 Task: Look for Airbnb properties in Mahanje, Tanzania from 4th December, 2023 to 15th December, 2023 for 2 adults. Place can be entire room with 1  bedroom having 1 bed and 1 bathroom. Property type can be hotel.
Action: Mouse moved to (617, 128)
Screenshot: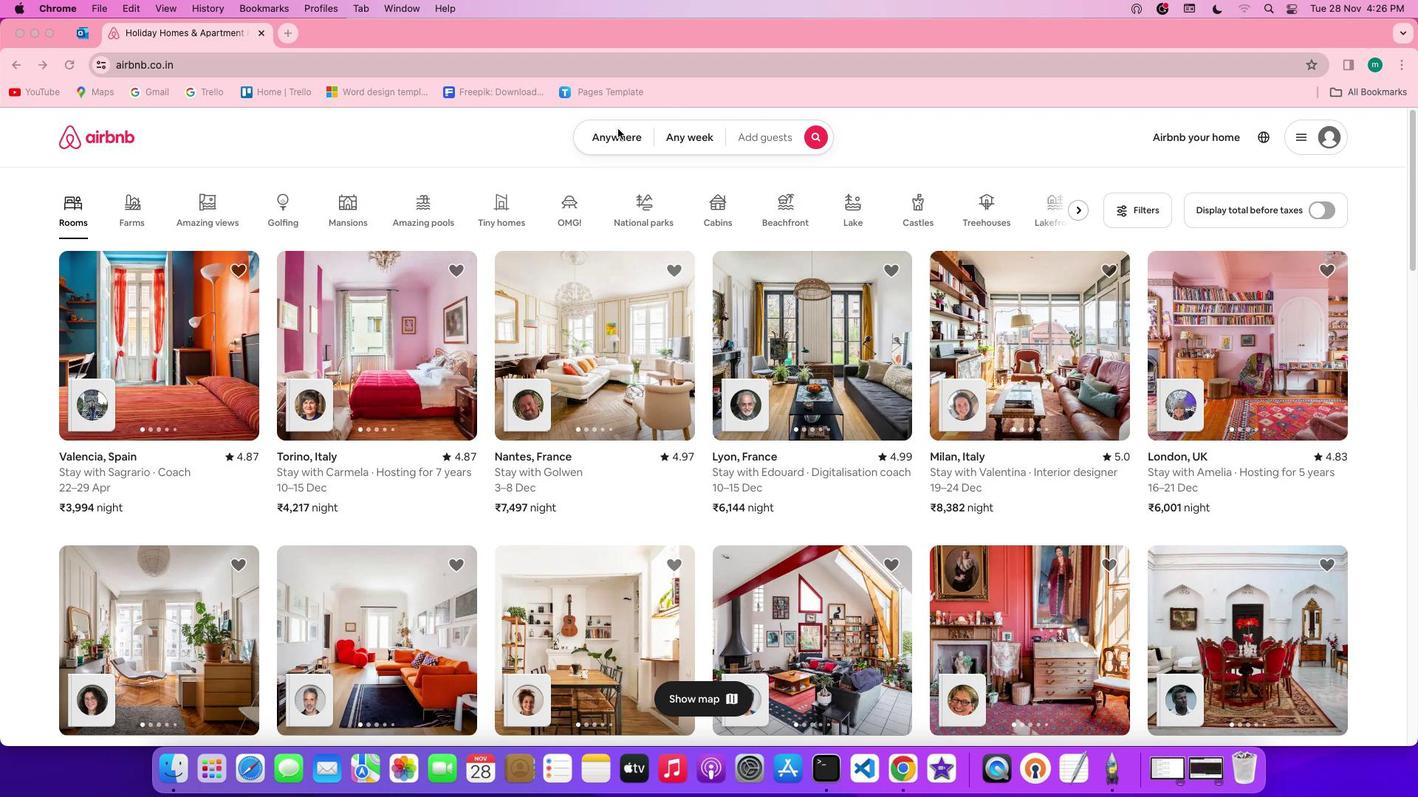 
Action: Mouse pressed left at (617, 128)
Screenshot: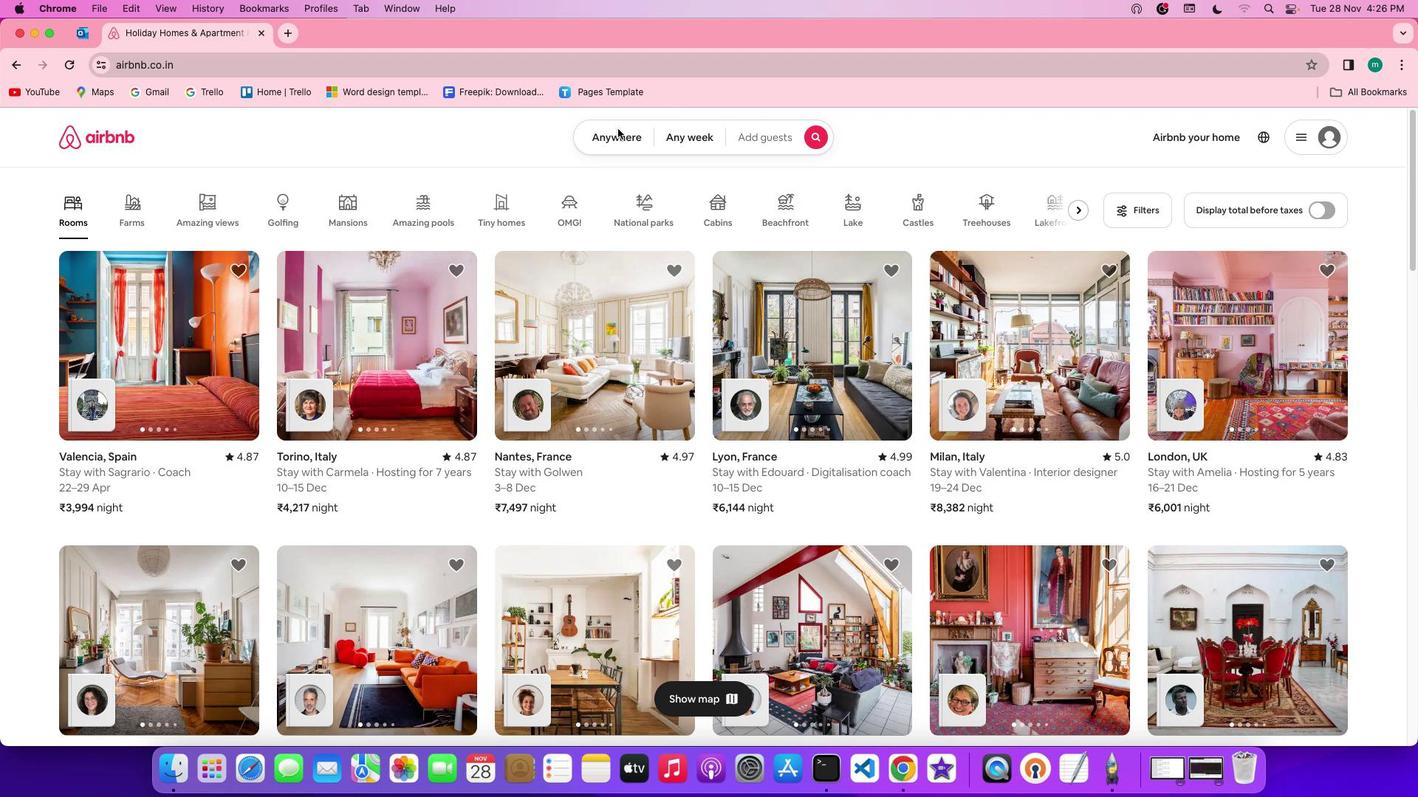 
Action: Mouse moved to (619, 130)
Screenshot: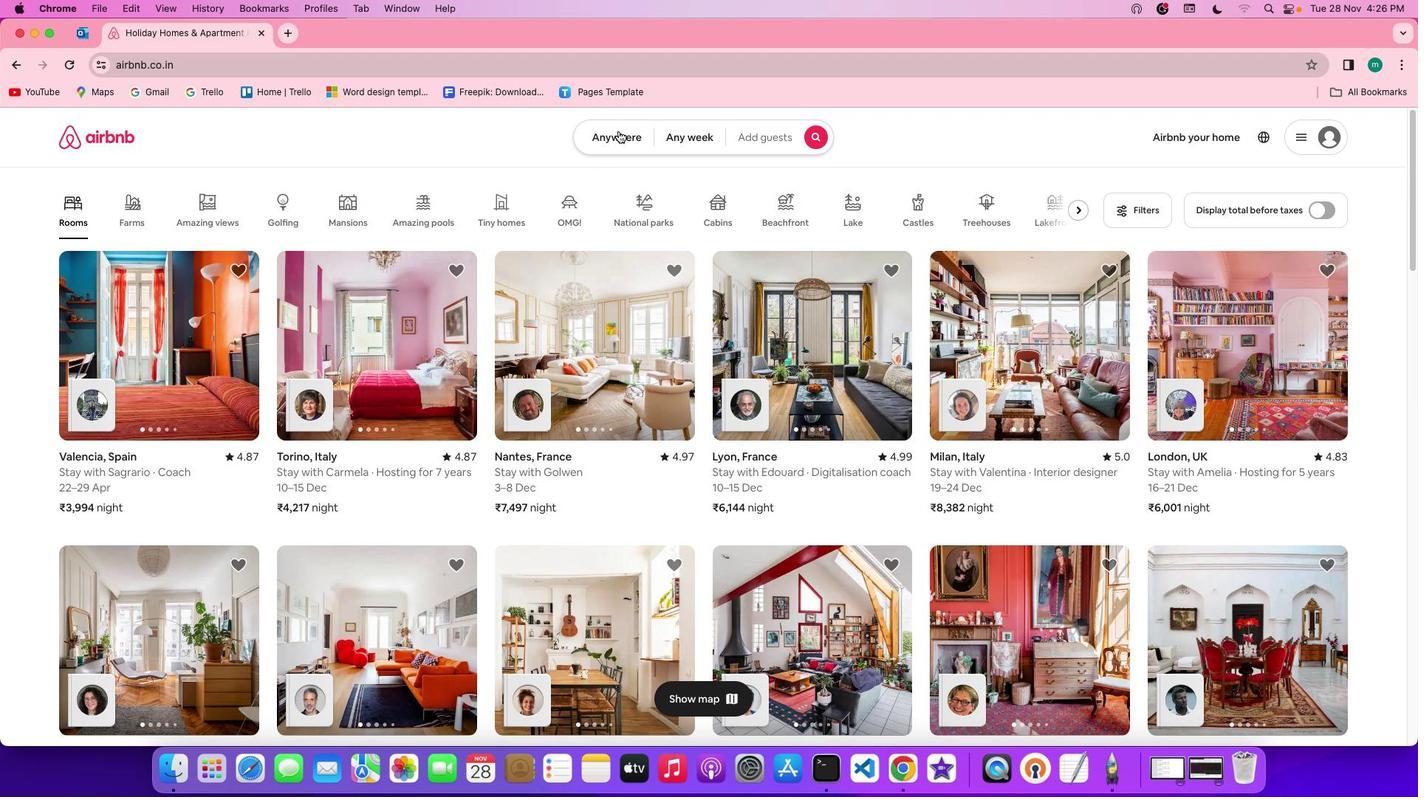 
Action: Mouse pressed left at (619, 130)
Screenshot: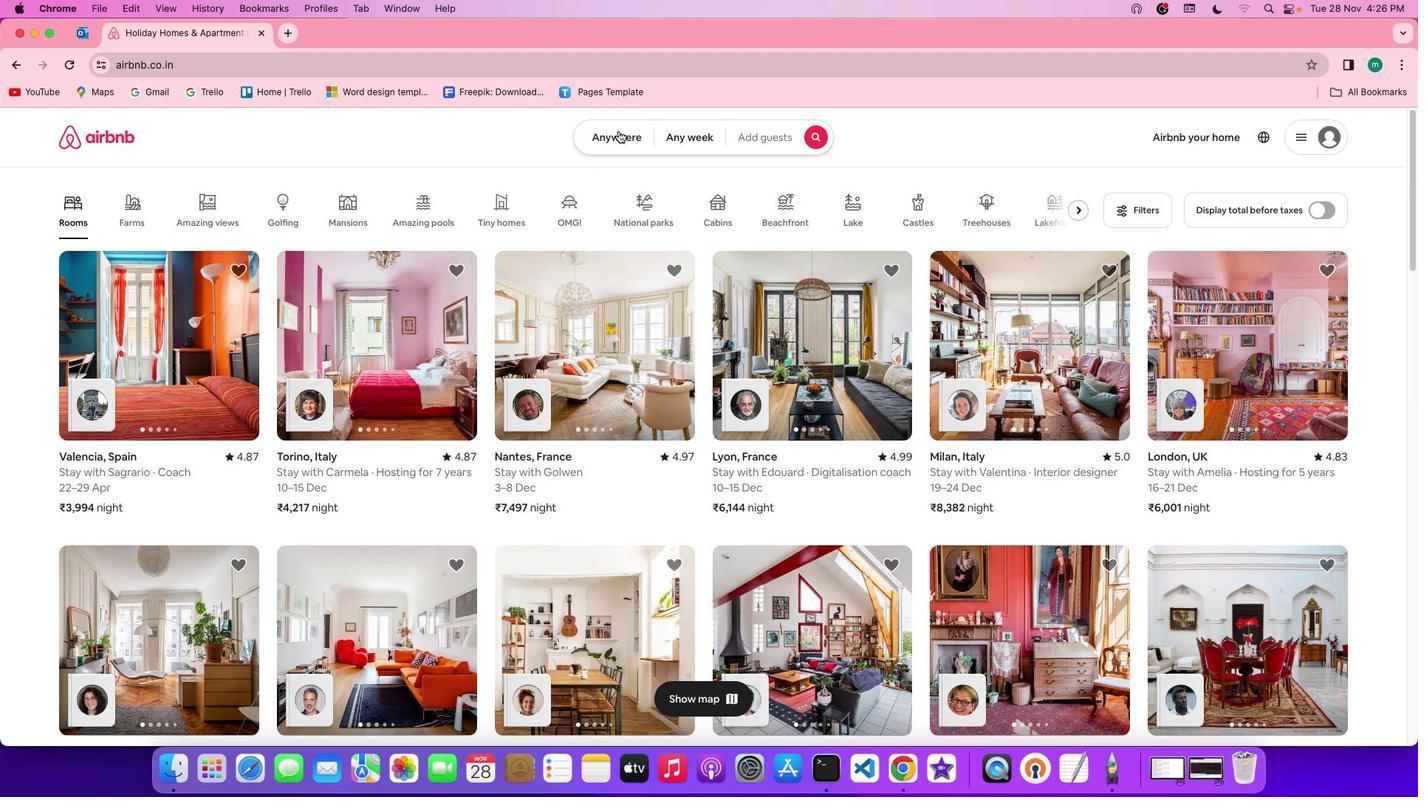
Action: Mouse moved to (540, 190)
Screenshot: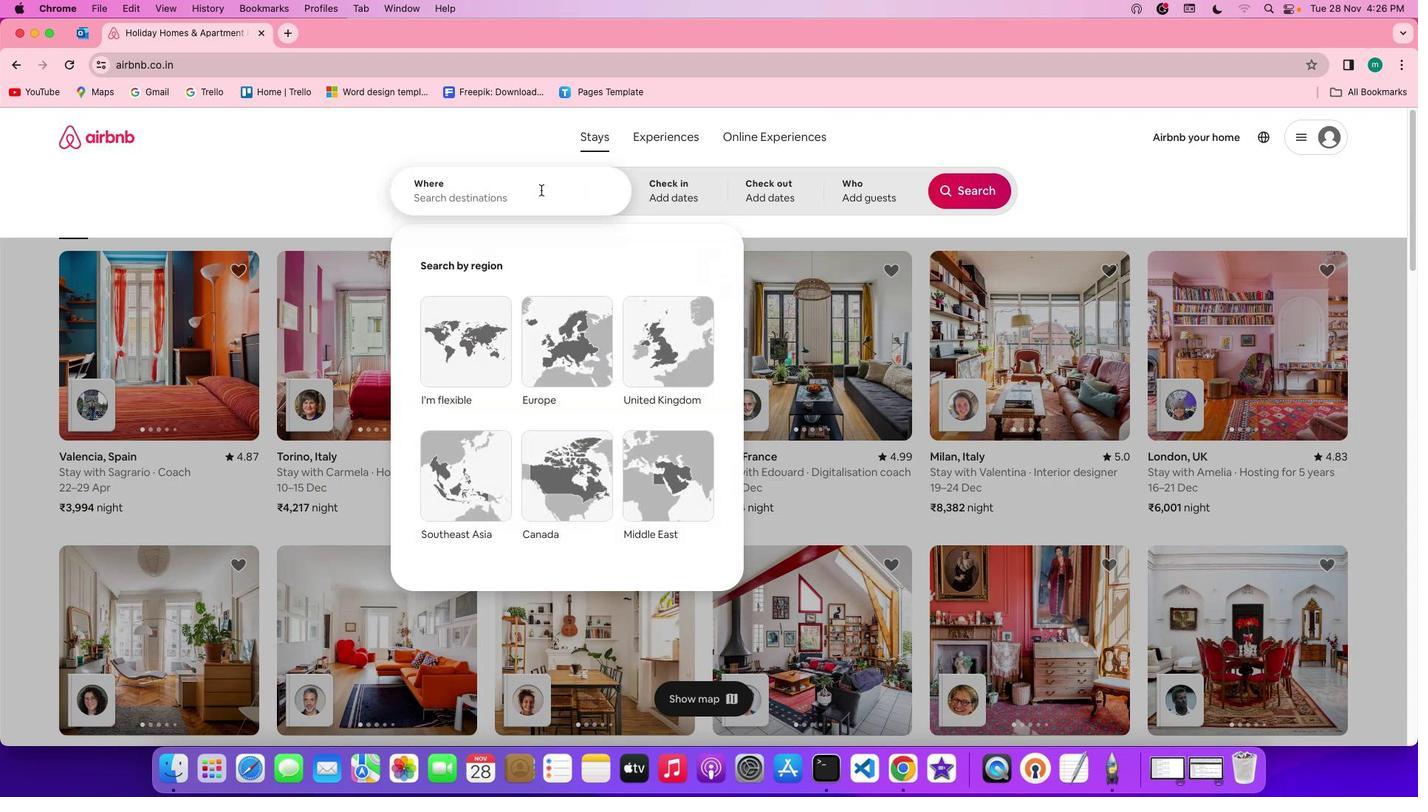 
Action: Mouse pressed left at (540, 190)
Screenshot: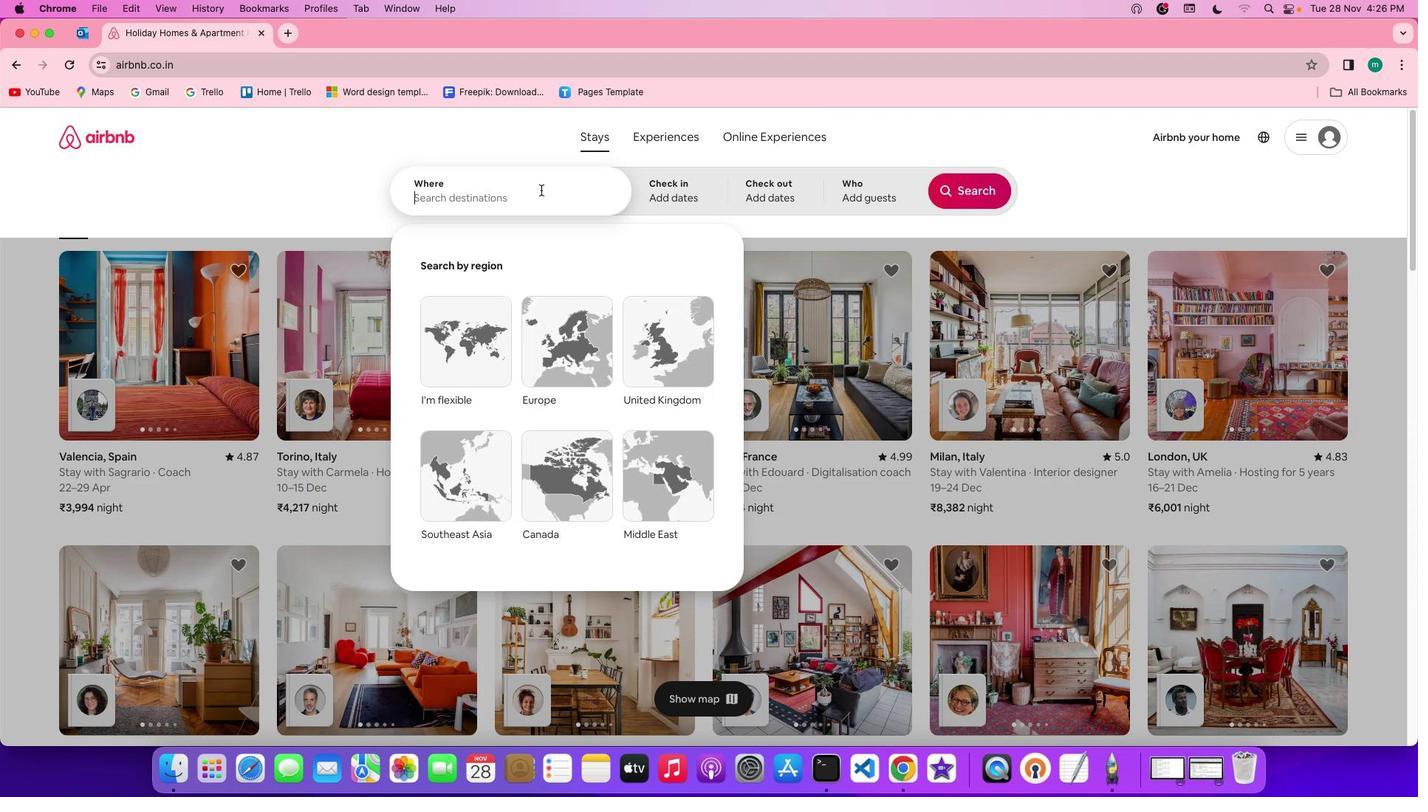 
Action: Key pressed Key.shift'M''a''h''a''n''j''e'','Key.spaceKey.shift't''a''n''z''a''n''i''a'
Screenshot: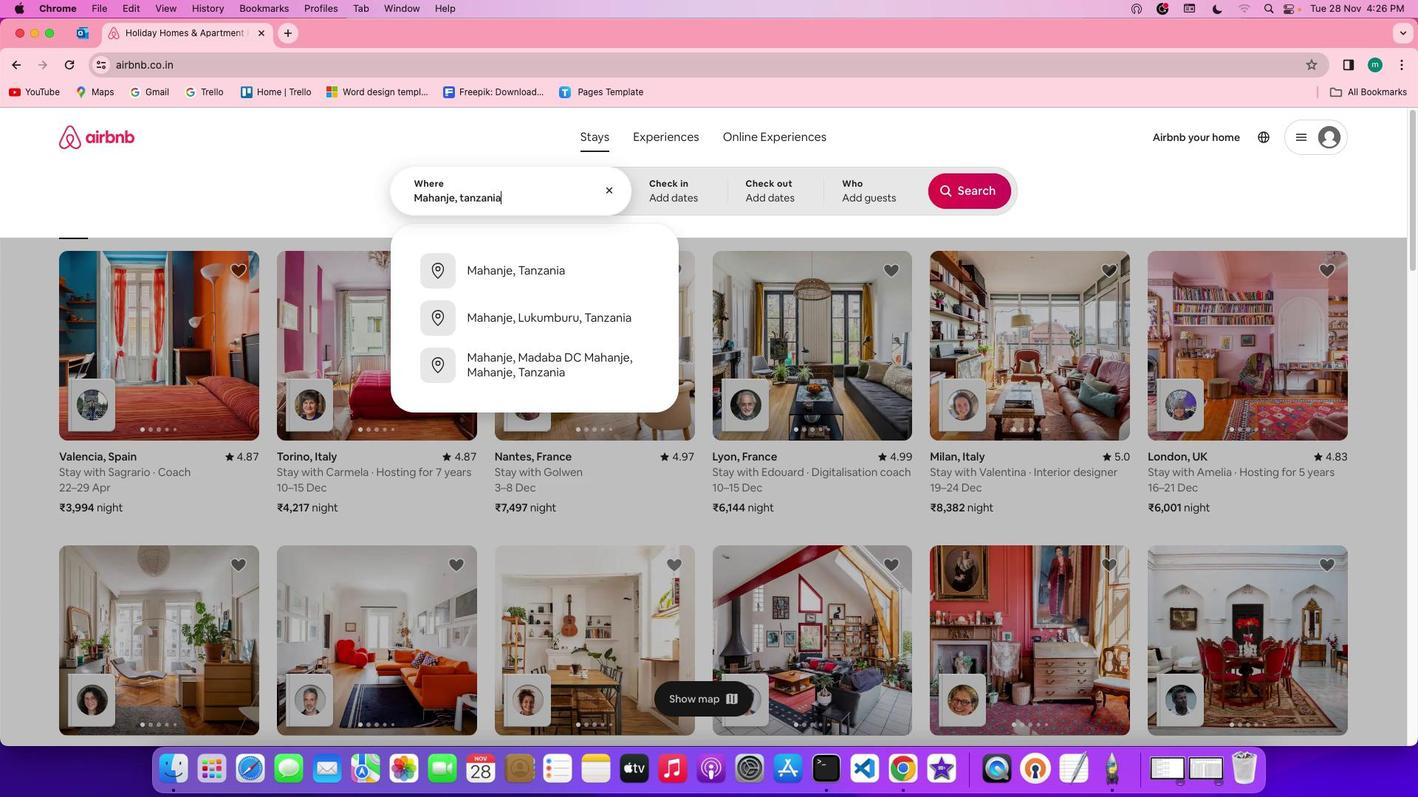 
Action: Mouse moved to (663, 186)
Screenshot: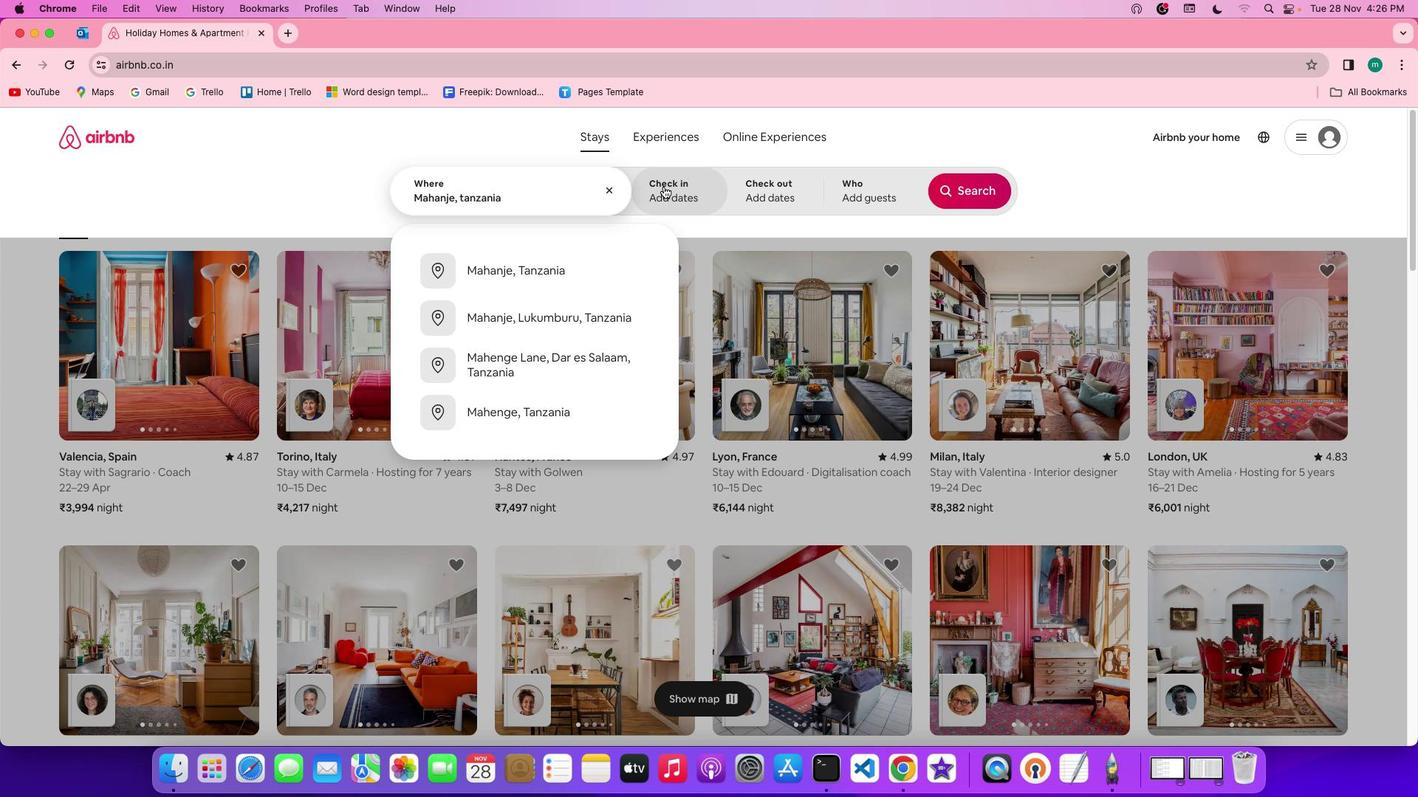 
Action: Mouse pressed left at (663, 186)
Screenshot: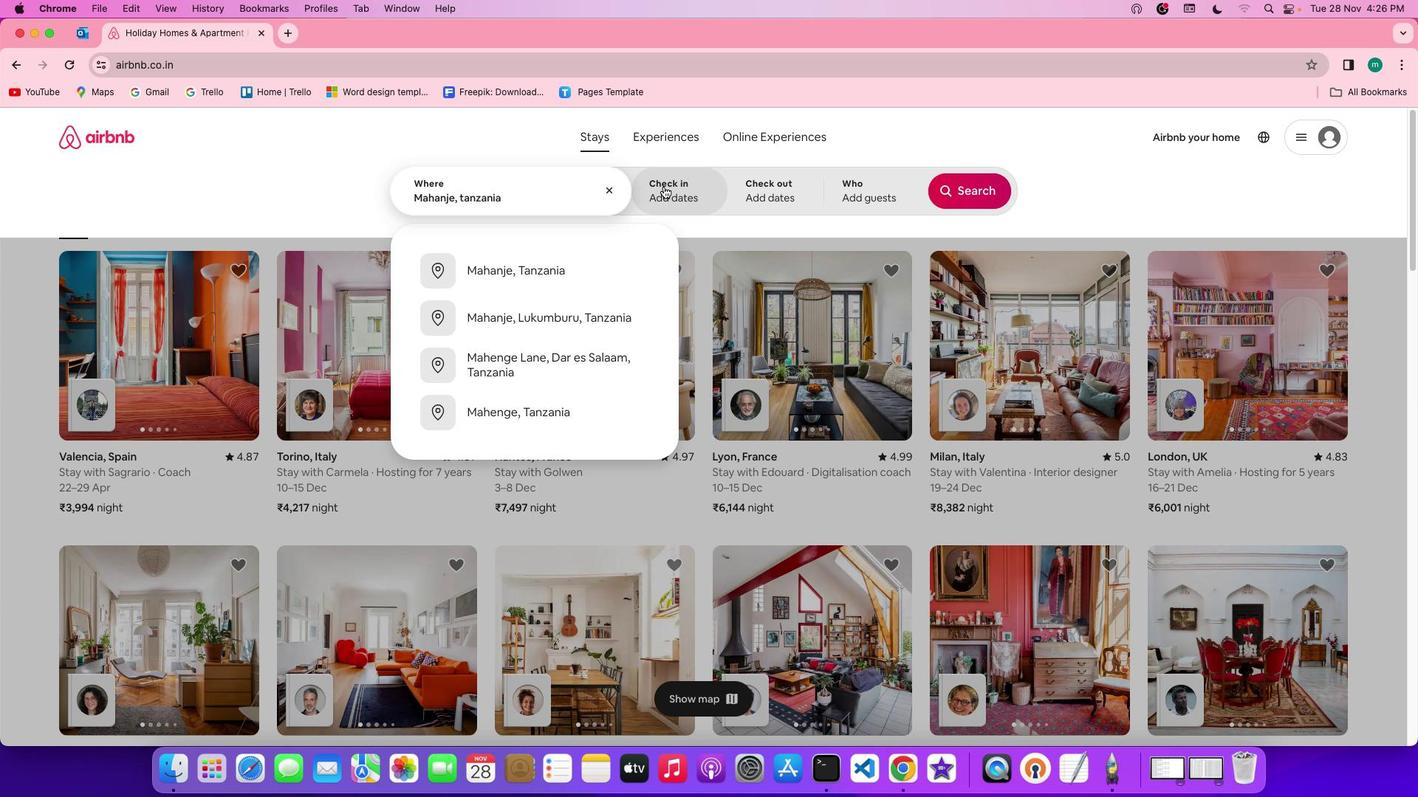 
Action: Mouse moved to (769, 404)
Screenshot: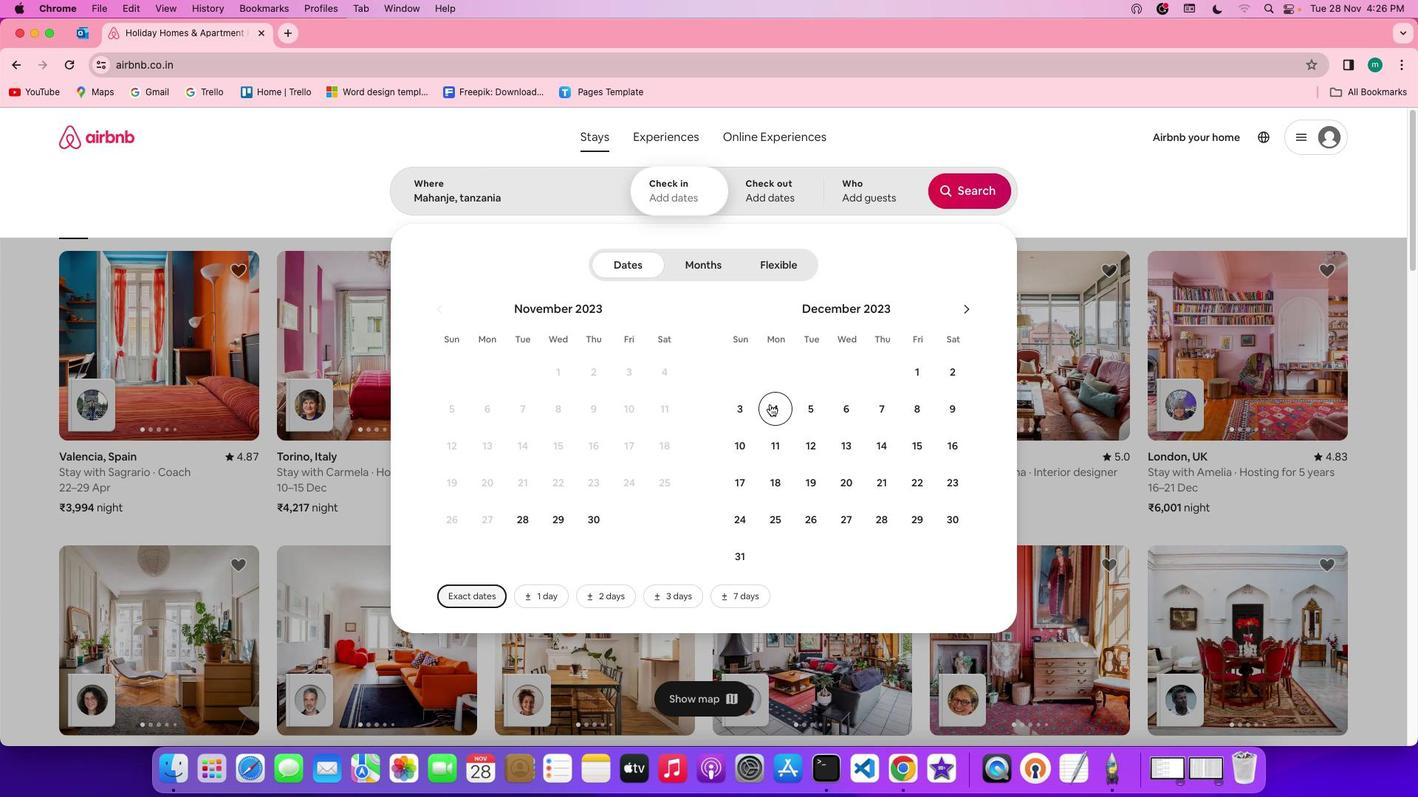 
Action: Mouse pressed left at (769, 404)
Screenshot: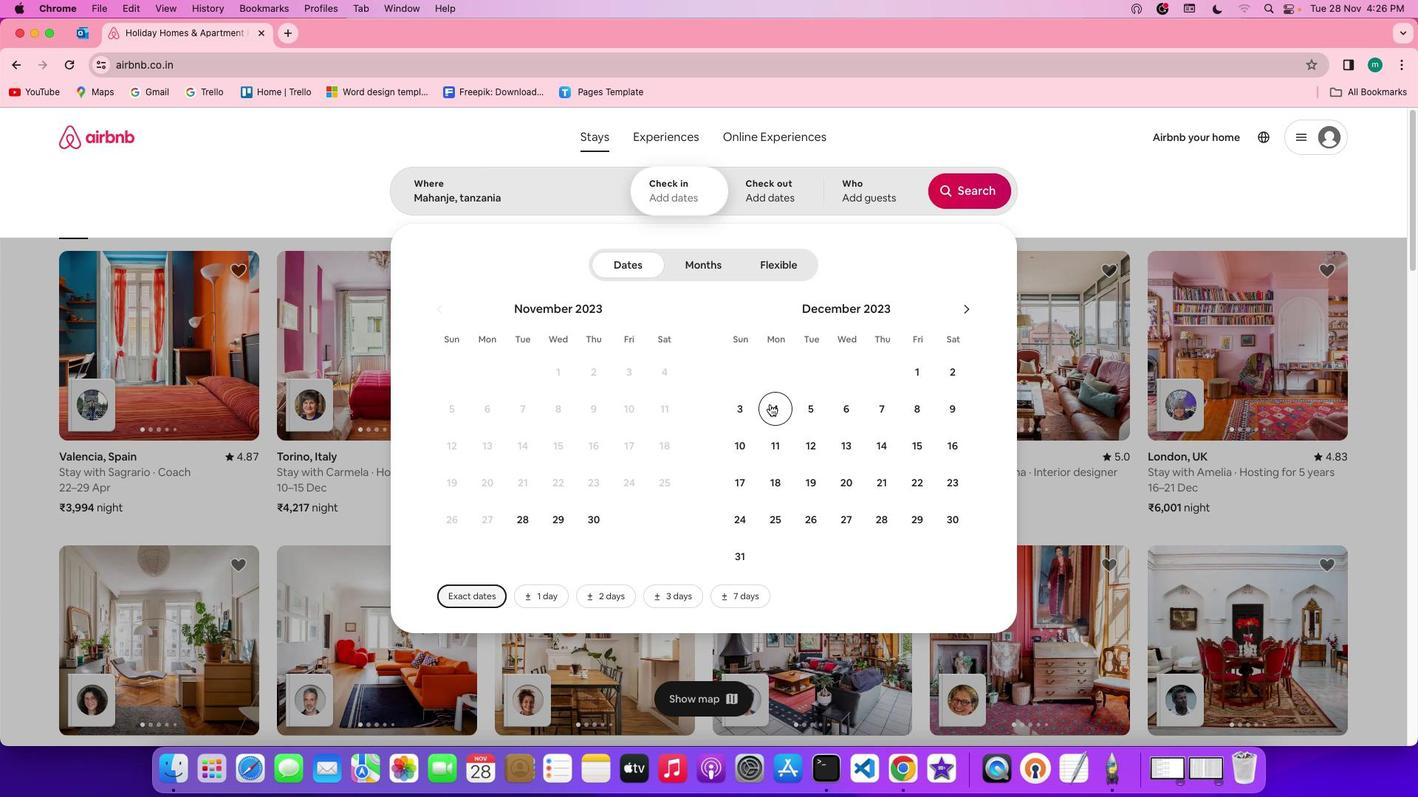 
Action: Mouse moved to (915, 453)
Screenshot: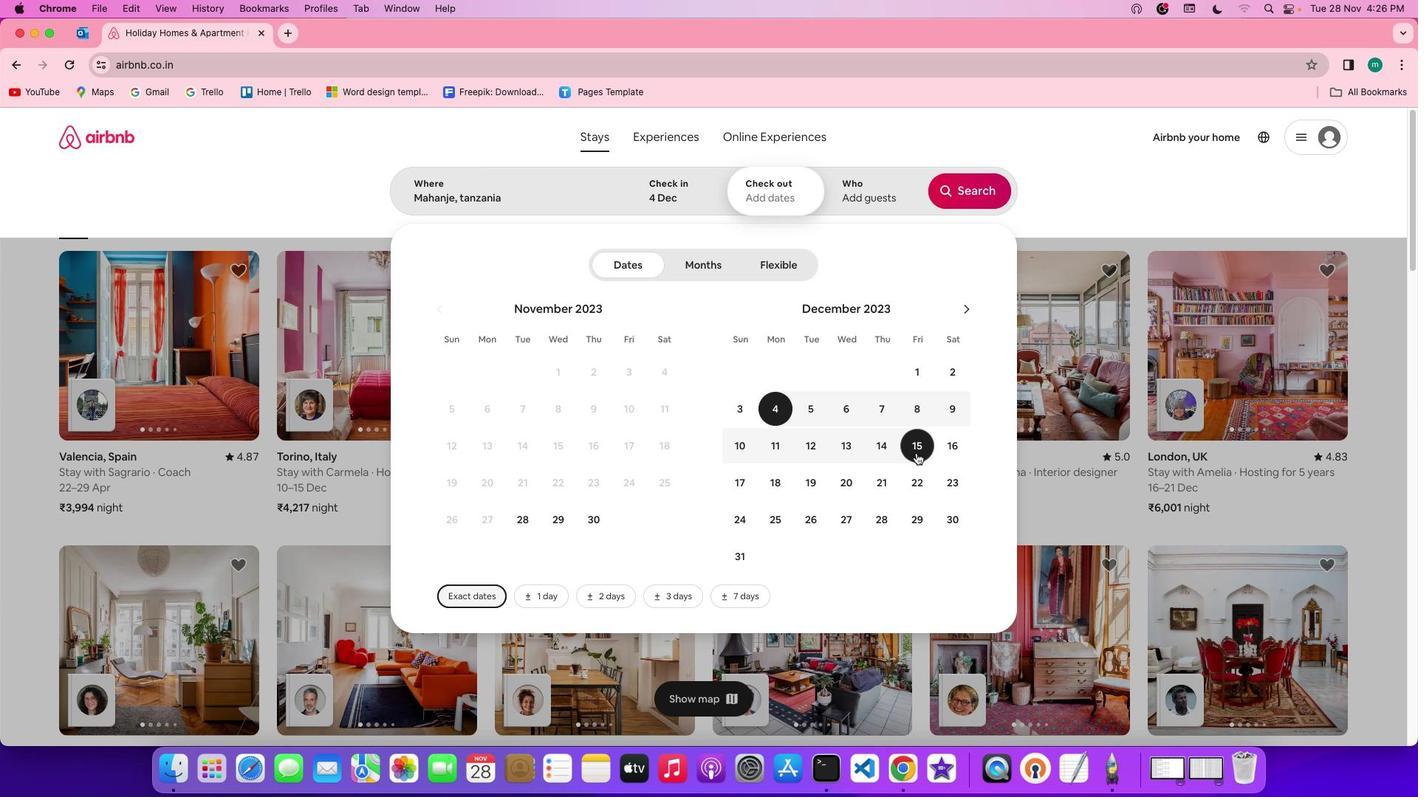 
Action: Mouse pressed left at (915, 453)
Screenshot: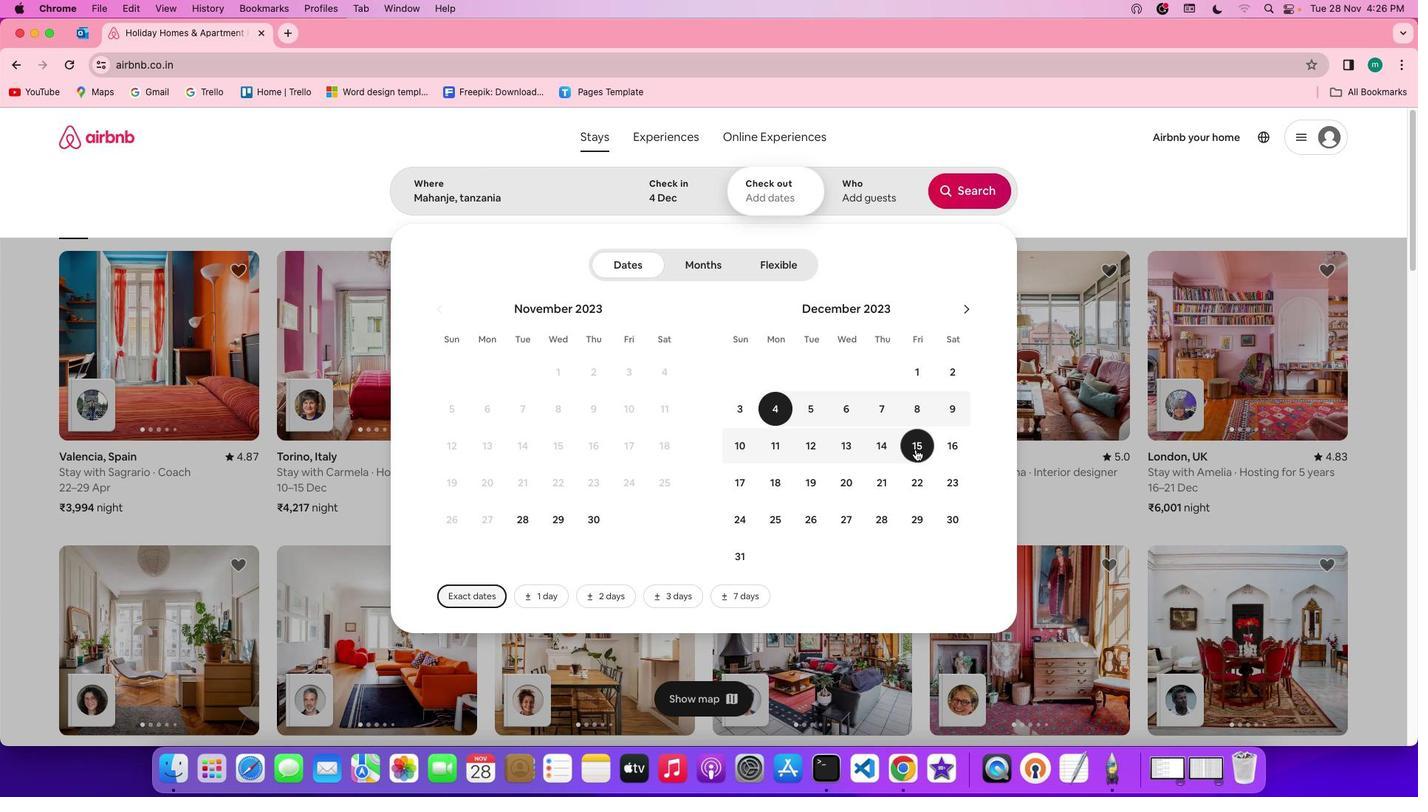 
Action: Mouse moved to (862, 189)
Screenshot: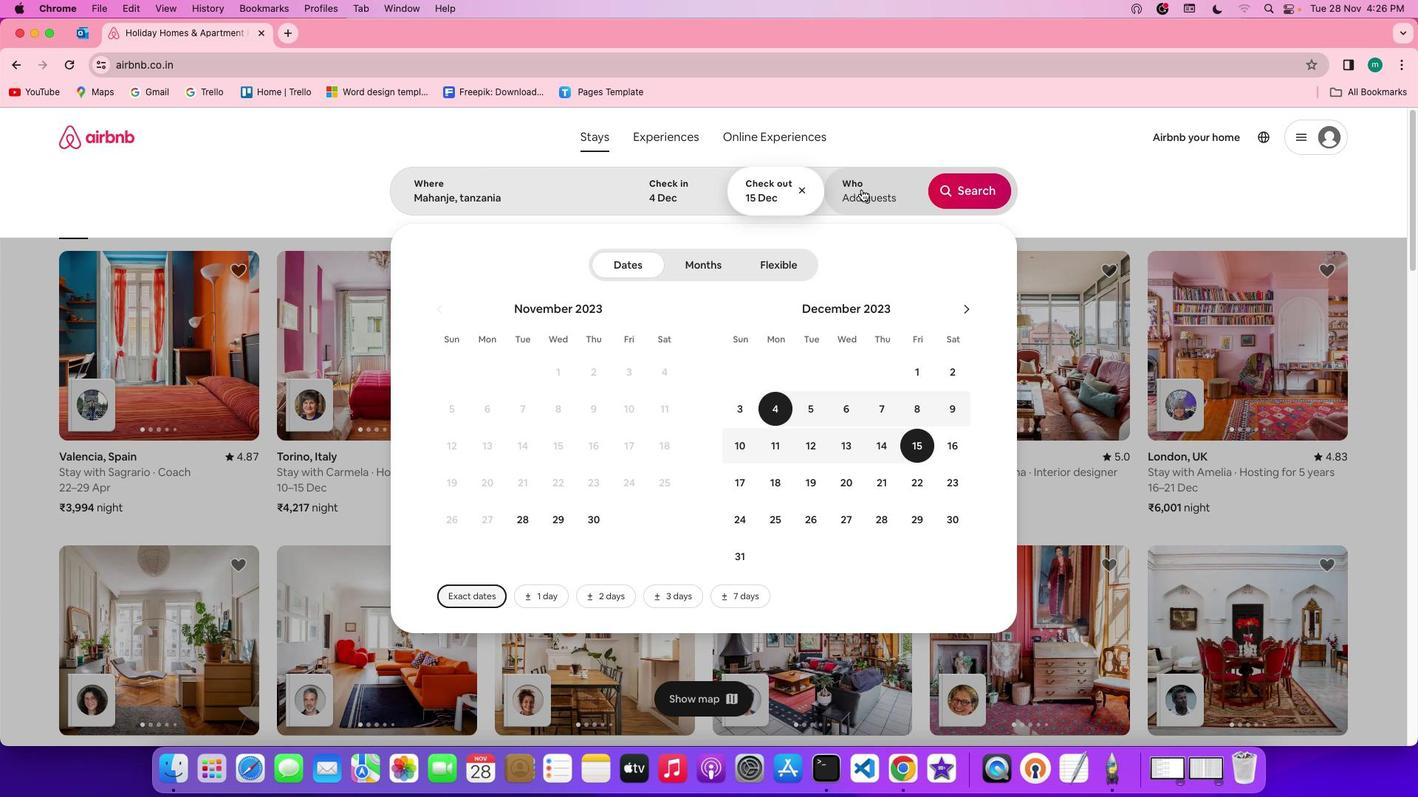 
Action: Mouse pressed left at (862, 189)
Screenshot: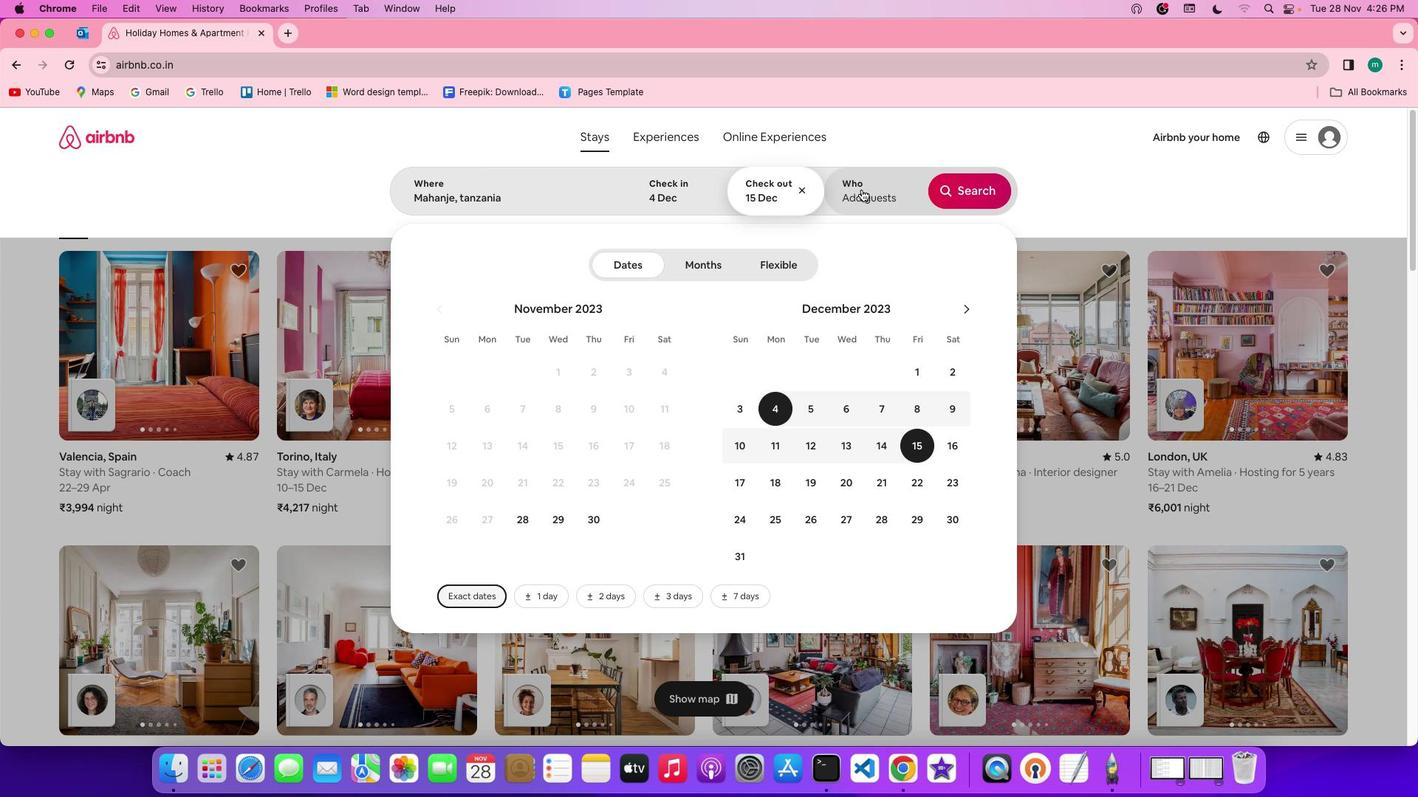
Action: Mouse moved to (972, 261)
Screenshot: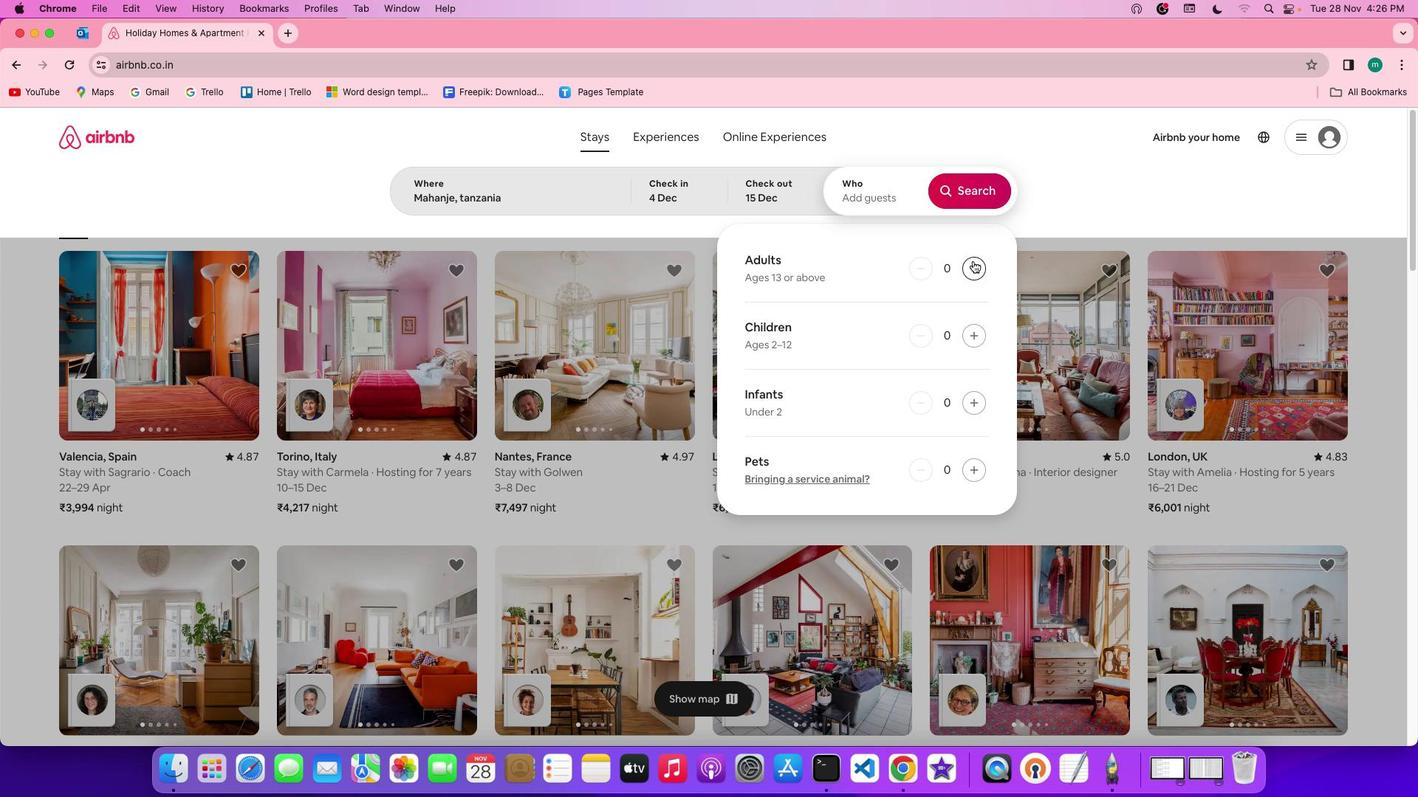 
Action: Mouse pressed left at (972, 261)
Screenshot: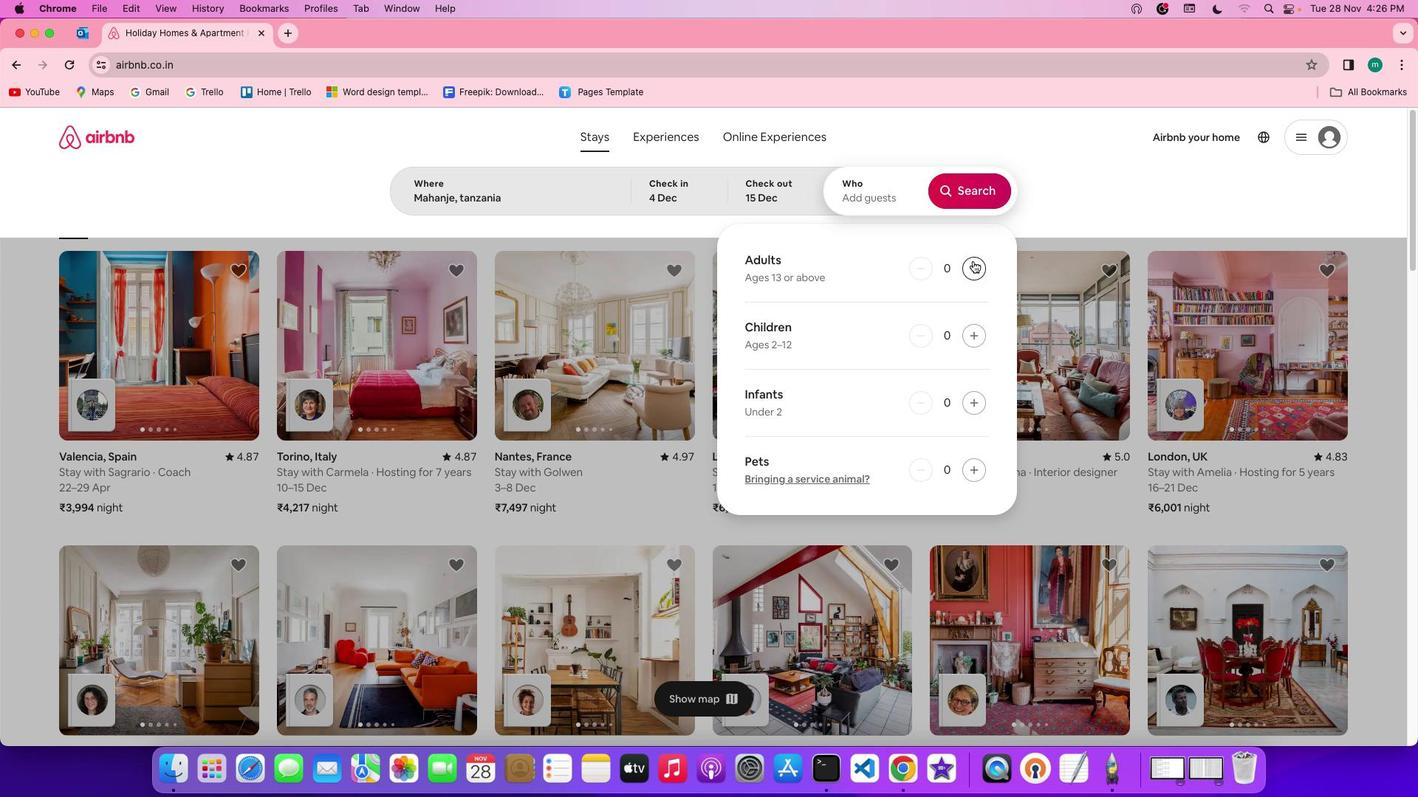 
Action: Mouse pressed left at (972, 261)
Screenshot: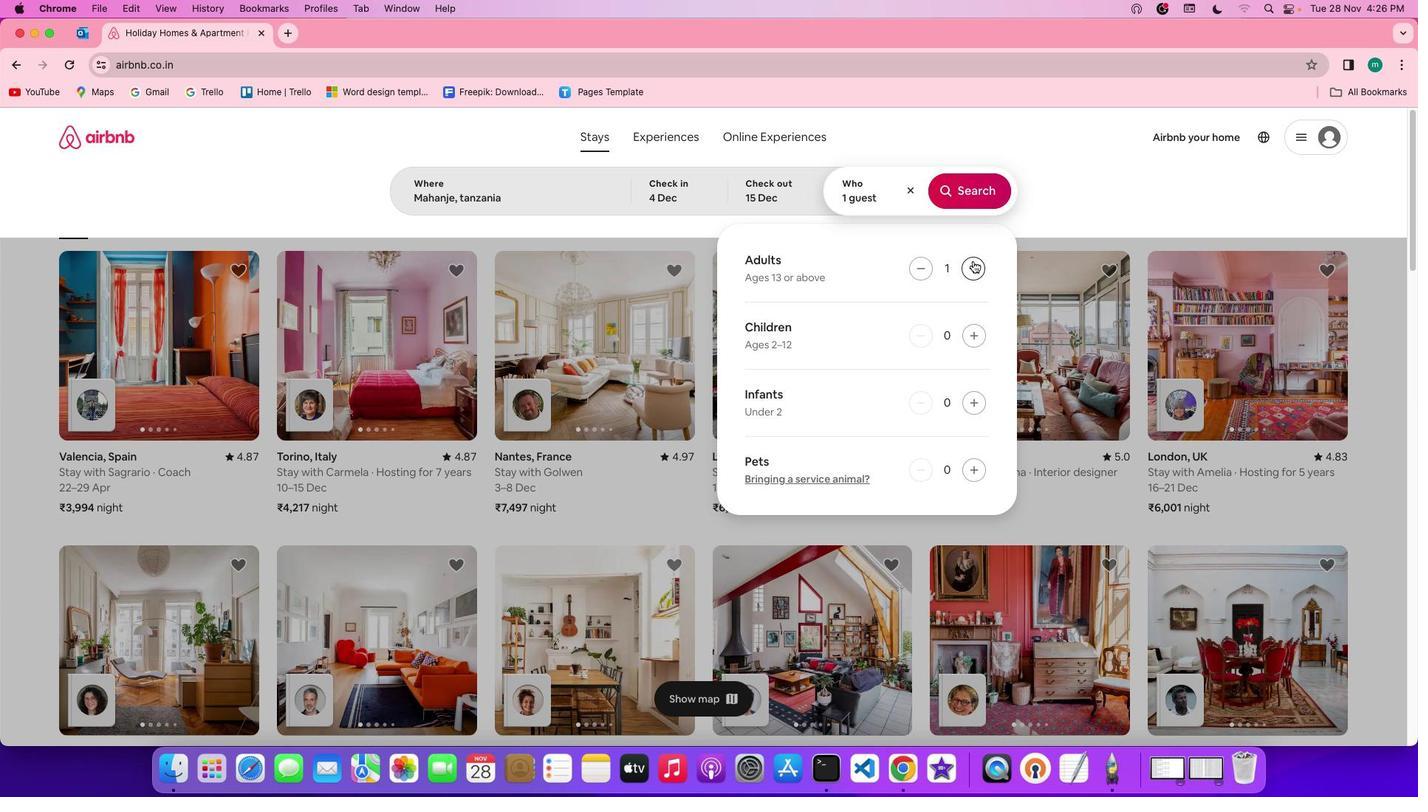 
Action: Mouse moved to (968, 191)
Screenshot: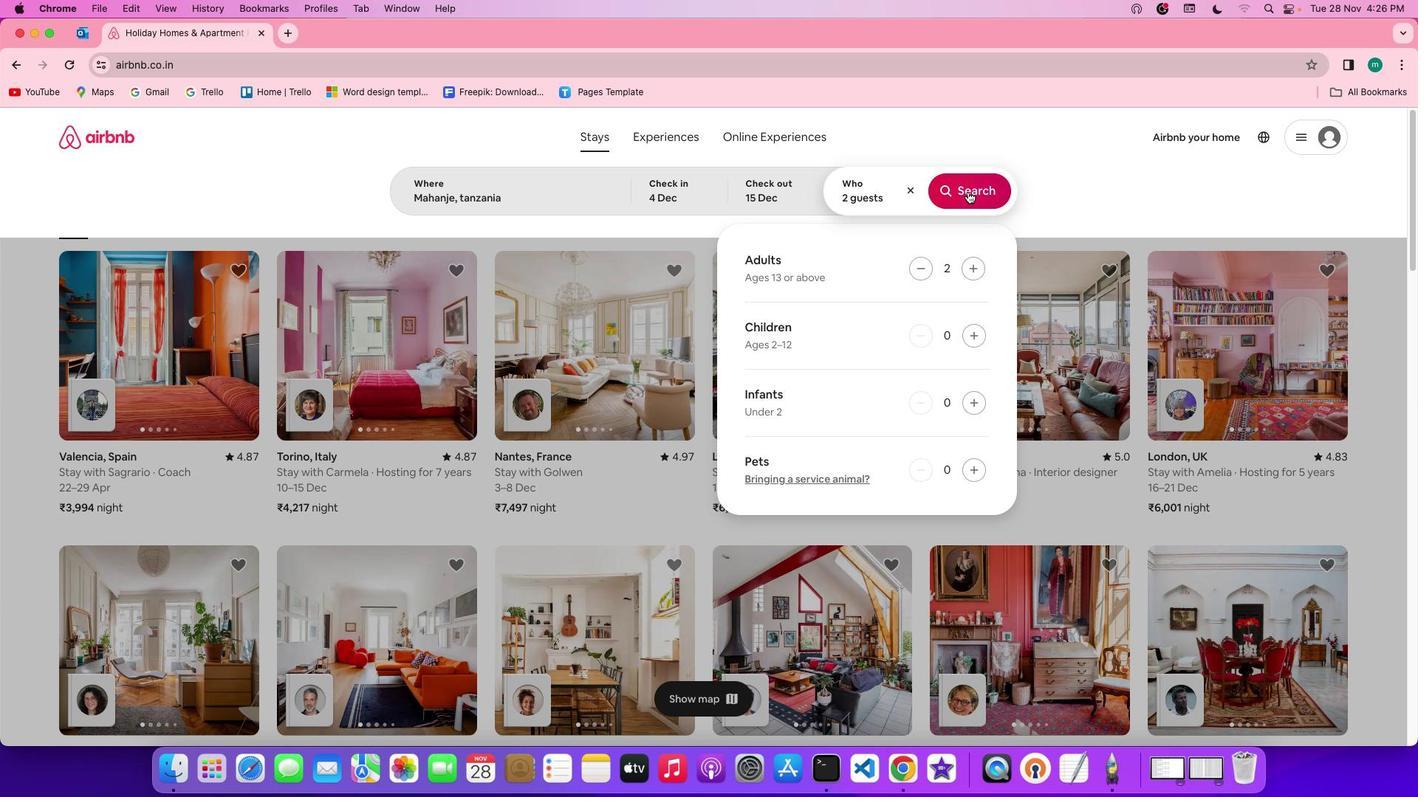 
Action: Mouse pressed left at (968, 191)
Screenshot: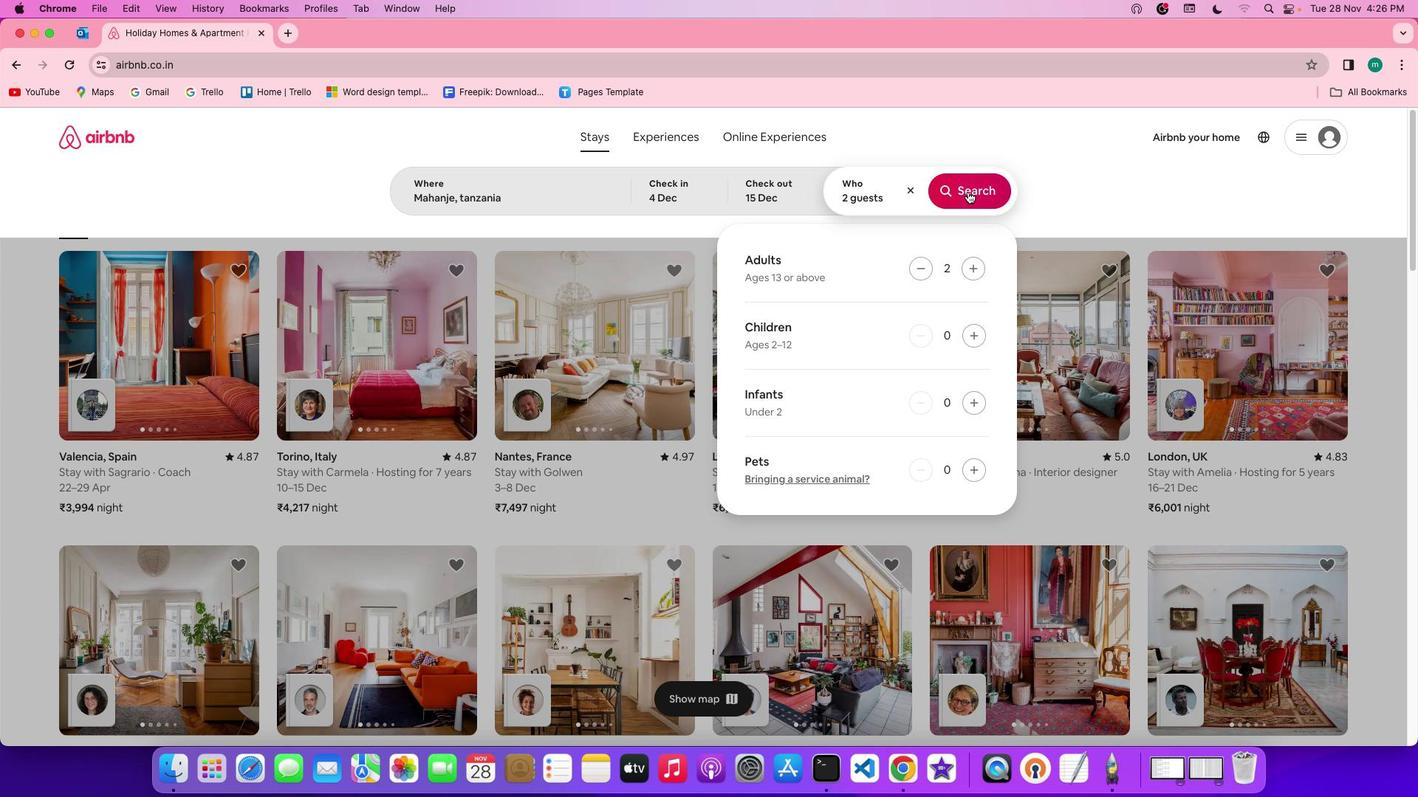 
Action: Mouse moved to (1188, 194)
Screenshot: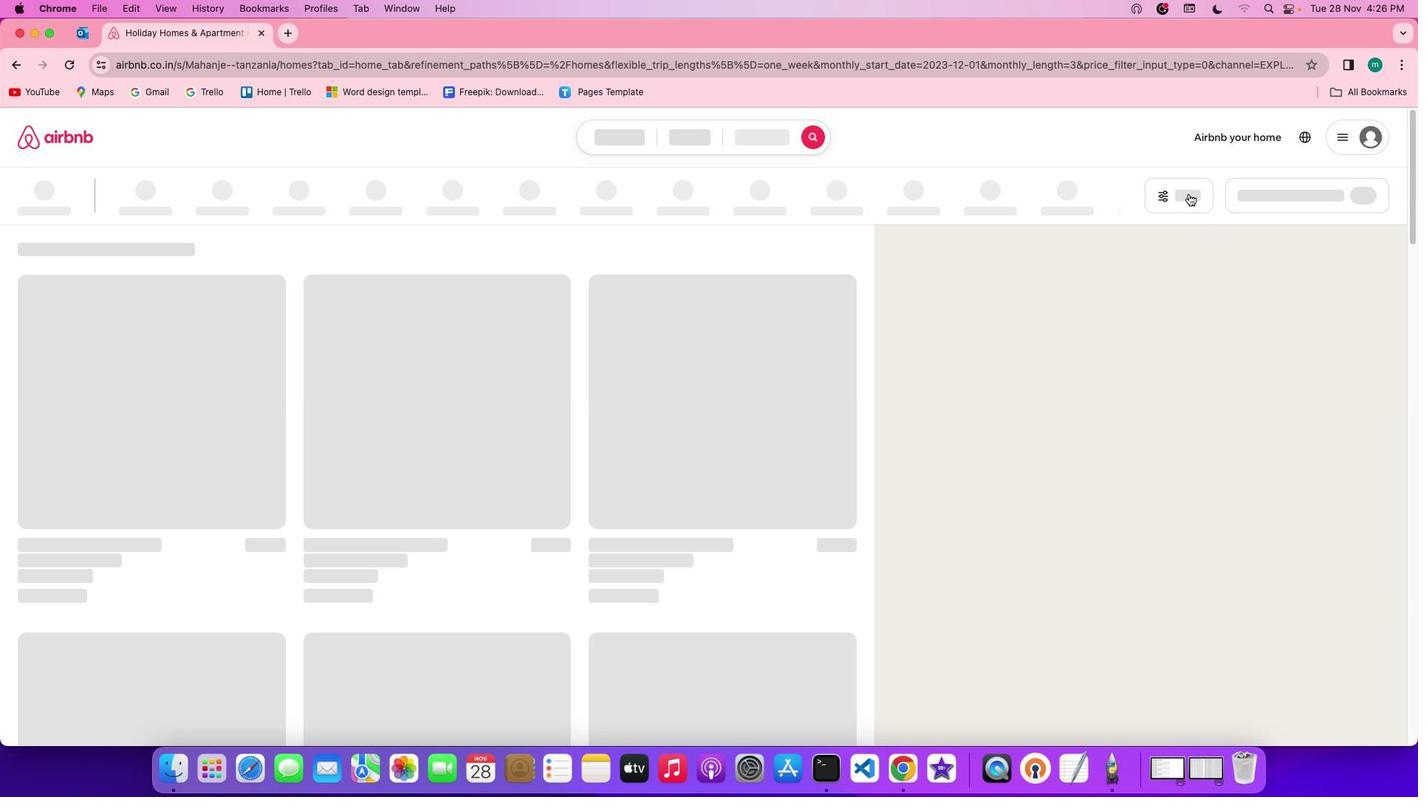 
Action: Mouse pressed left at (1188, 194)
Screenshot: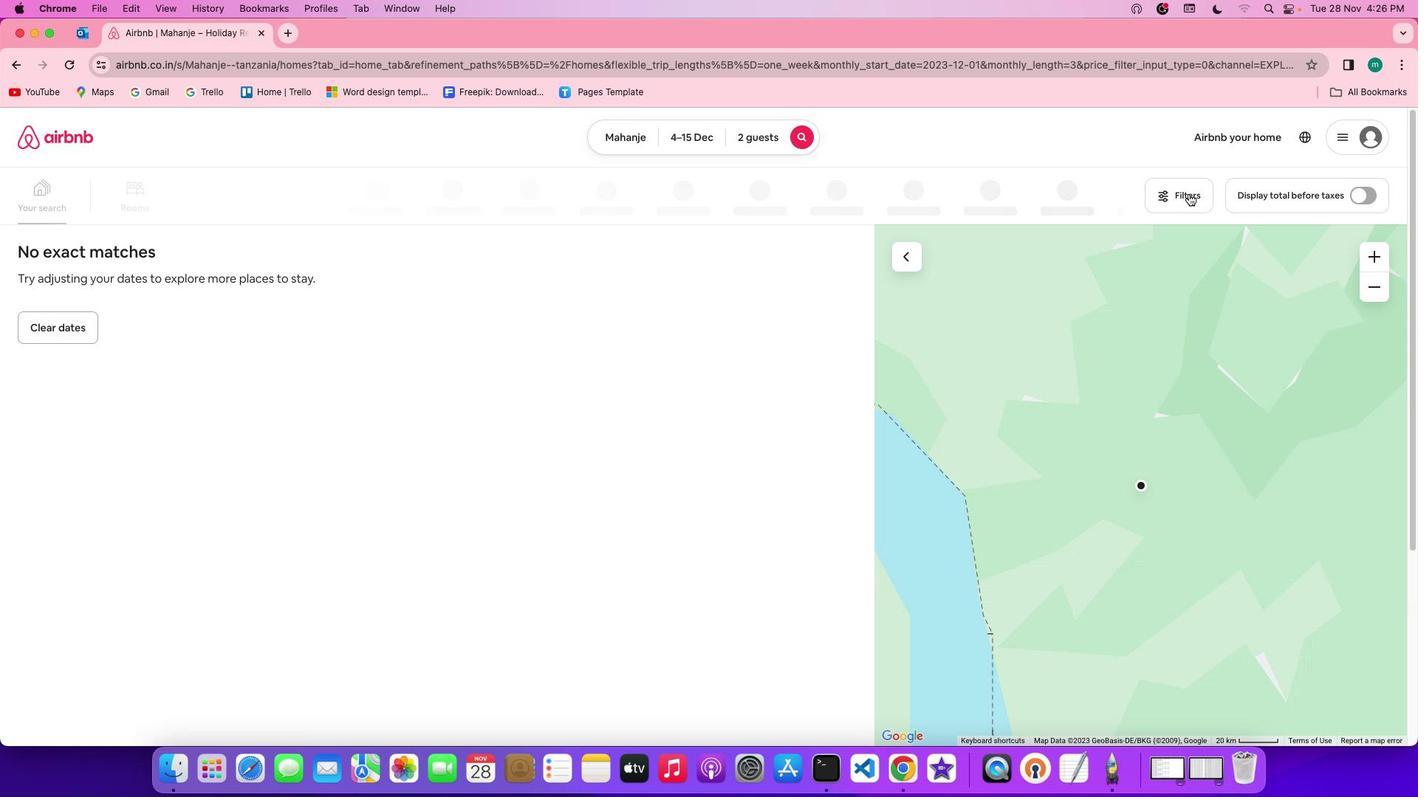 
Action: Mouse moved to (740, 485)
Screenshot: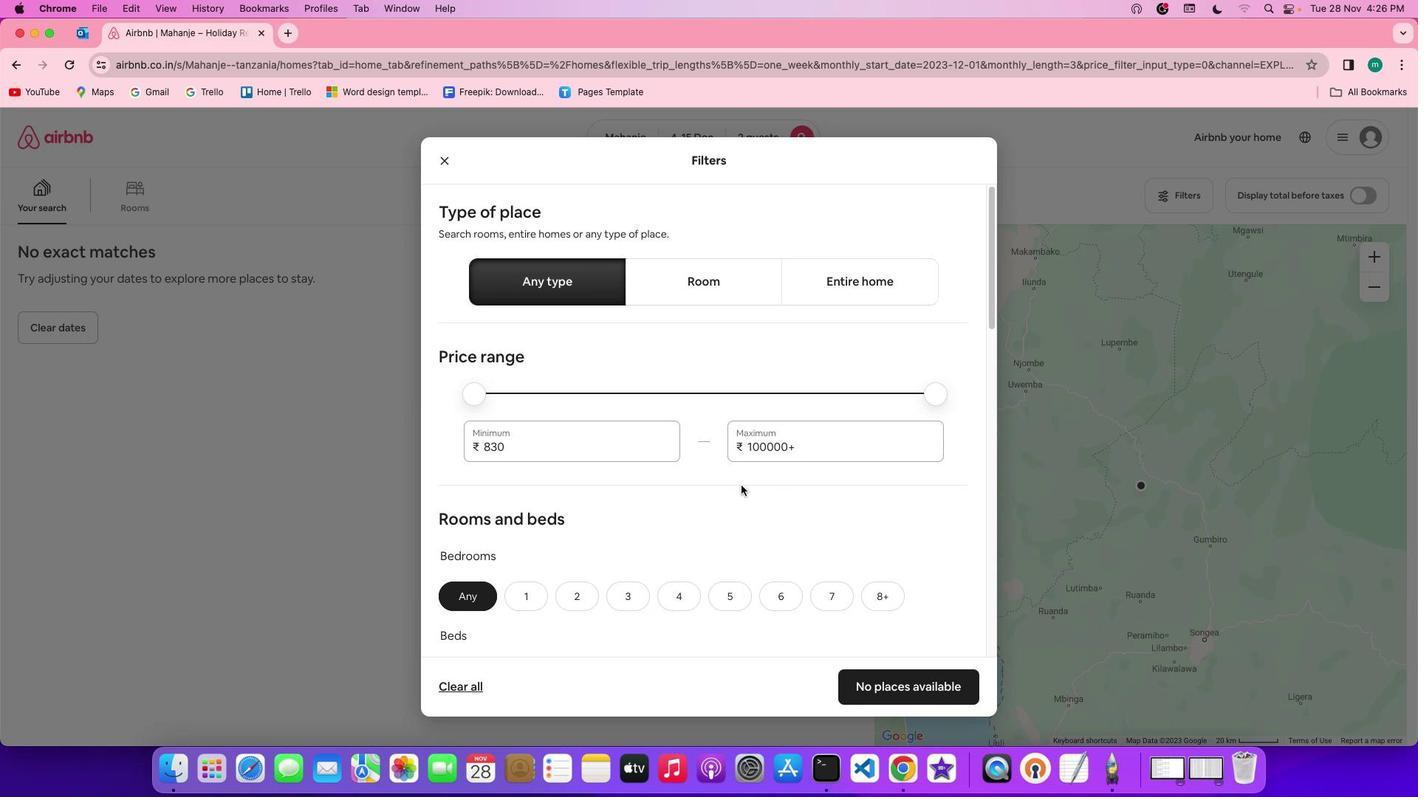 
Action: Mouse scrolled (740, 485) with delta (0, 0)
Screenshot: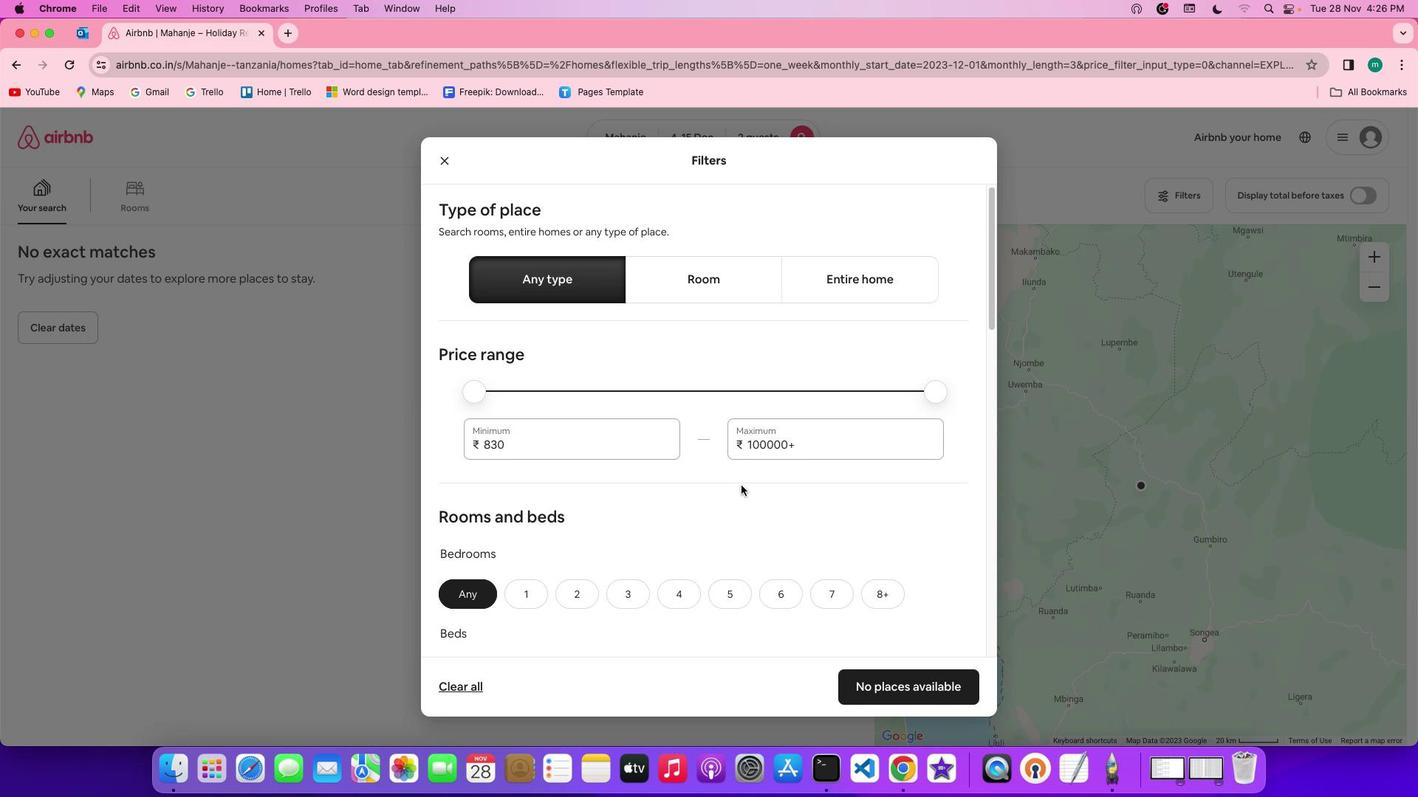 
Action: Mouse scrolled (740, 485) with delta (0, 0)
Screenshot: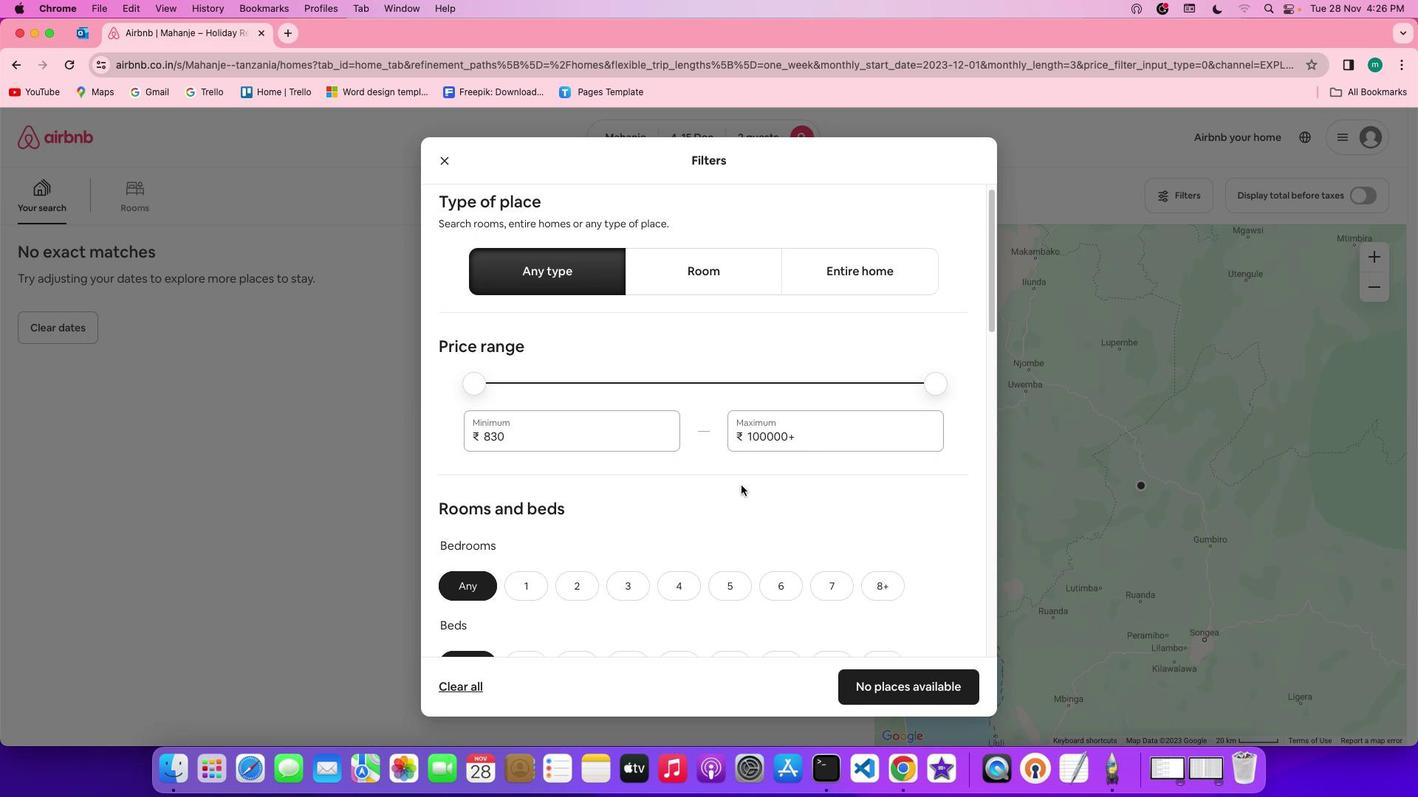 
Action: Mouse scrolled (740, 485) with delta (0, 0)
Screenshot: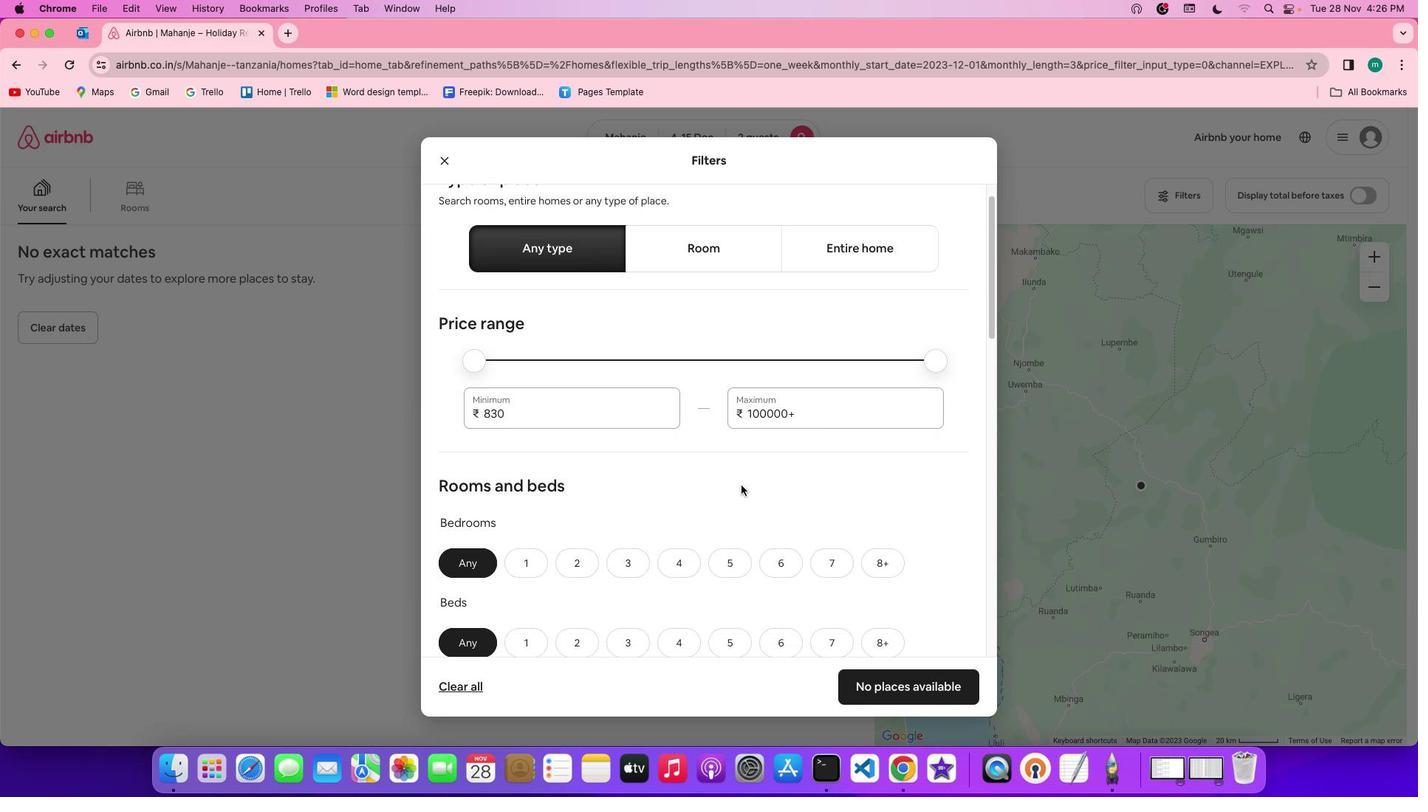 
Action: Mouse scrolled (740, 485) with delta (0, 0)
Screenshot: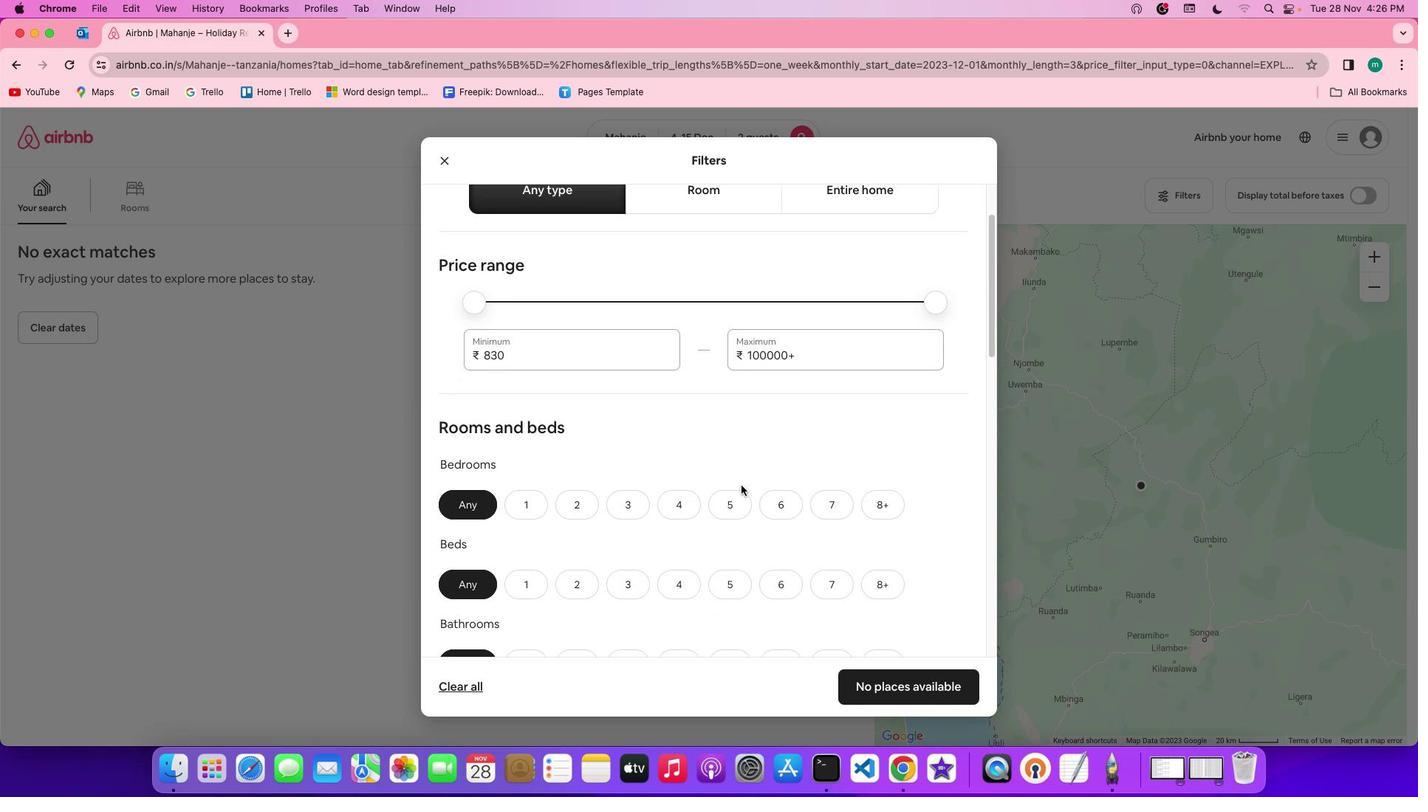 
Action: Mouse scrolled (740, 485) with delta (0, 0)
Screenshot: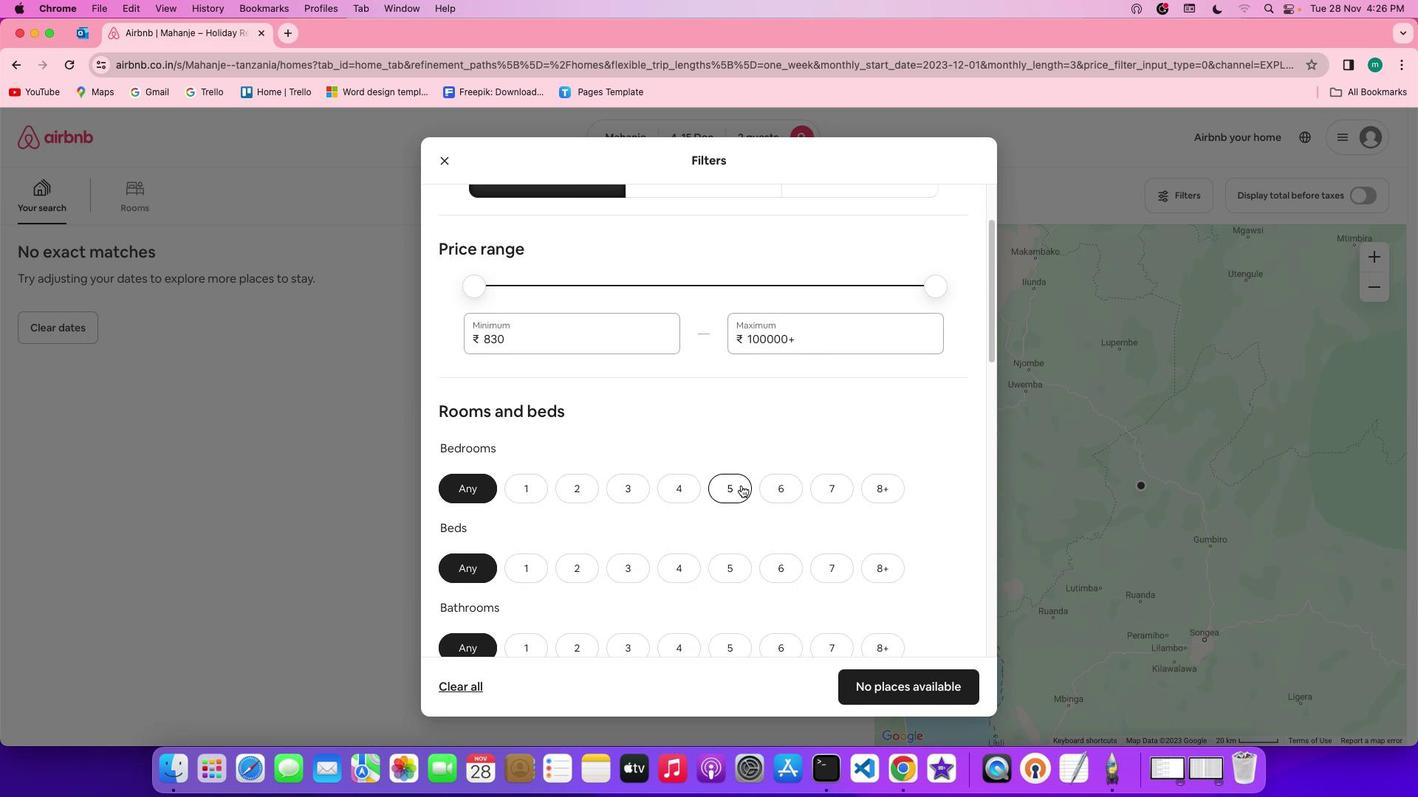 
Action: Mouse scrolled (740, 485) with delta (0, 0)
Screenshot: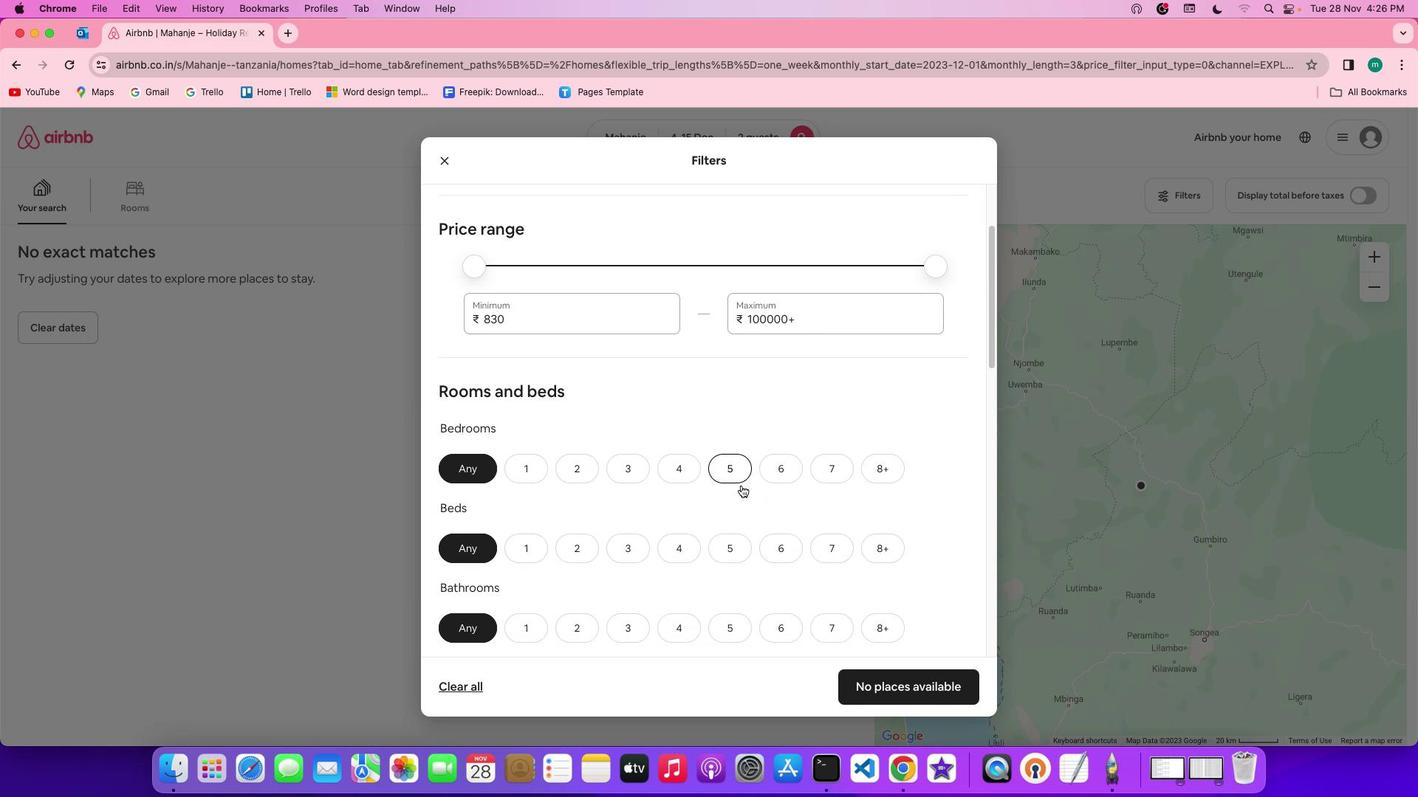 
Action: Mouse scrolled (740, 485) with delta (0, 0)
Screenshot: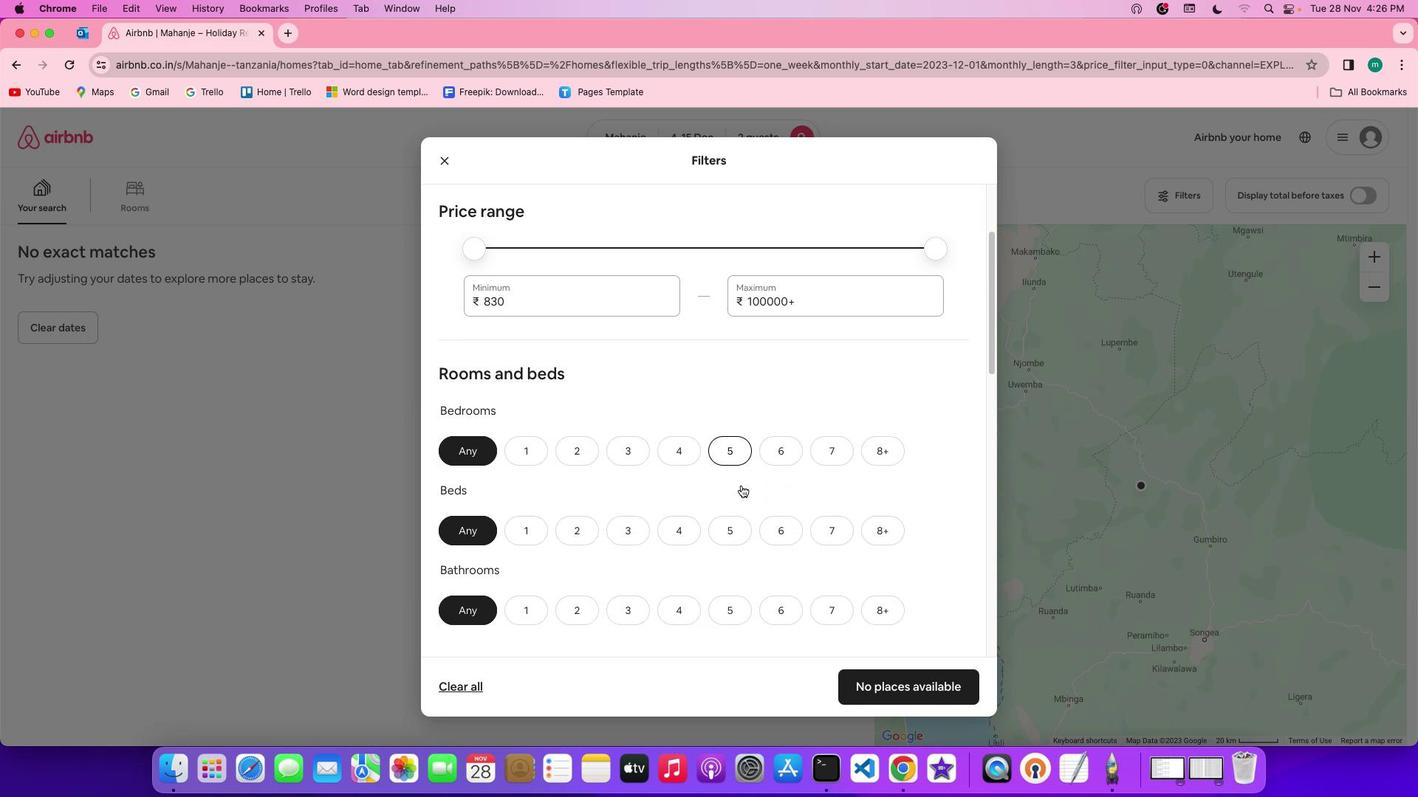 
Action: Mouse scrolled (740, 485) with delta (0, -1)
Screenshot: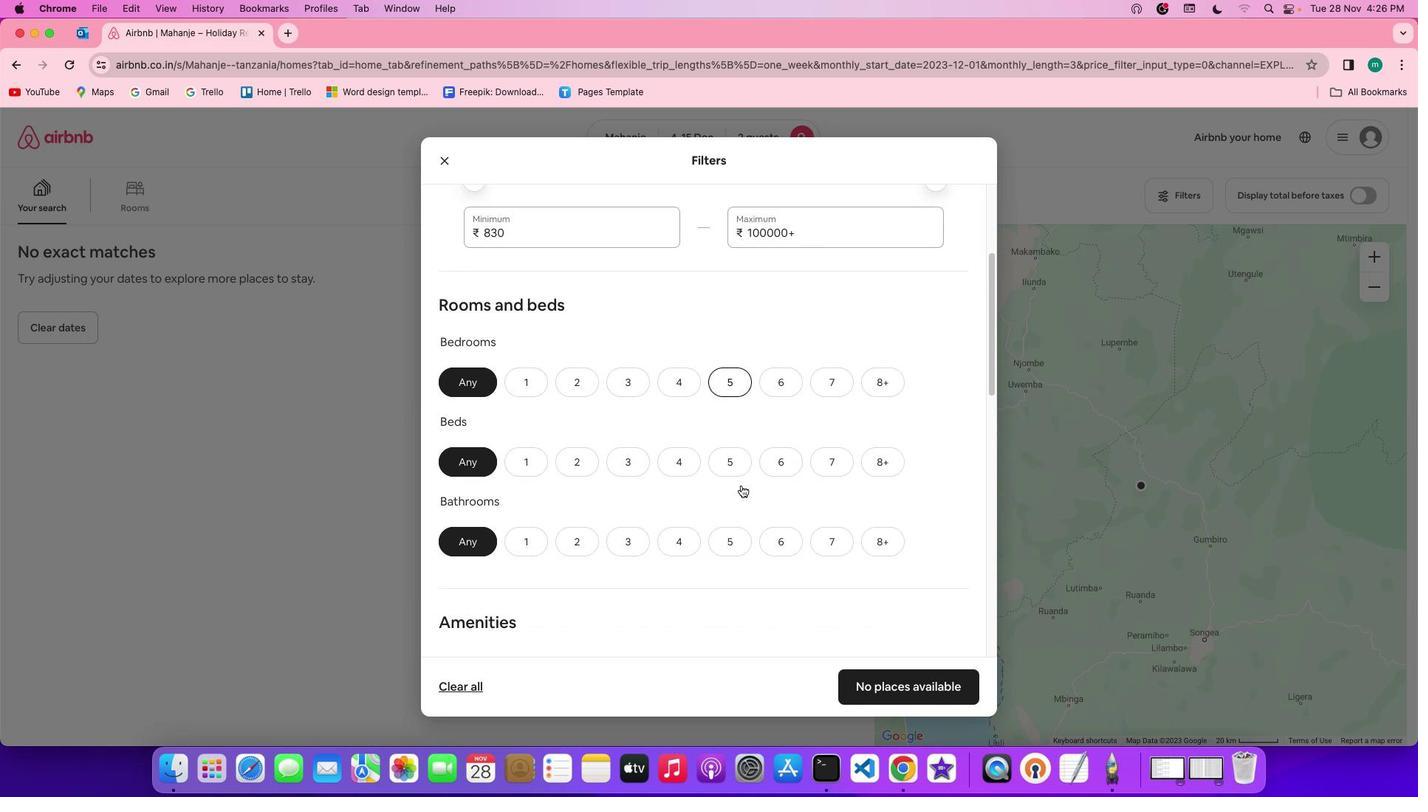 
Action: Mouse scrolled (740, 485) with delta (0, 0)
Screenshot: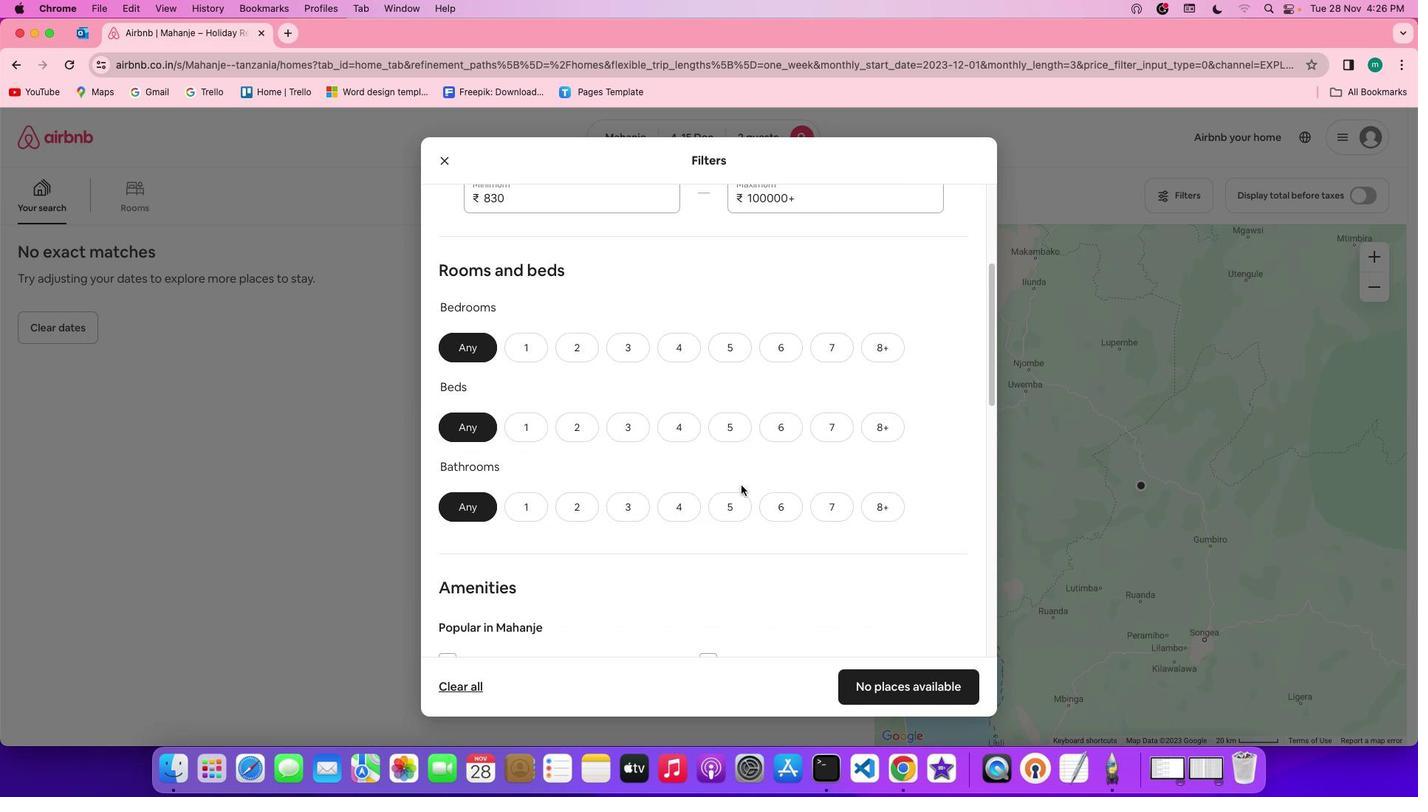 
Action: Mouse scrolled (740, 485) with delta (0, 0)
Screenshot: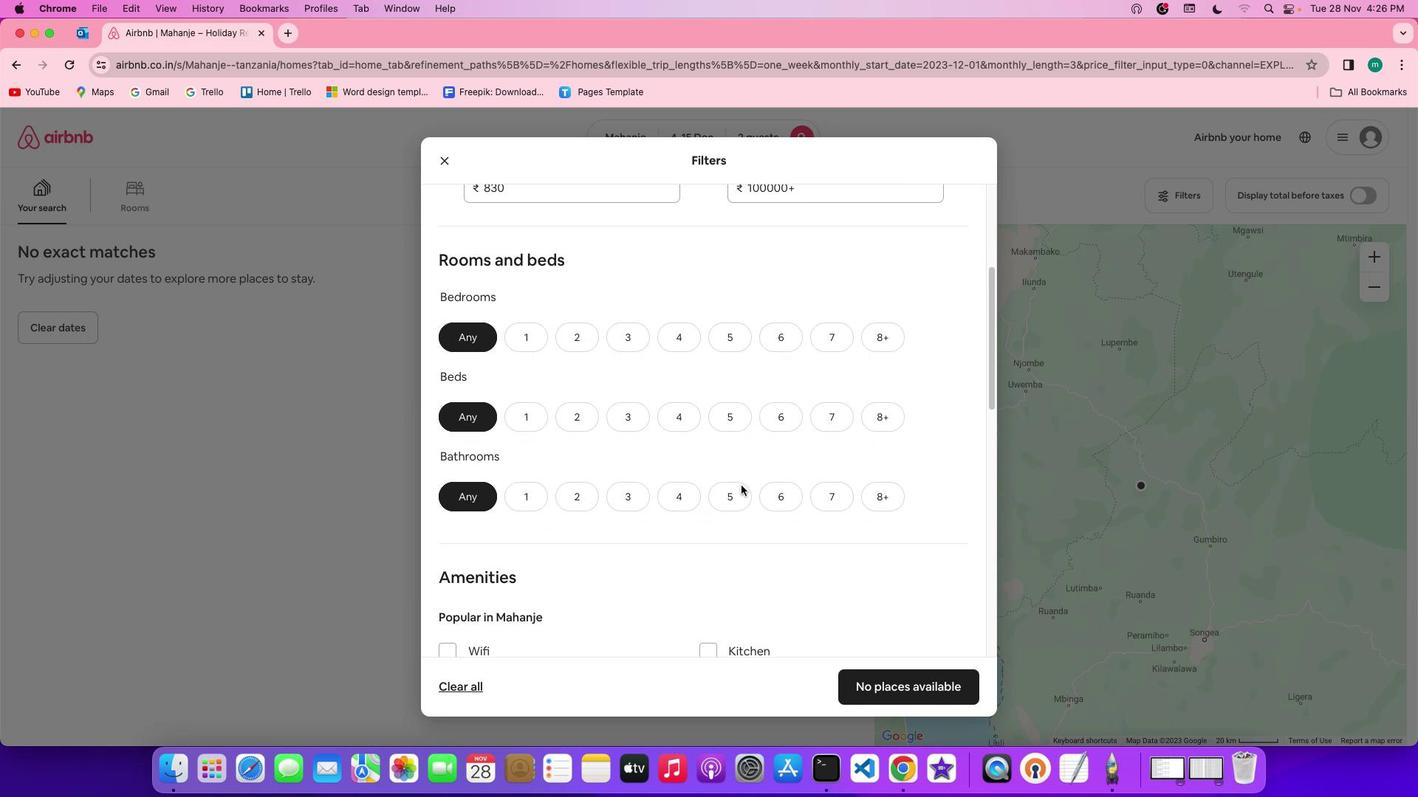 
Action: Mouse scrolled (740, 485) with delta (0, 0)
Screenshot: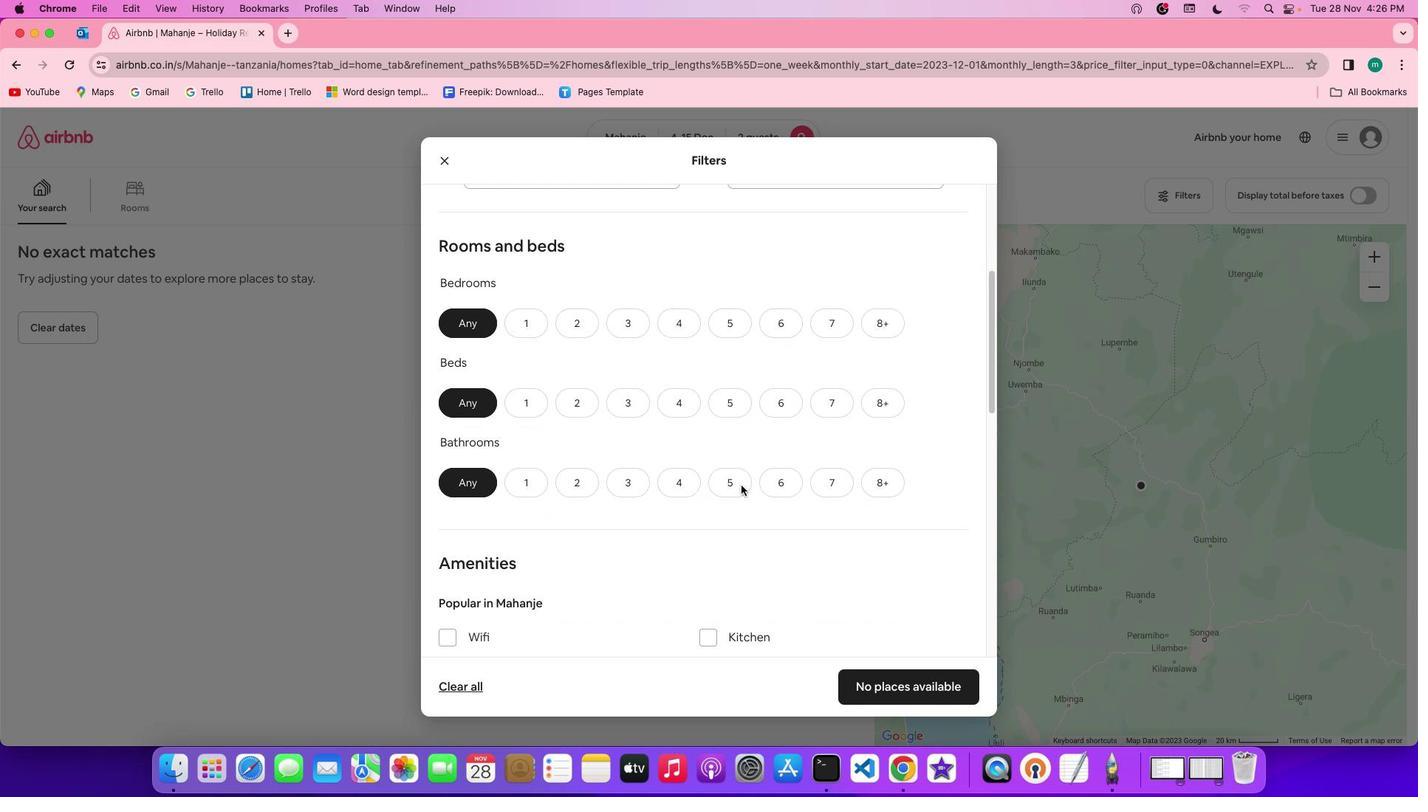 
Action: Mouse moved to (538, 291)
Screenshot: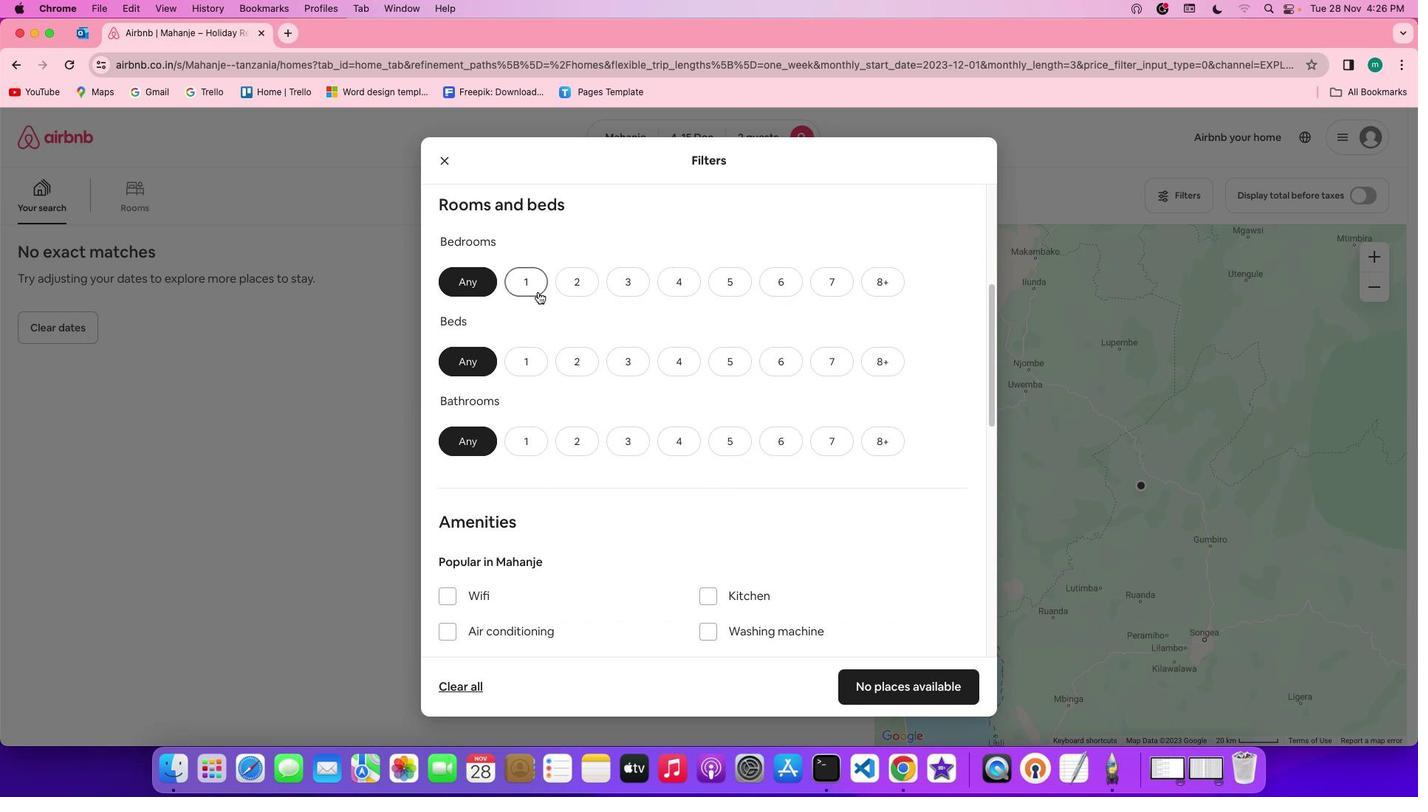 
Action: Mouse pressed left at (538, 291)
Screenshot: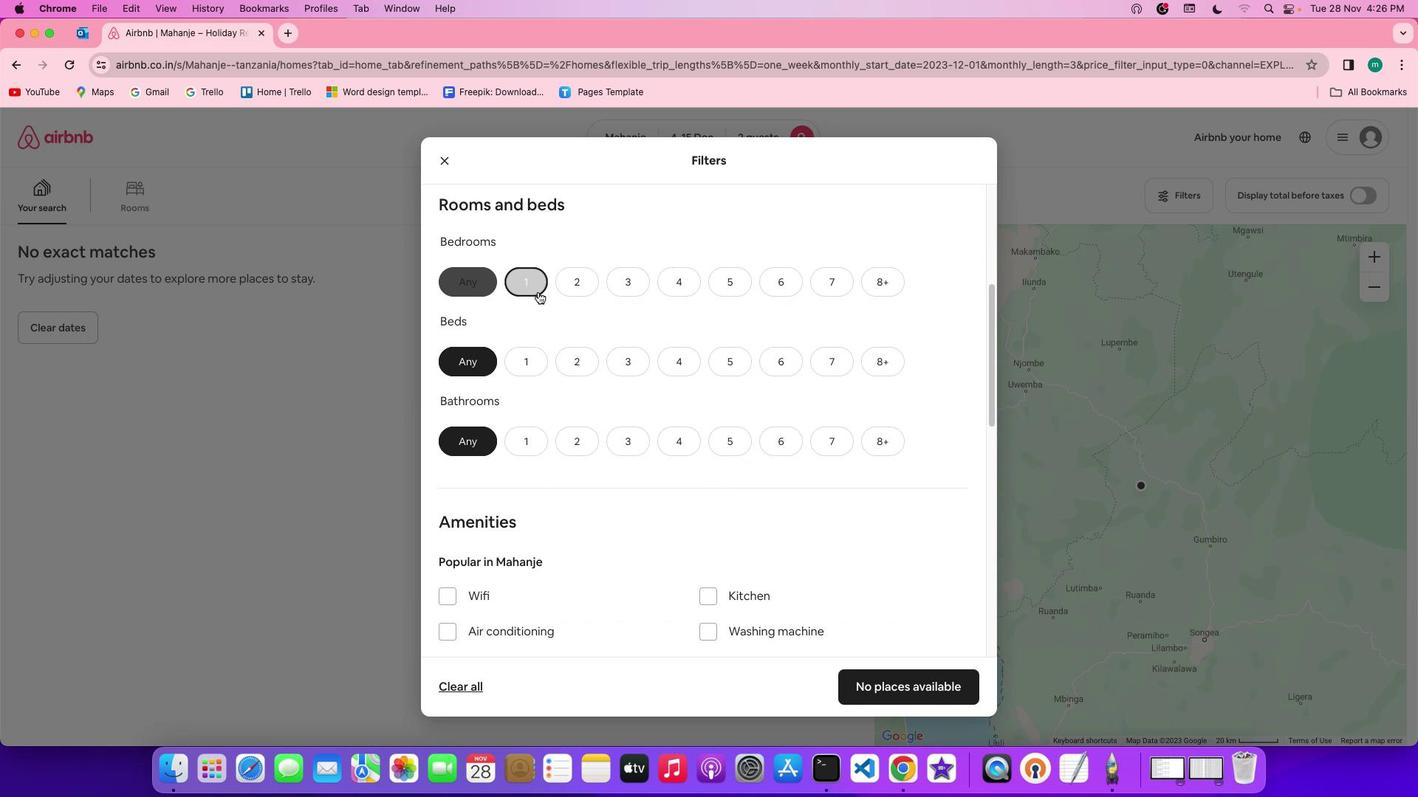 
Action: Mouse moved to (537, 355)
Screenshot: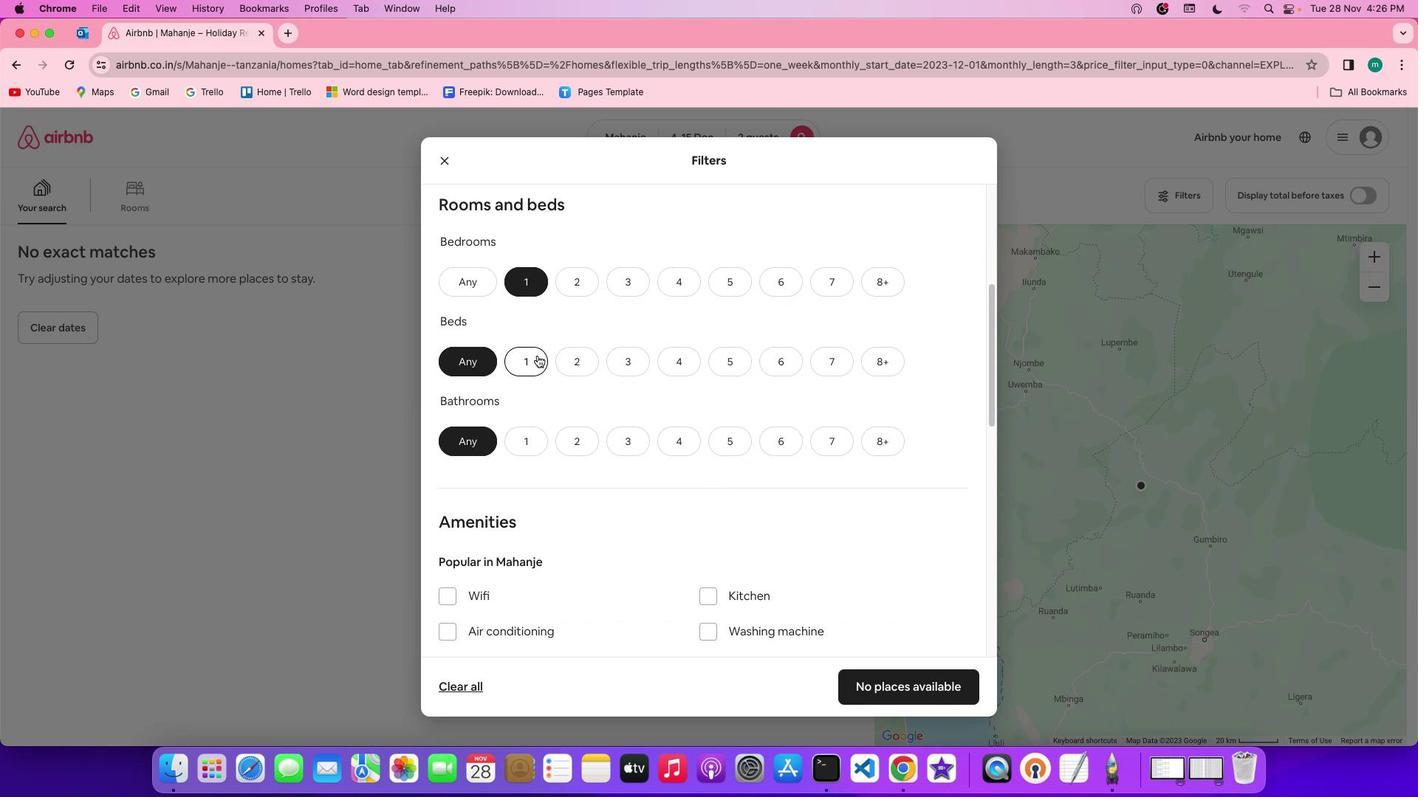 
Action: Mouse pressed left at (537, 355)
Screenshot: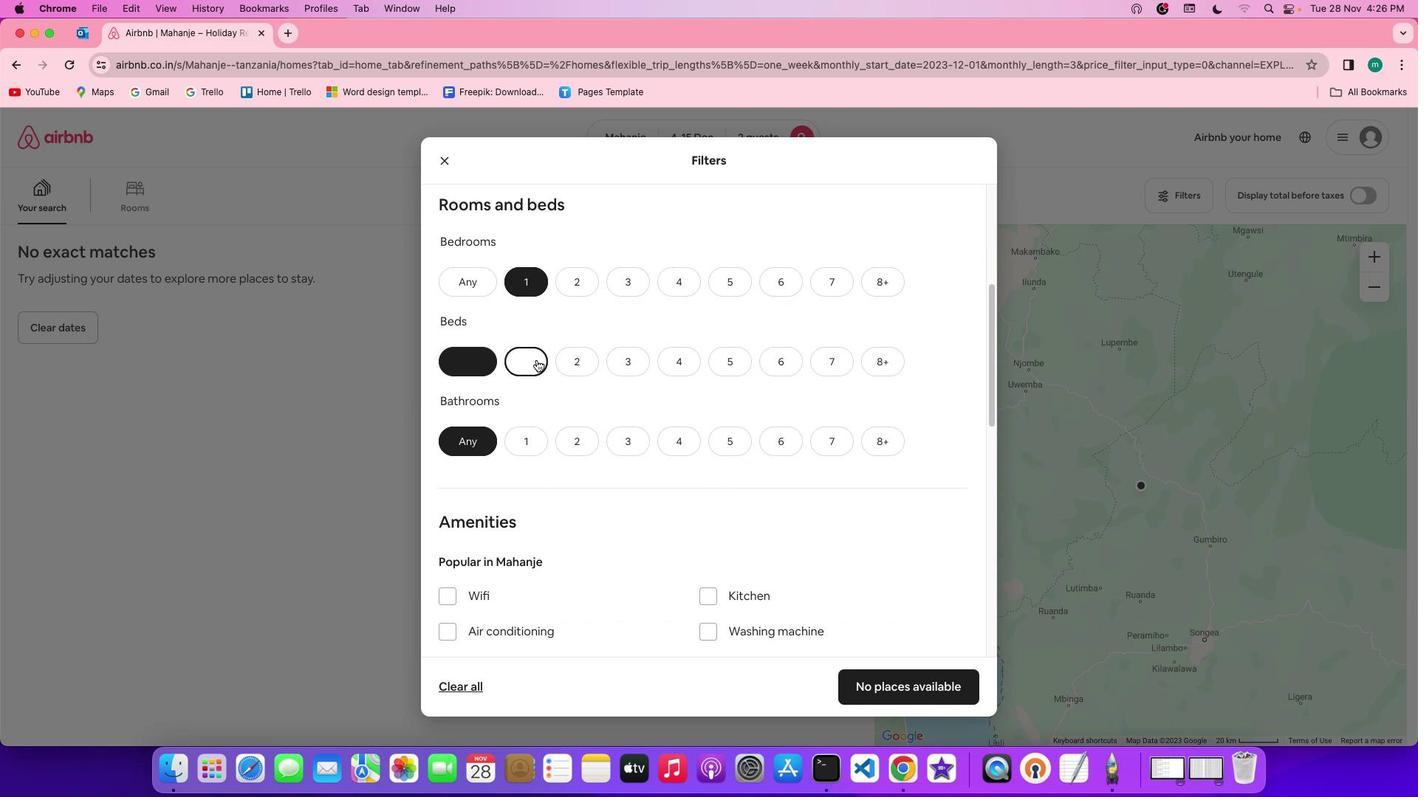 
Action: Mouse moved to (524, 441)
Screenshot: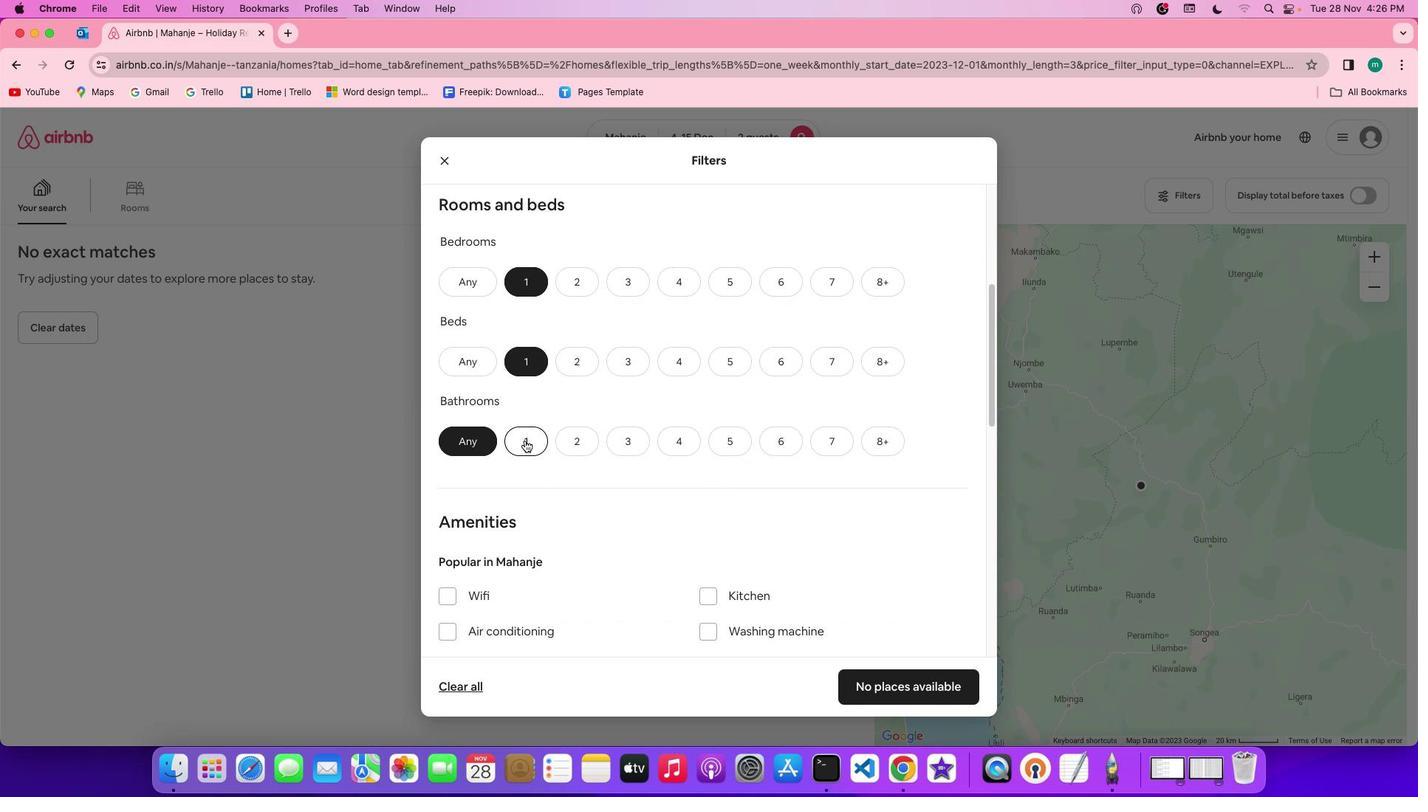 
Action: Mouse pressed left at (524, 441)
Screenshot: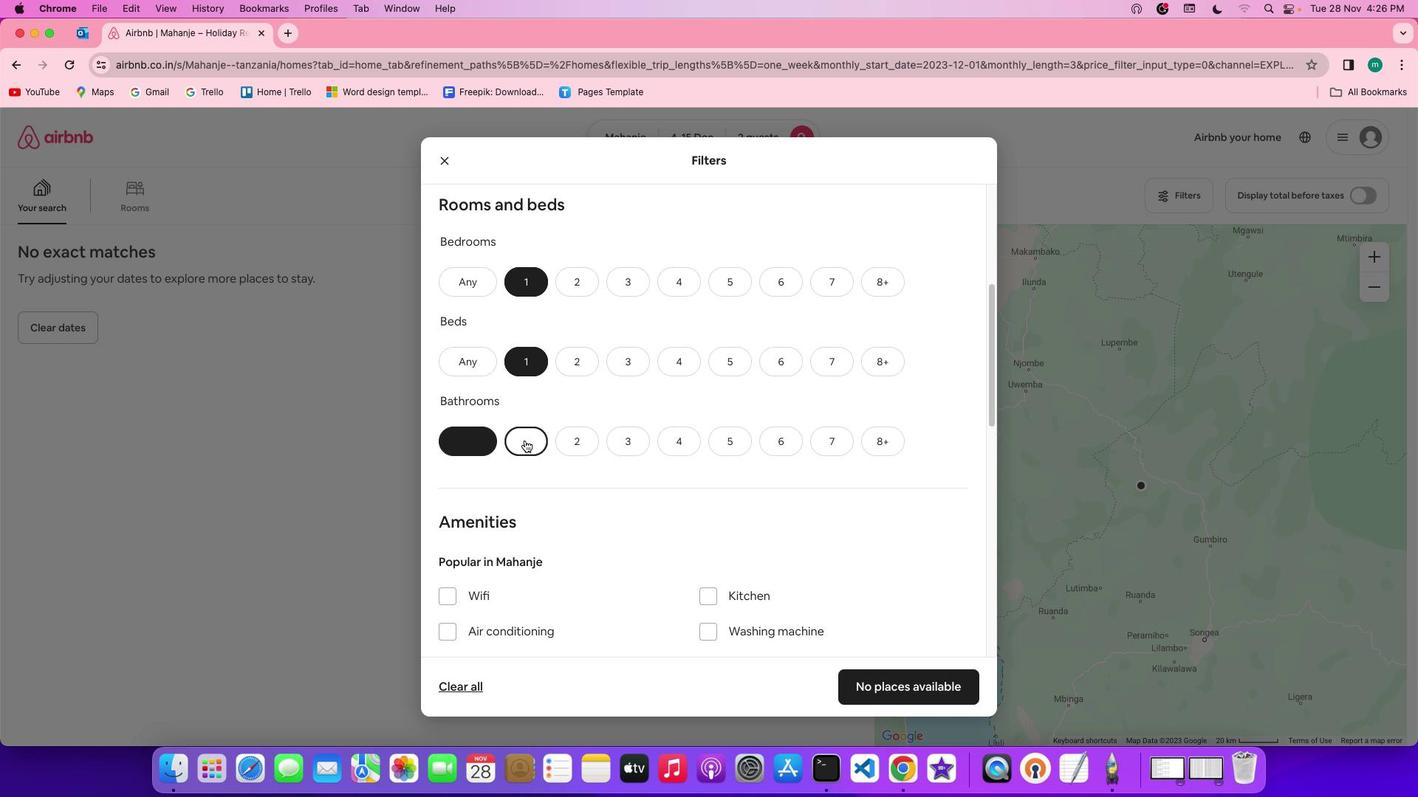 
Action: Mouse moved to (700, 450)
Screenshot: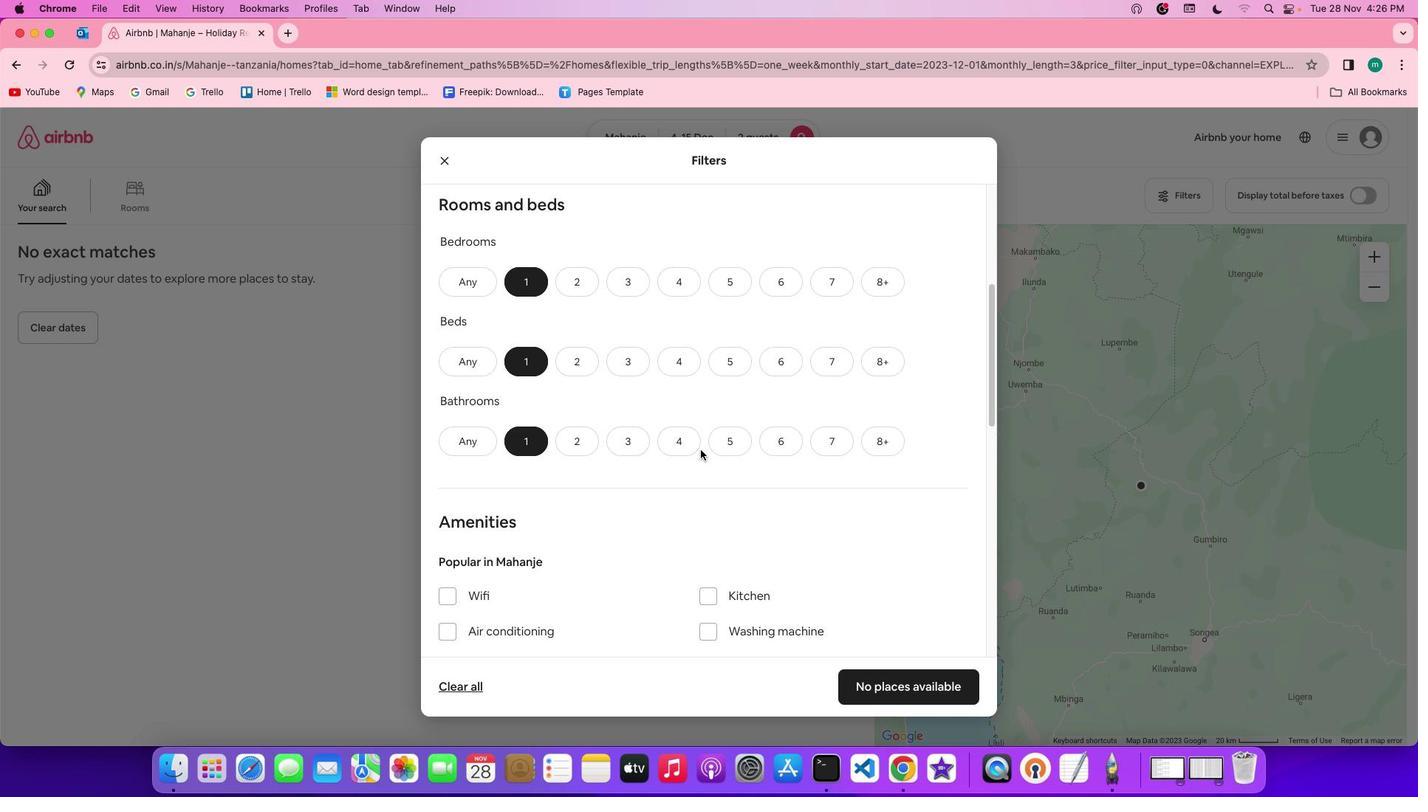 
Action: Mouse scrolled (700, 450) with delta (0, 0)
Screenshot: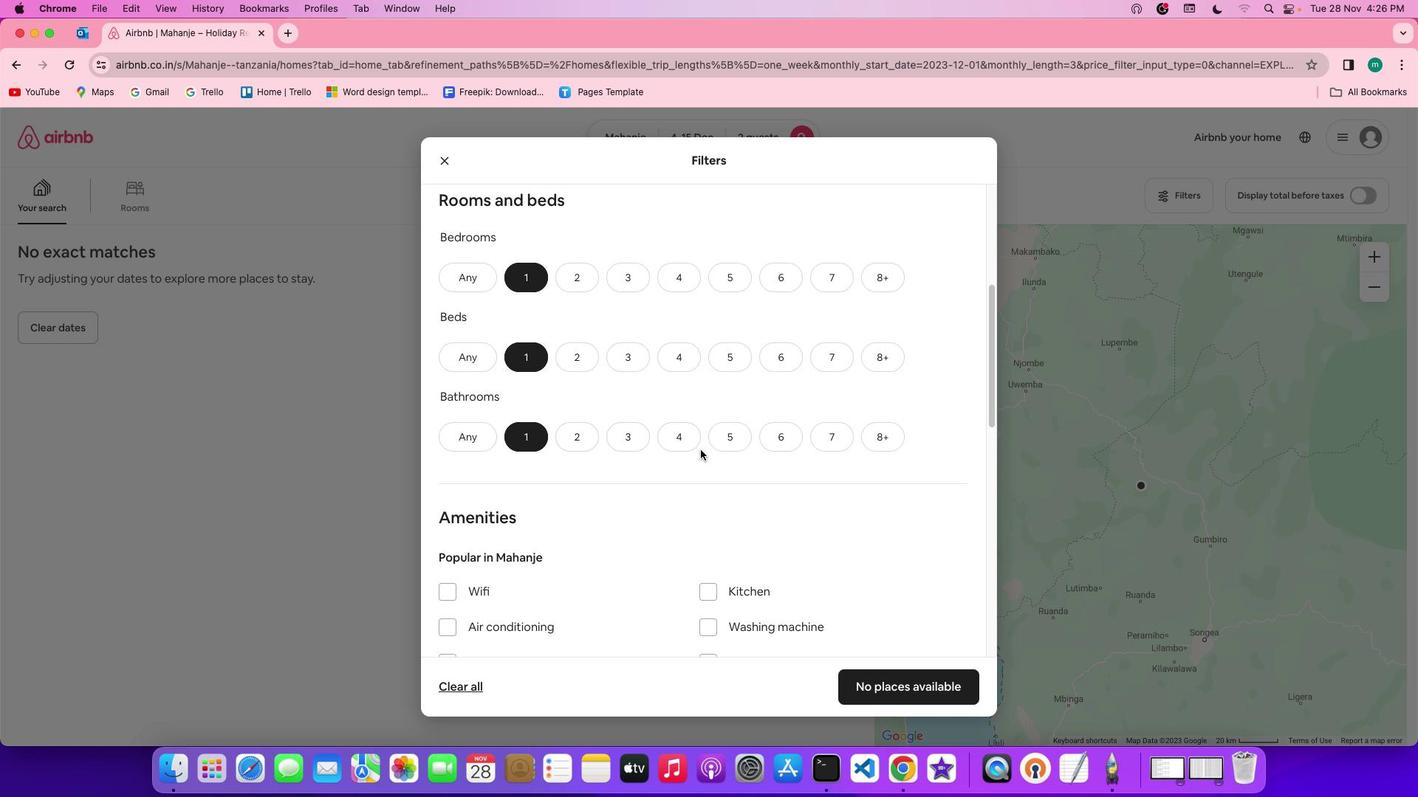 
Action: Mouse scrolled (700, 450) with delta (0, 0)
Screenshot: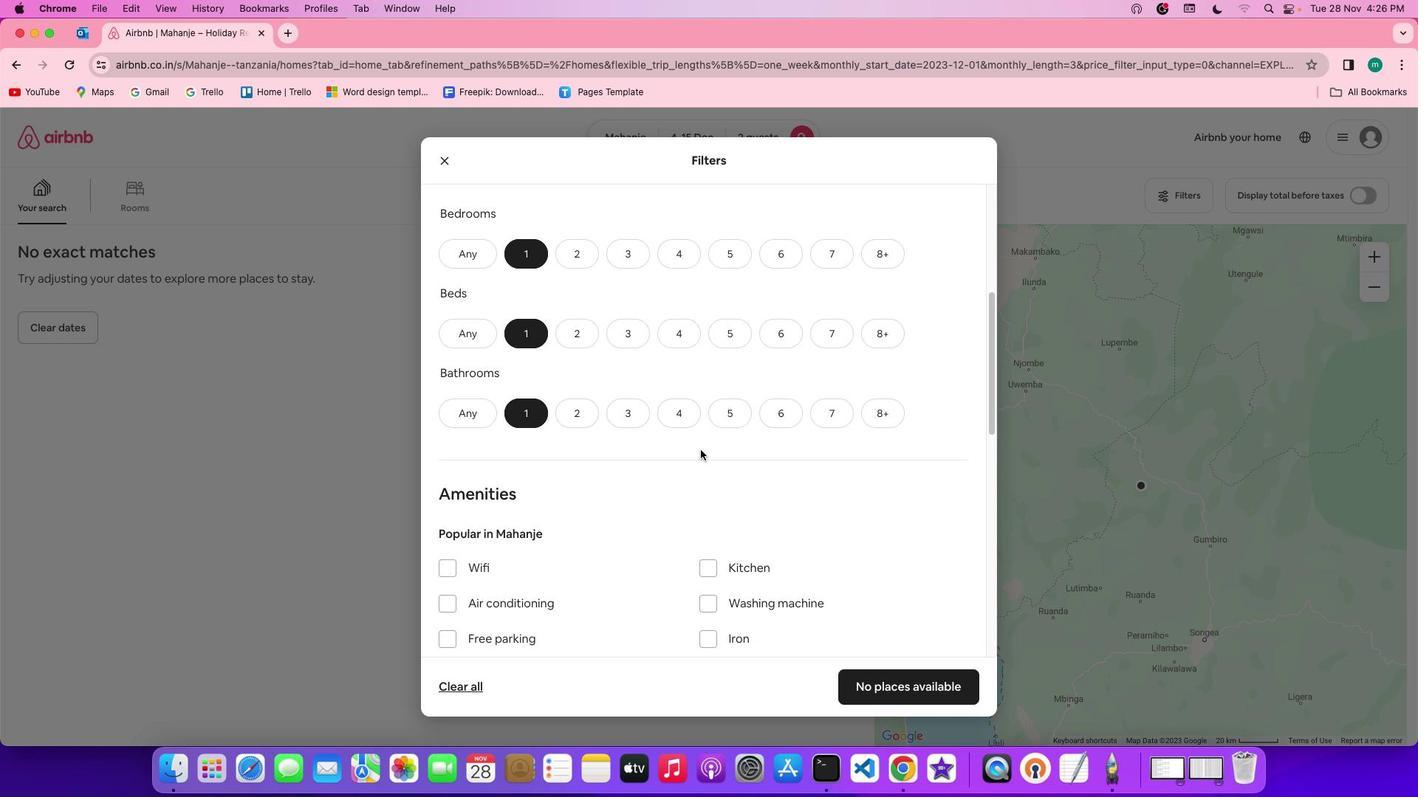 
Action: Mouse scrolled (700, 450) with delta (0, -1)
Screenshot: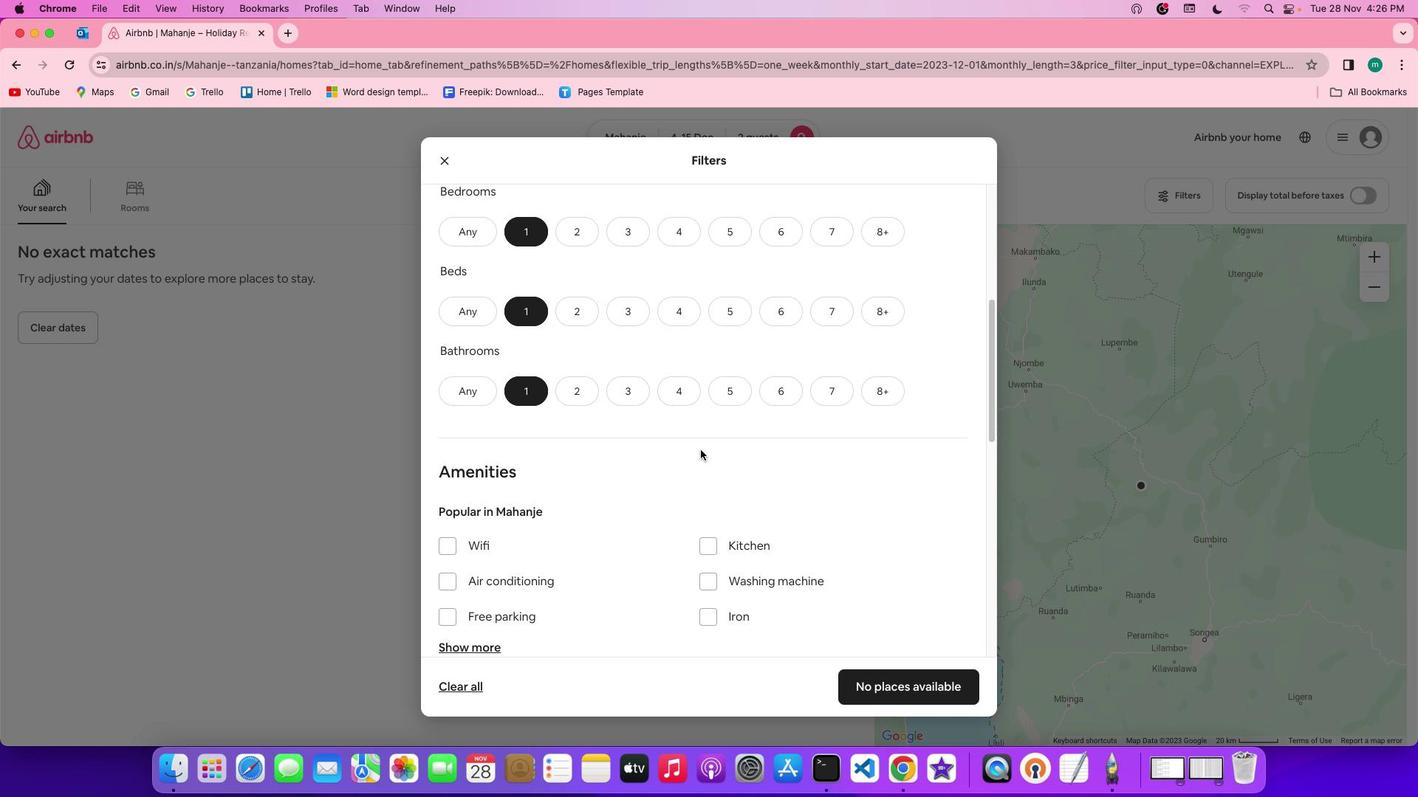 
Action: Mouse scrolled (700, 450) with delta (0, 0)
Screenshot: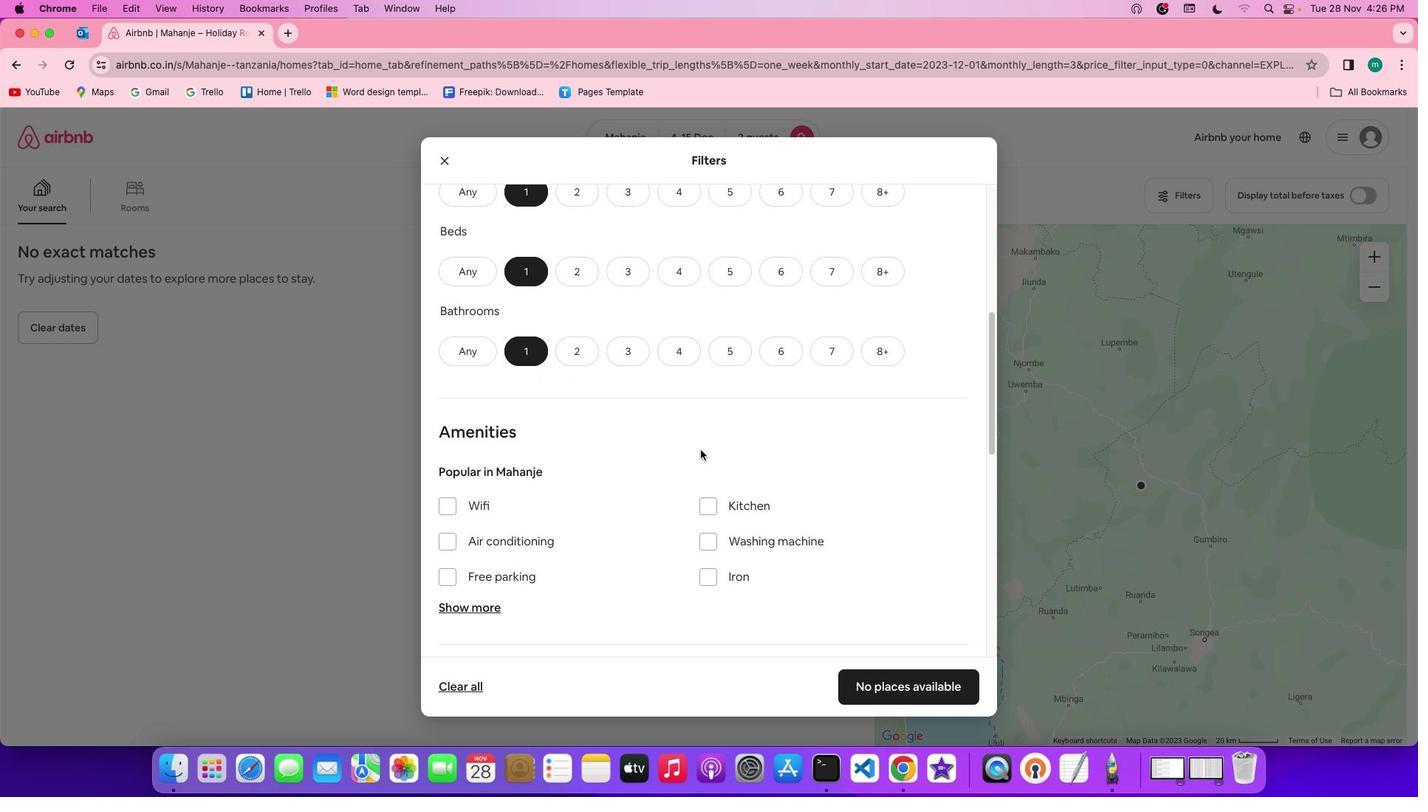 
Action: Mouse scrolled (700, 450) with delta (0, 0)
Screenshot: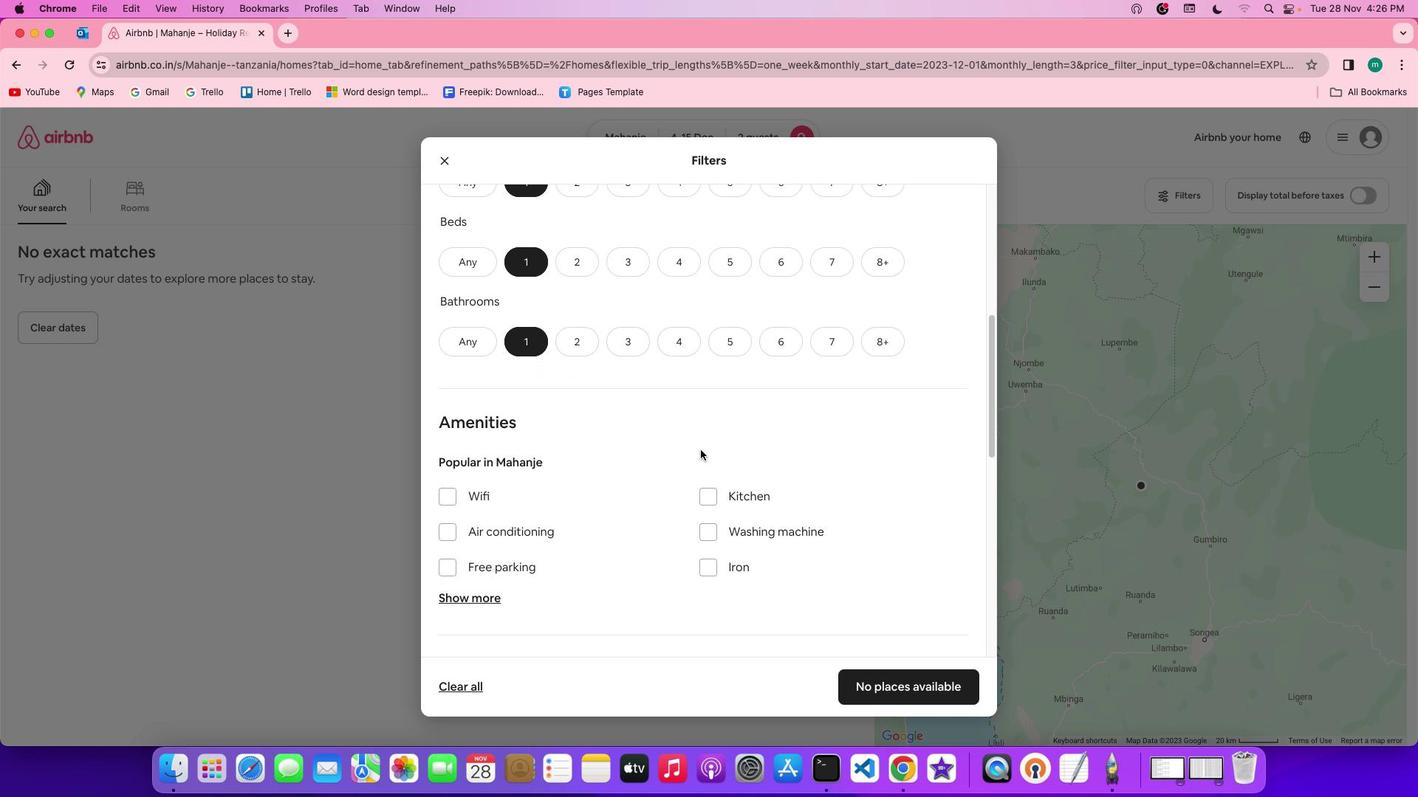 
Action: Mouse scrolled (700, 450) with delta (0, 0)
Screenshot: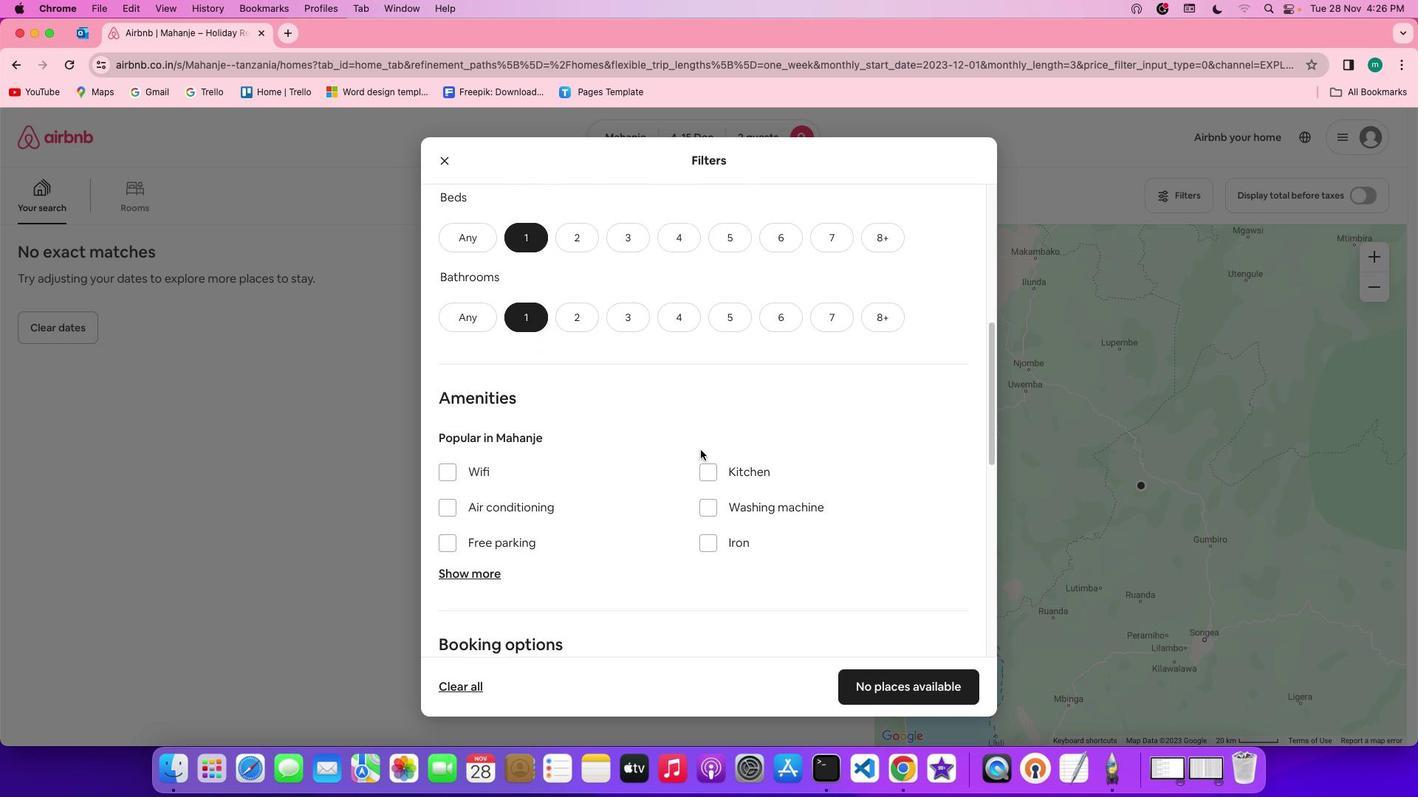 
Action: Mouse scrolled (700, 450) with delta (0, 0)
Screenshot: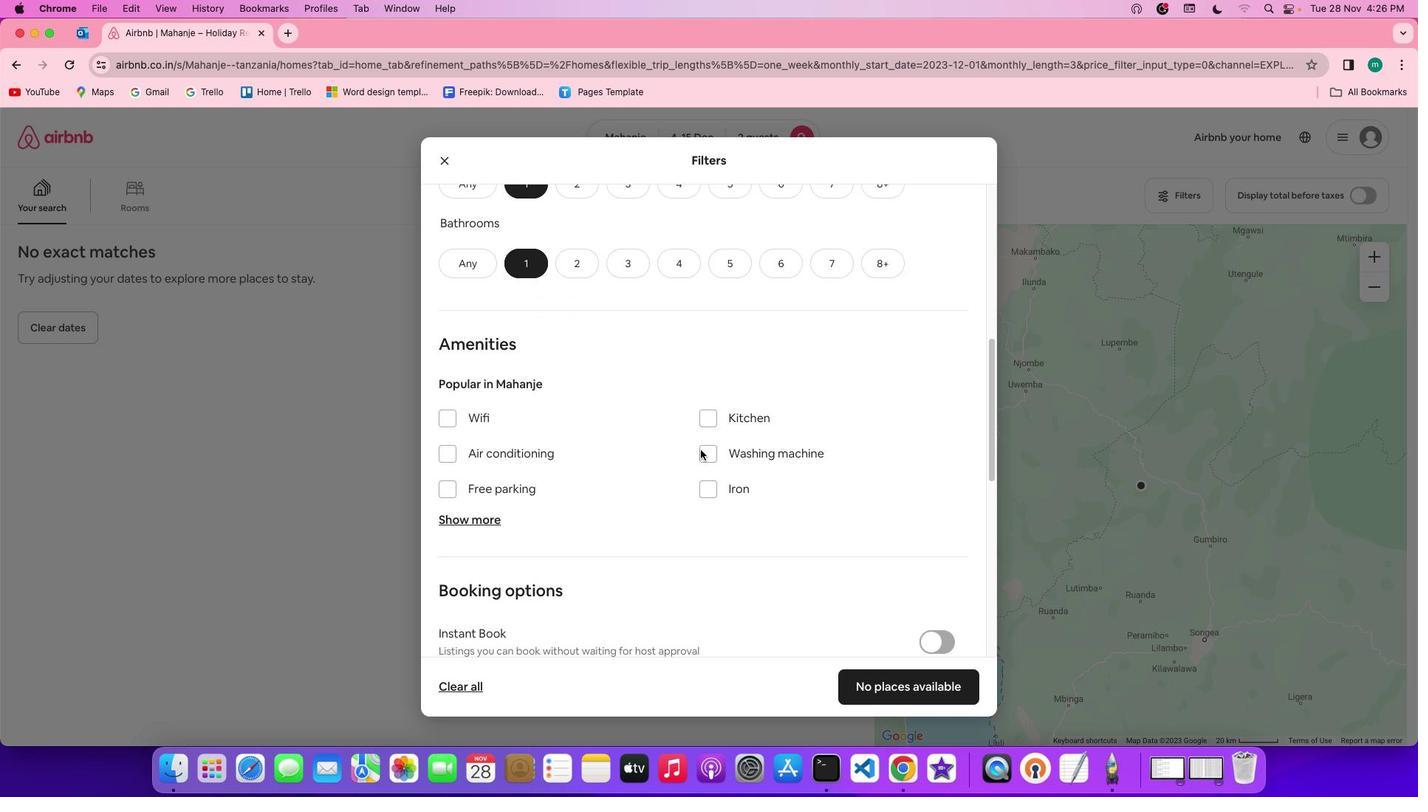 
Action: Mouse scrolled (700, 450) with delta (0, 0)
Screenshot: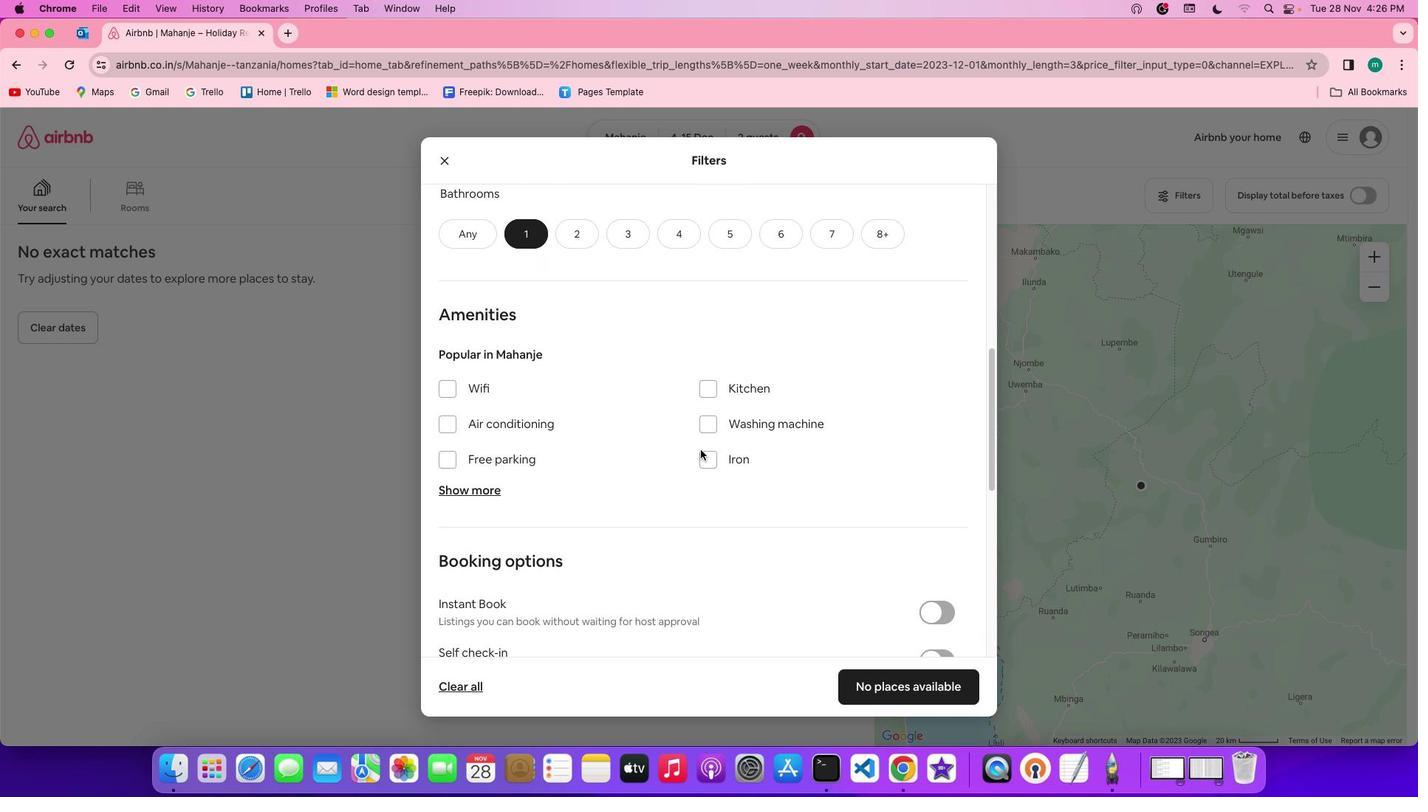 
Action: Mouse scrolled (700, 450) with delta (0, 0)
Screenshot: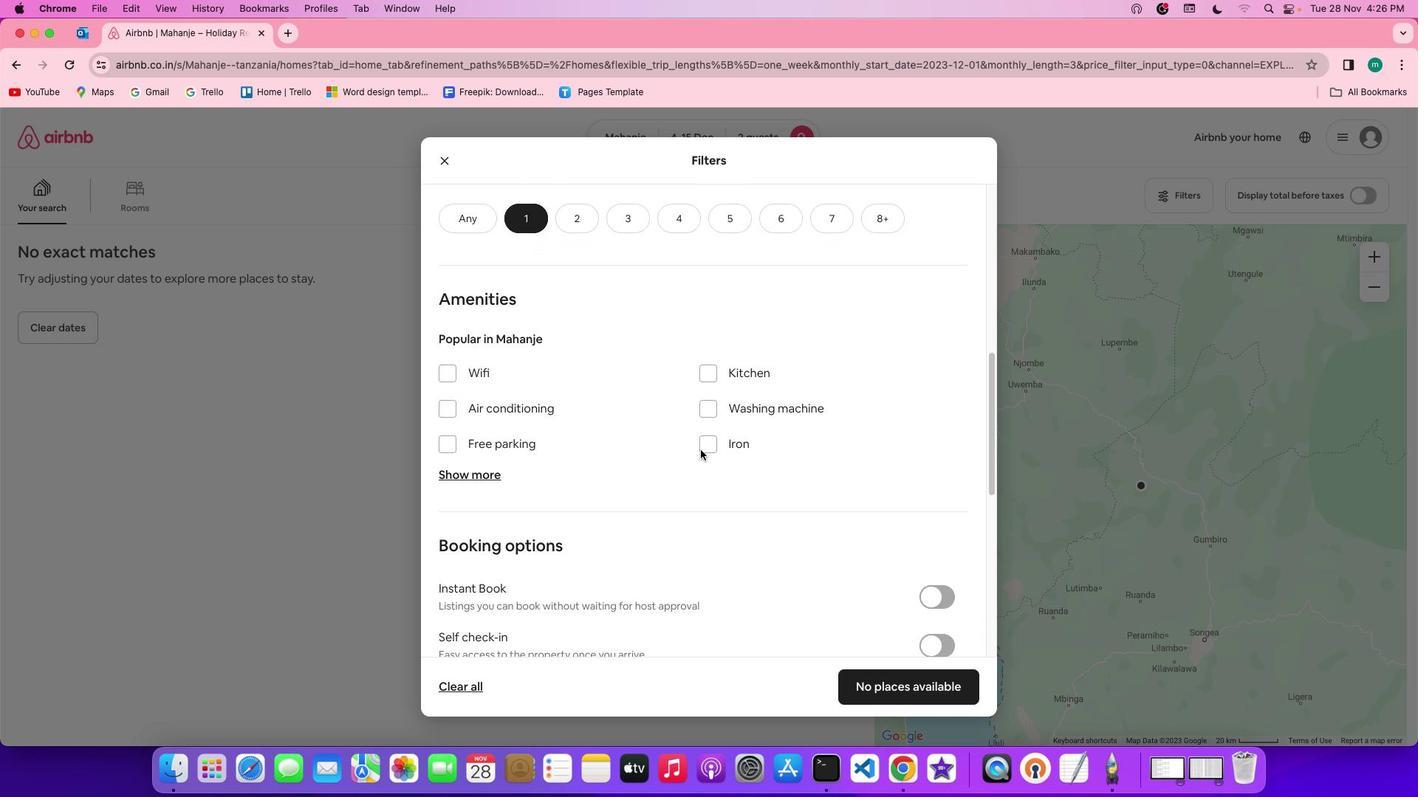 
Action: Mouse scrolled (700, 450) with delta (0, -1)
Screenshot: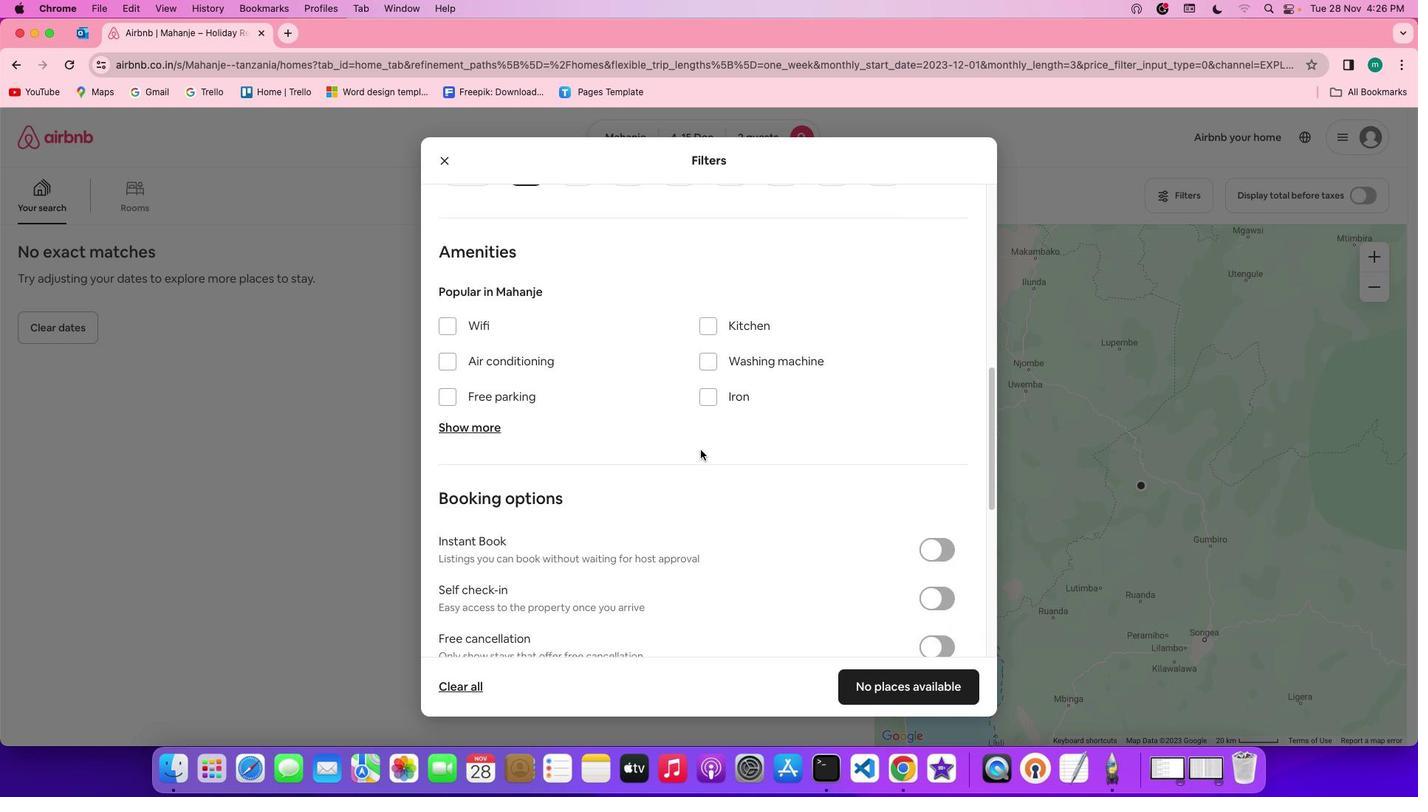 
Action: Mouse scrolled (700, 450) with delta (0, -1)
Screenshot: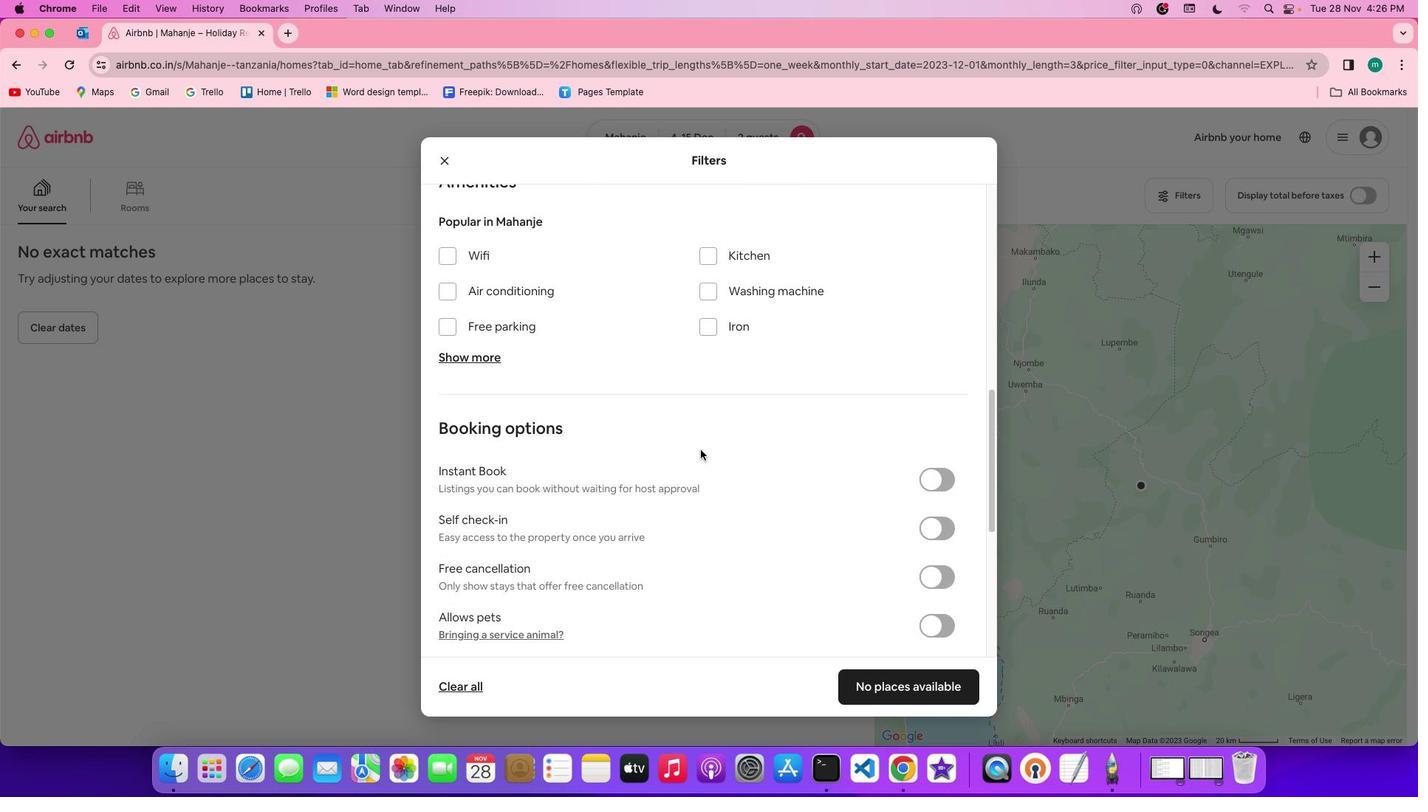
Action: Mouse scrolled (700, 450) with delta (0, 0)
Screenshot: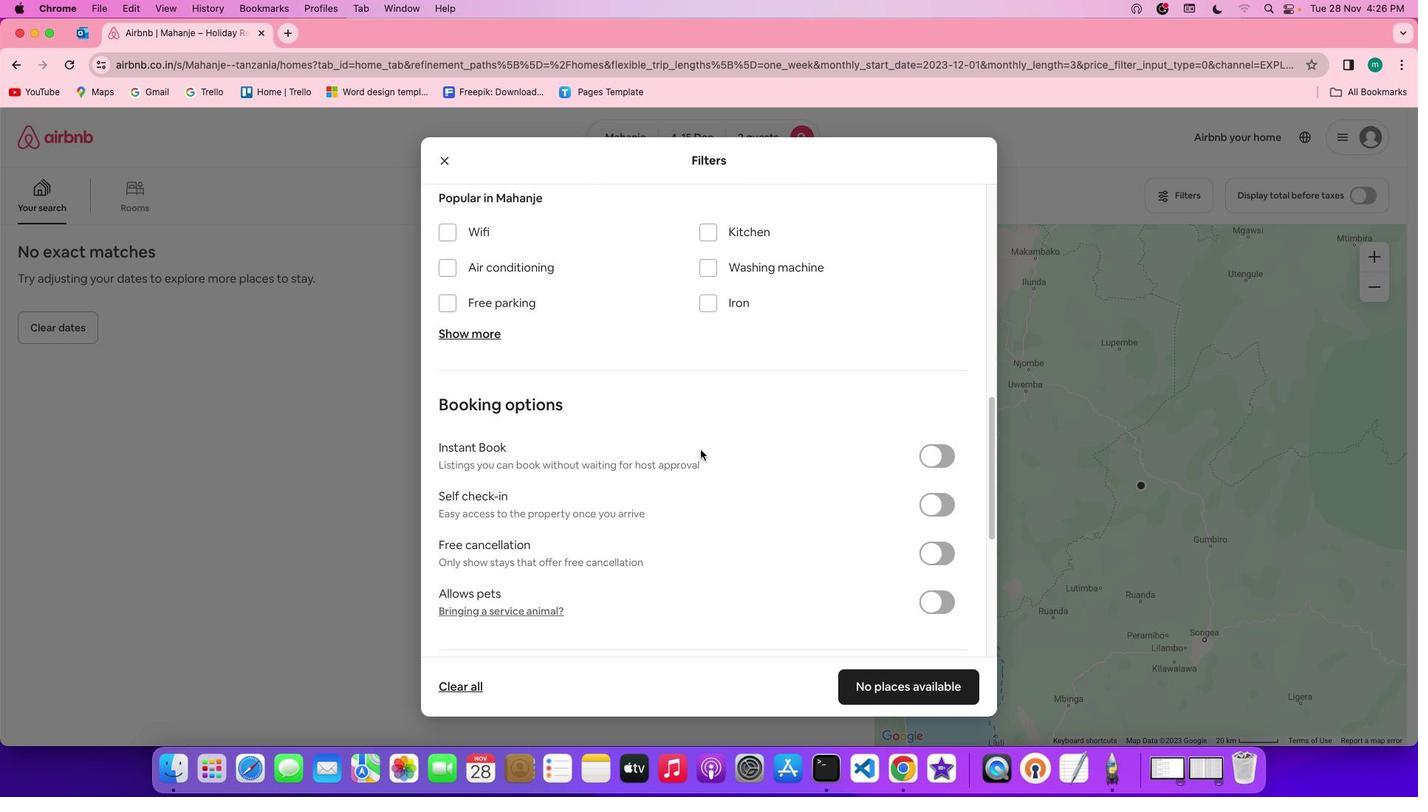 
Action: Mouse scrolled (700, 450) with delta (0, 0)
Screenshot: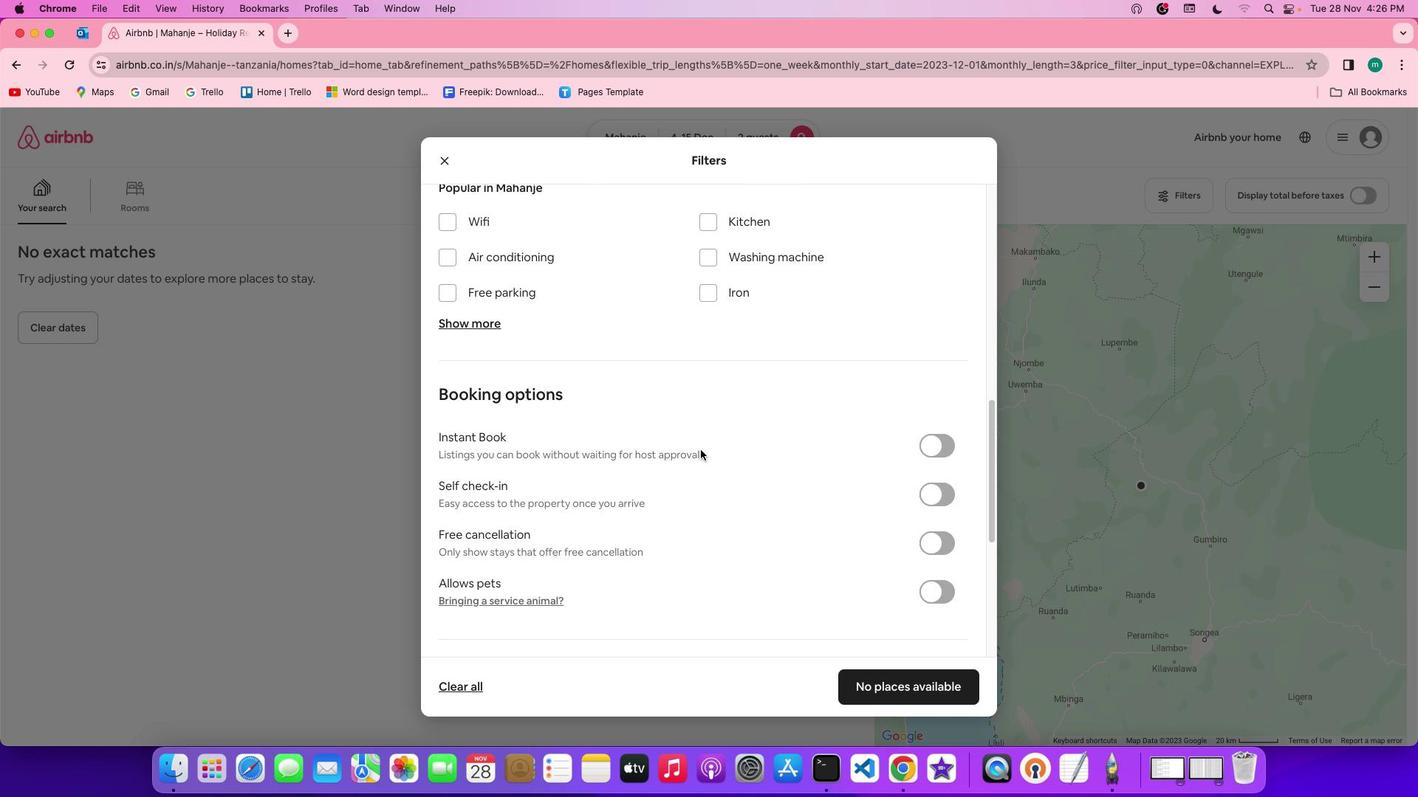 
Action: Mouse scrolled (700, 450) with delta (0, 0)
Screenshot: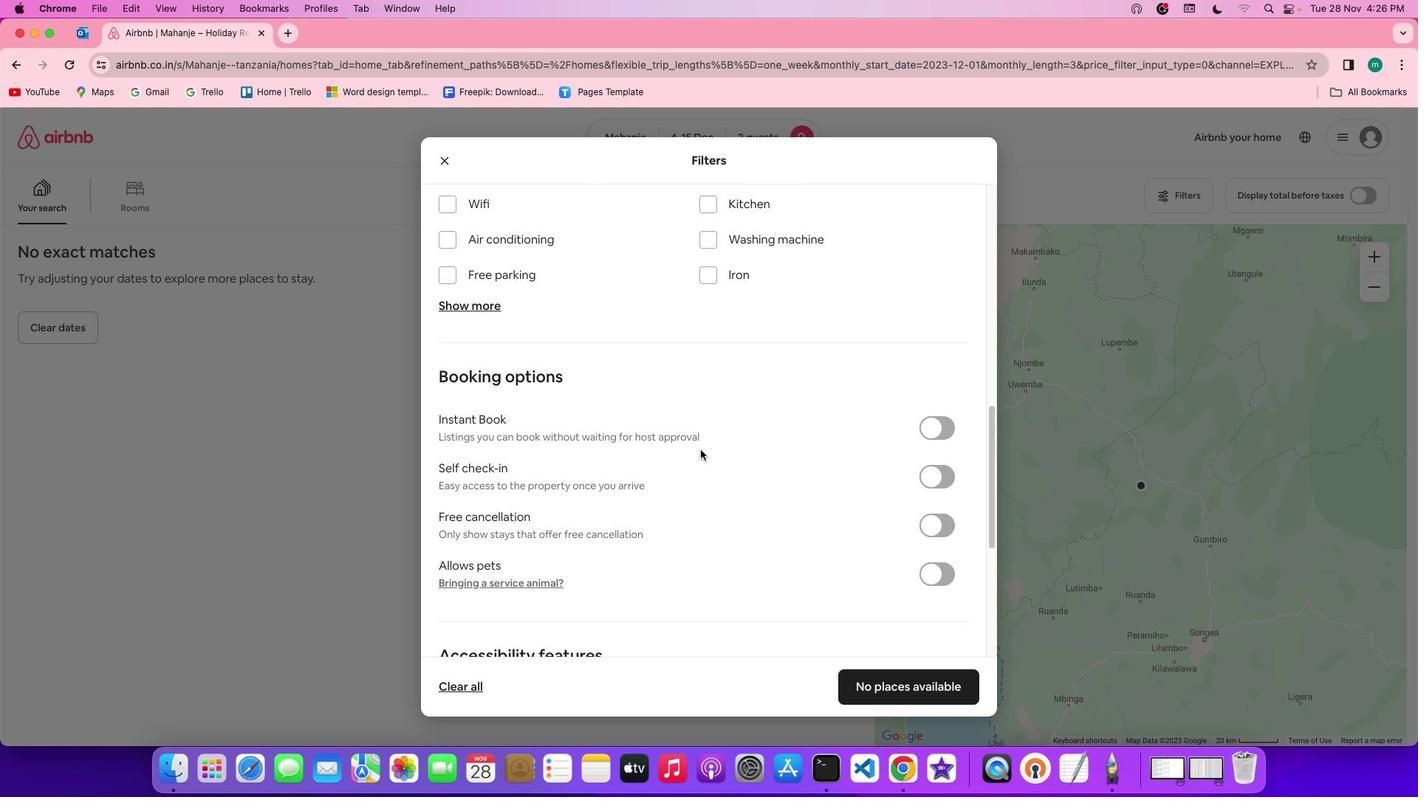 
Action: Mouse scrolled (700, 450) with delta (0, 0)
Screenshot: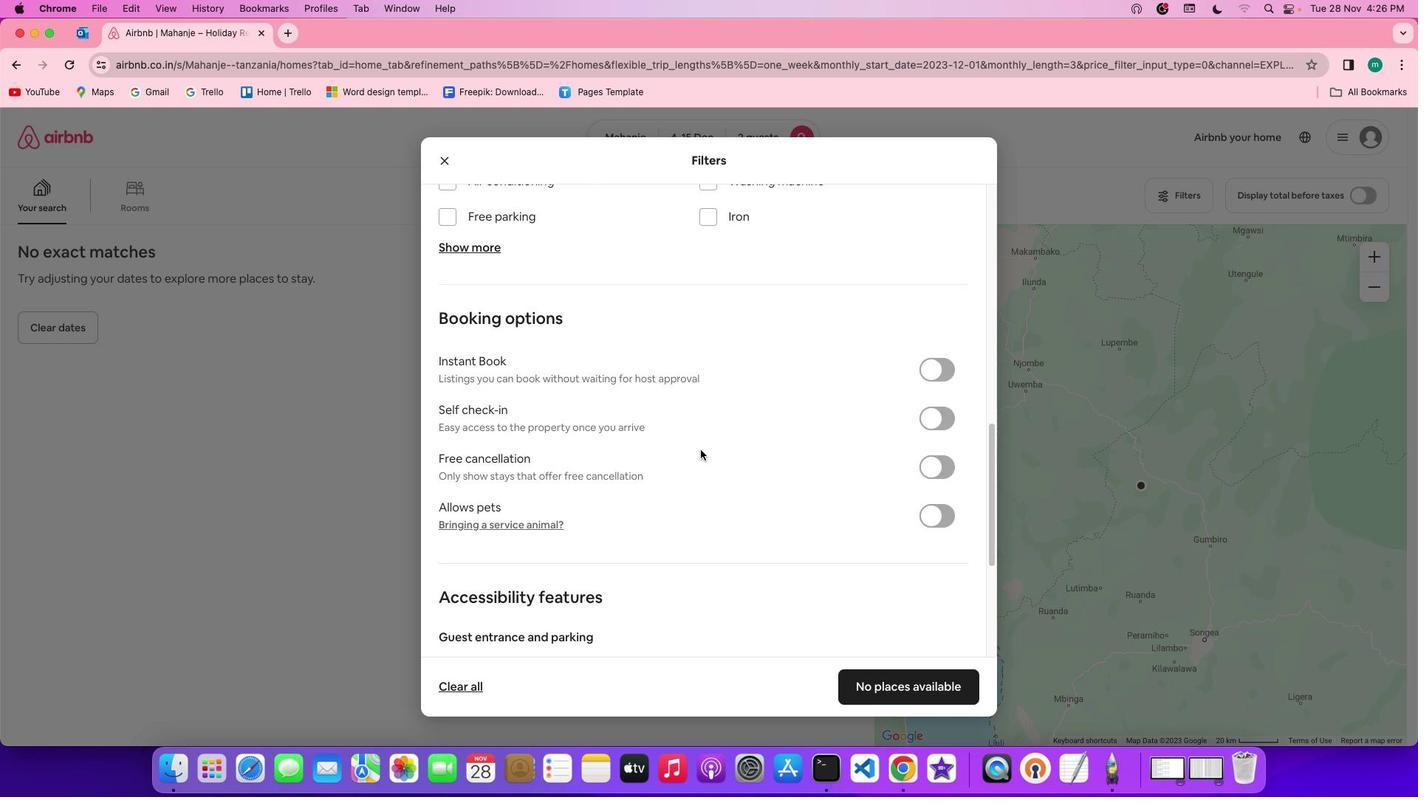 
Action: Mouse scrolled (700, 450) with delta (0, 0)
Screenshot: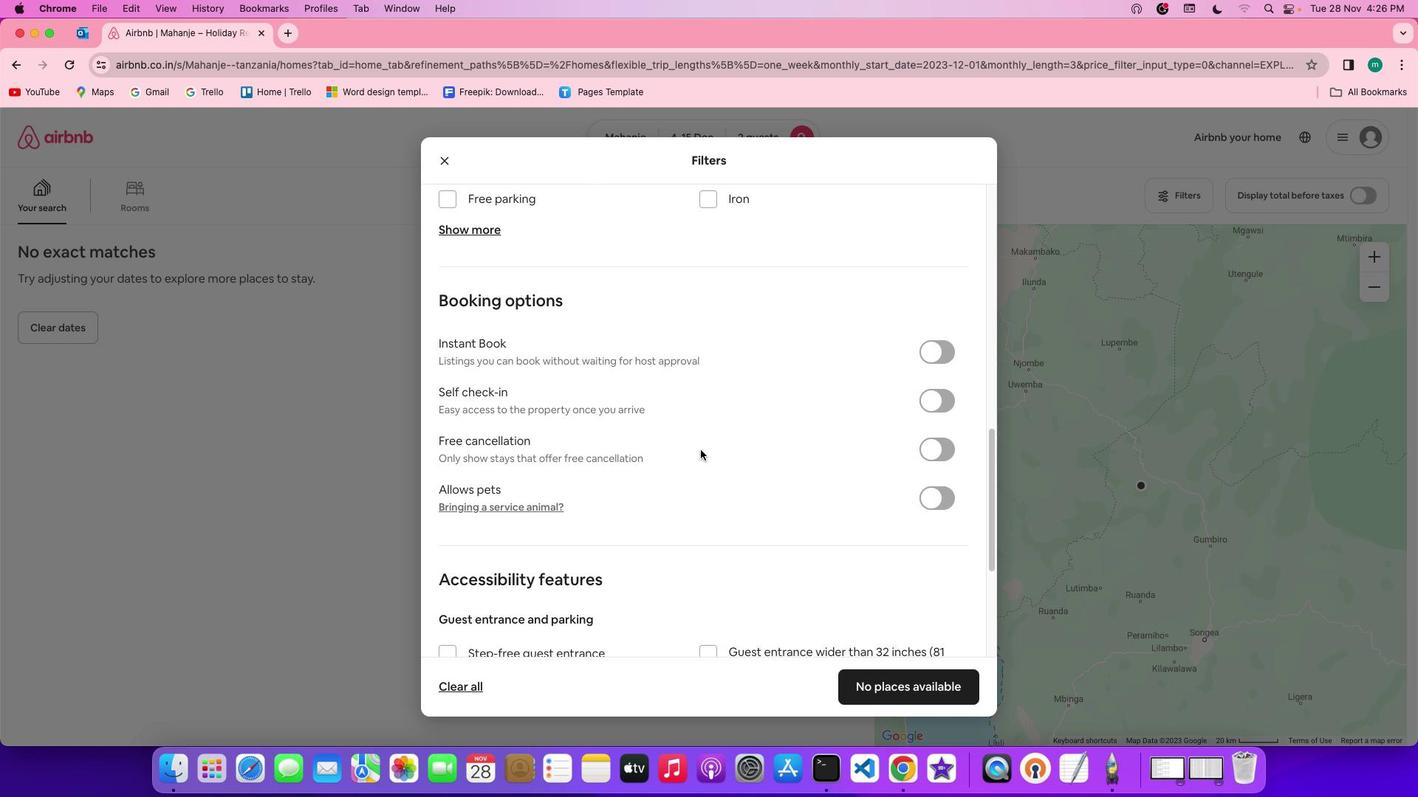 
Action: Mouse scrolled (700, 450) with delta (0, 0)
Screenshot: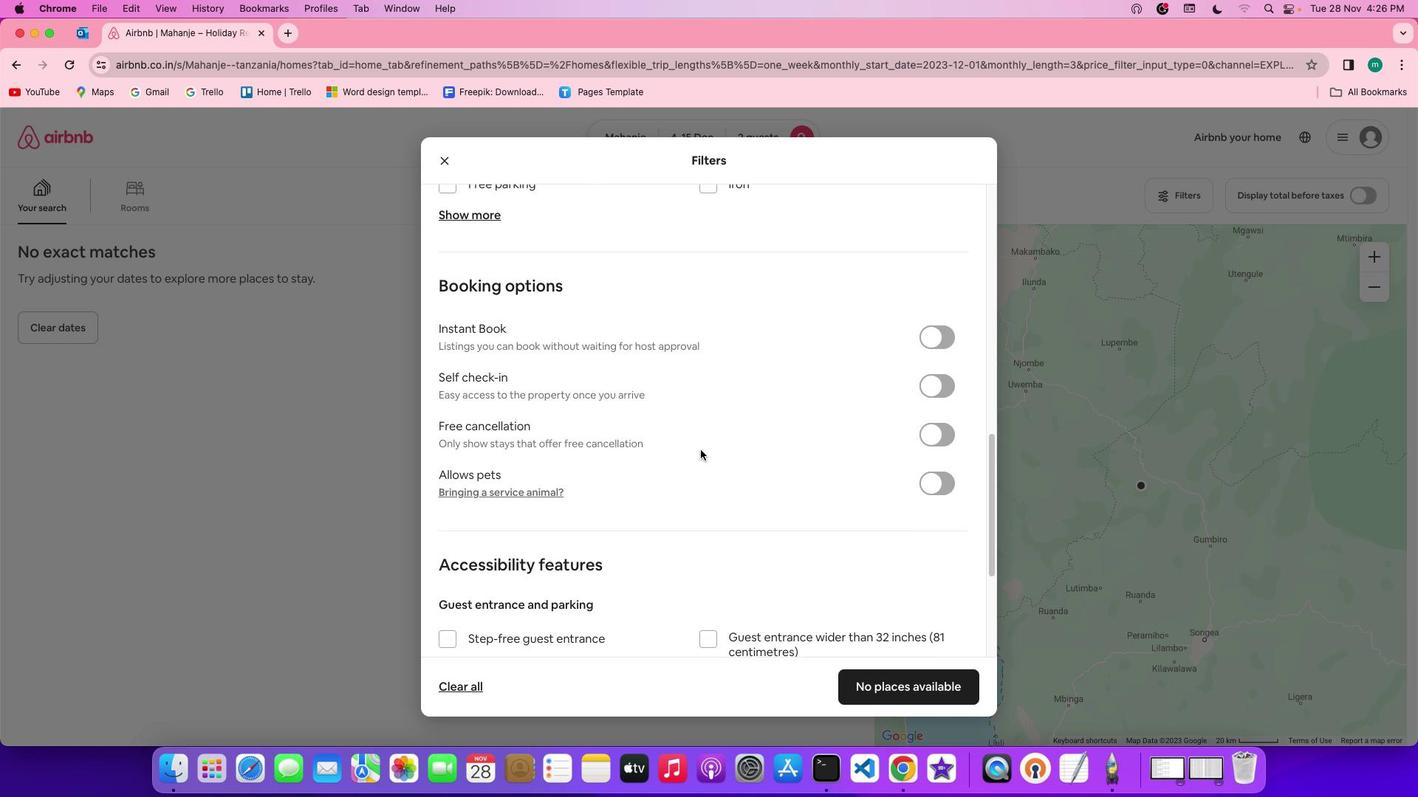 
Action: Mouse scrolled (700, 450) with delta (0, -1)
Screenshot: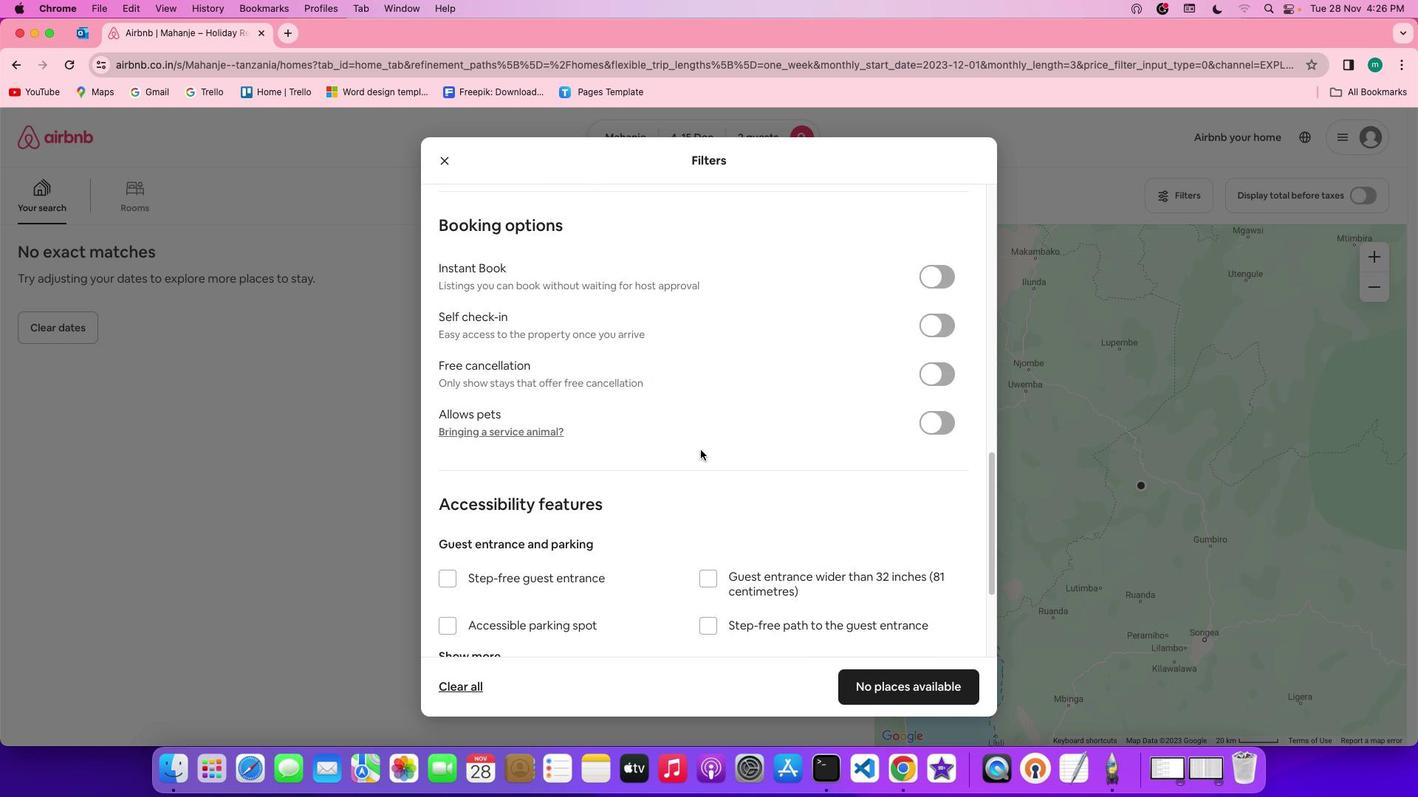 
Action: Mouse scrolled (700, 450) with delta (0, -2)
Screenshot: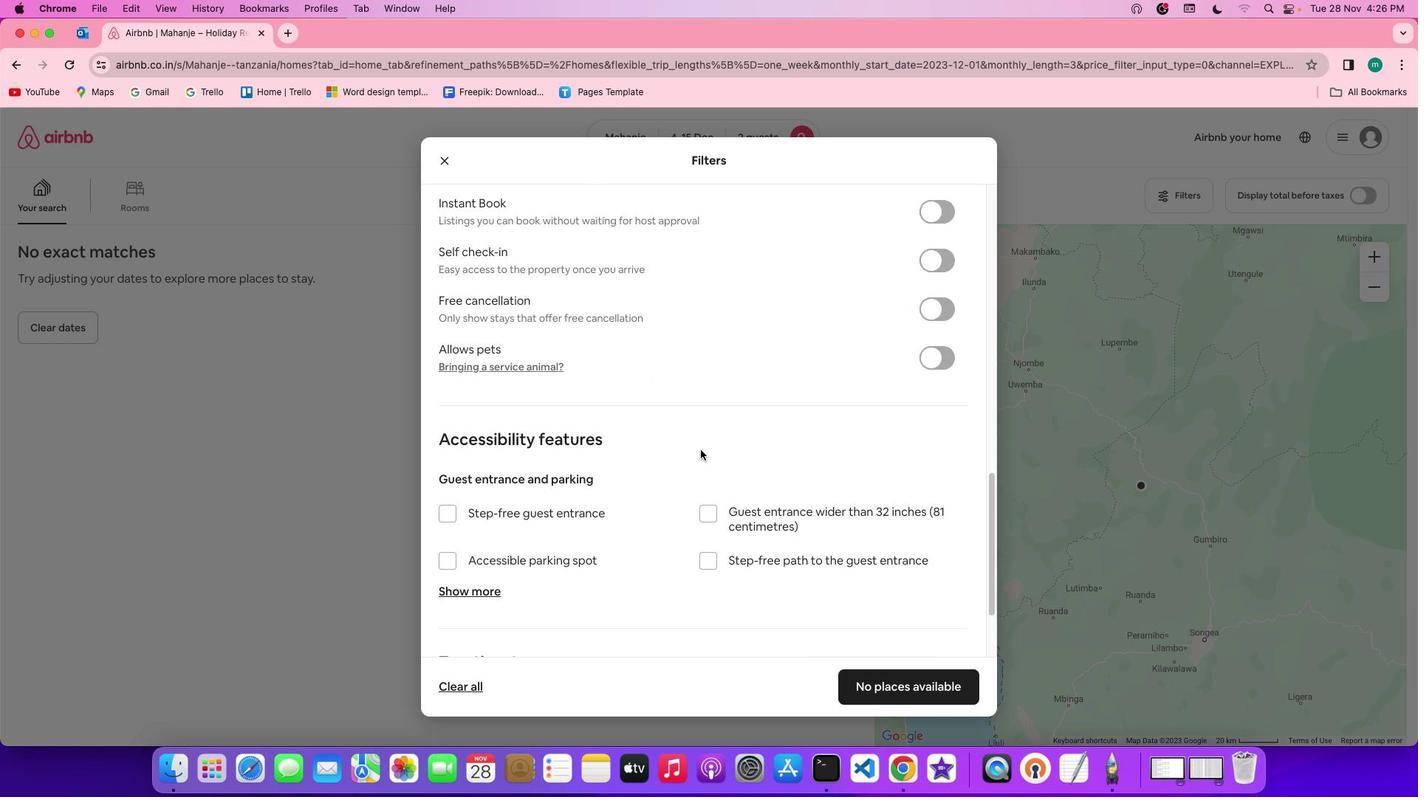 
Action: Mouse scrolled (700, 450) with delta (0, 0)
Screenshot: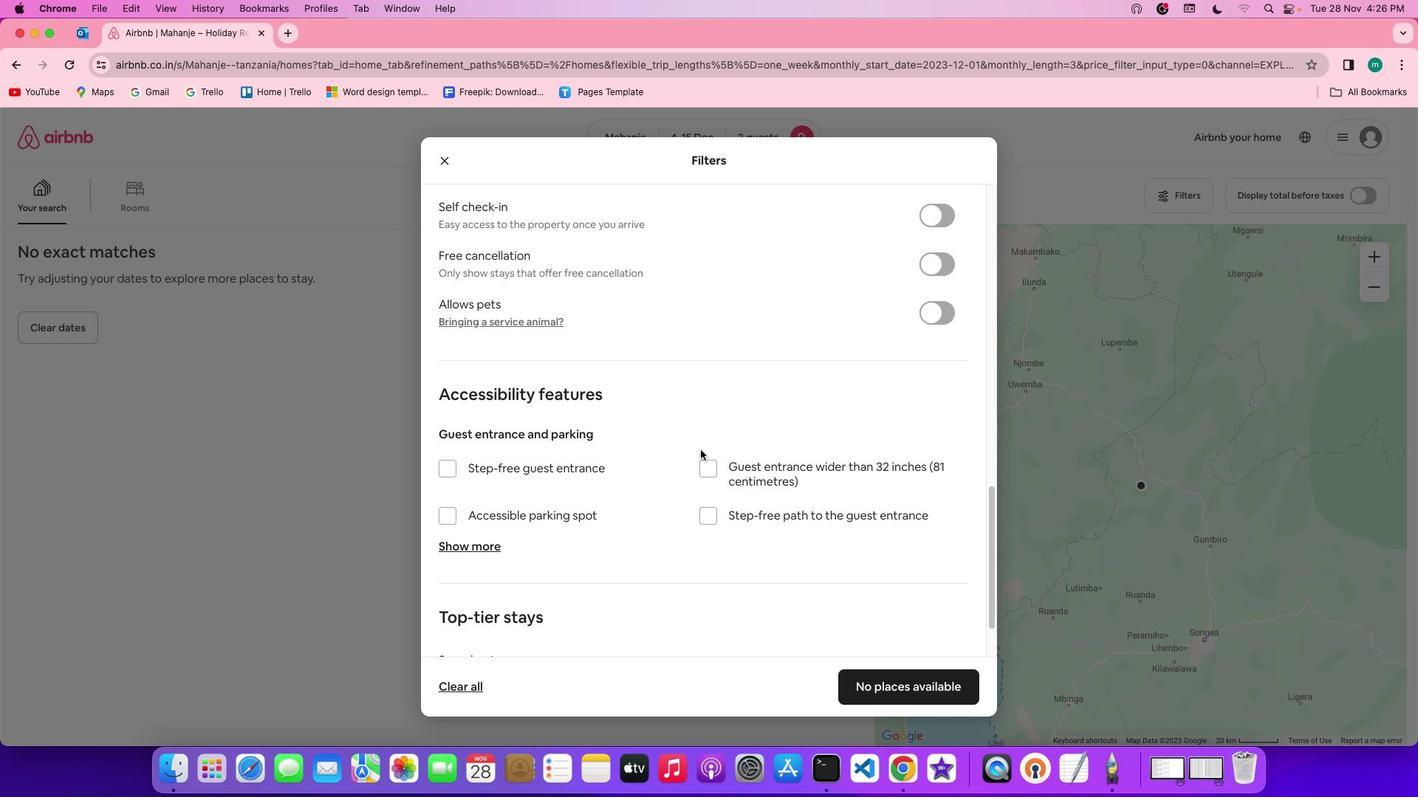 
Action: Mouse scrolled (700, 450) with delta (0, 0)
Screenshot: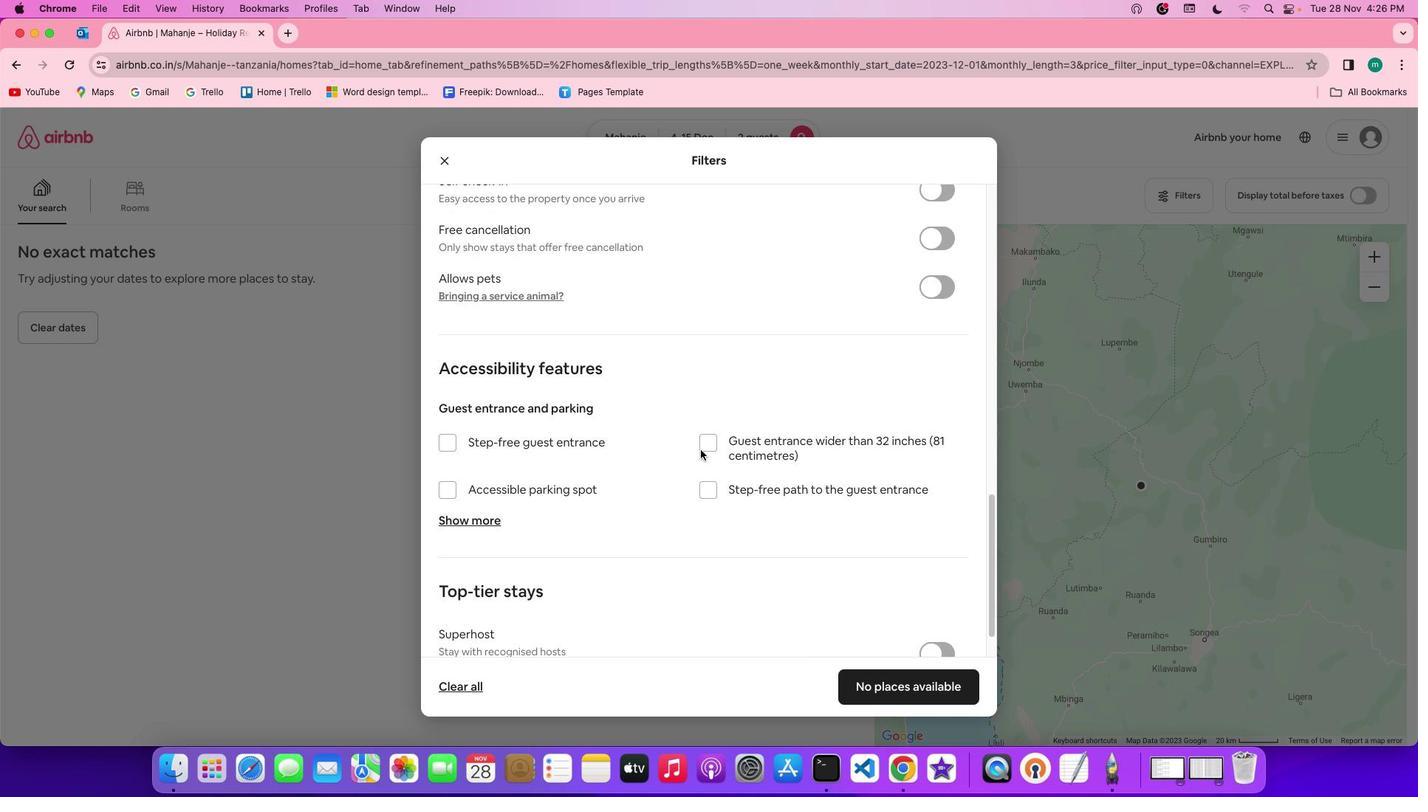 
Action: Mouse scrolled (700, 450) with delta (0, -1)
Screenshot: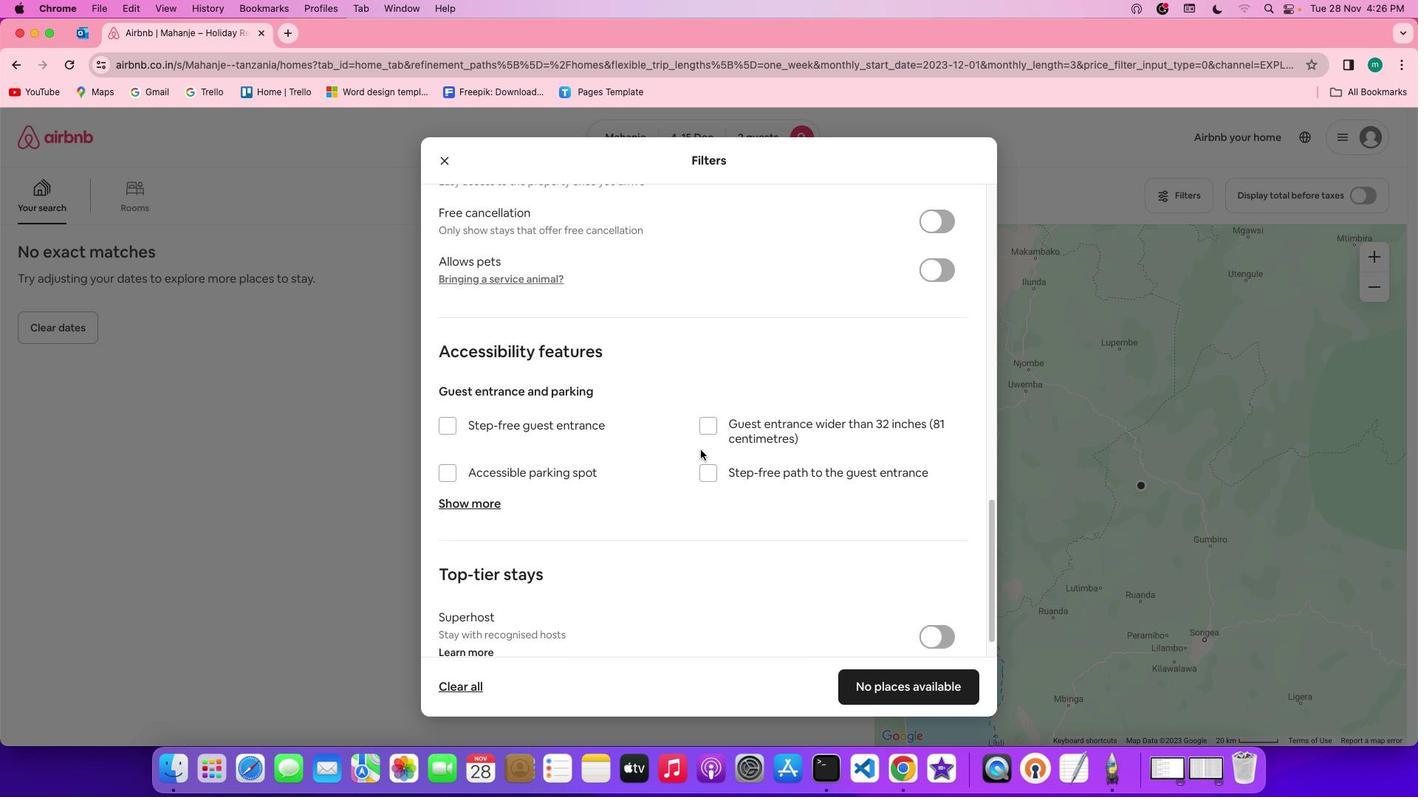 
Action: Mouse scrolled (700, 450) with delta (0, -2)
Screenshot: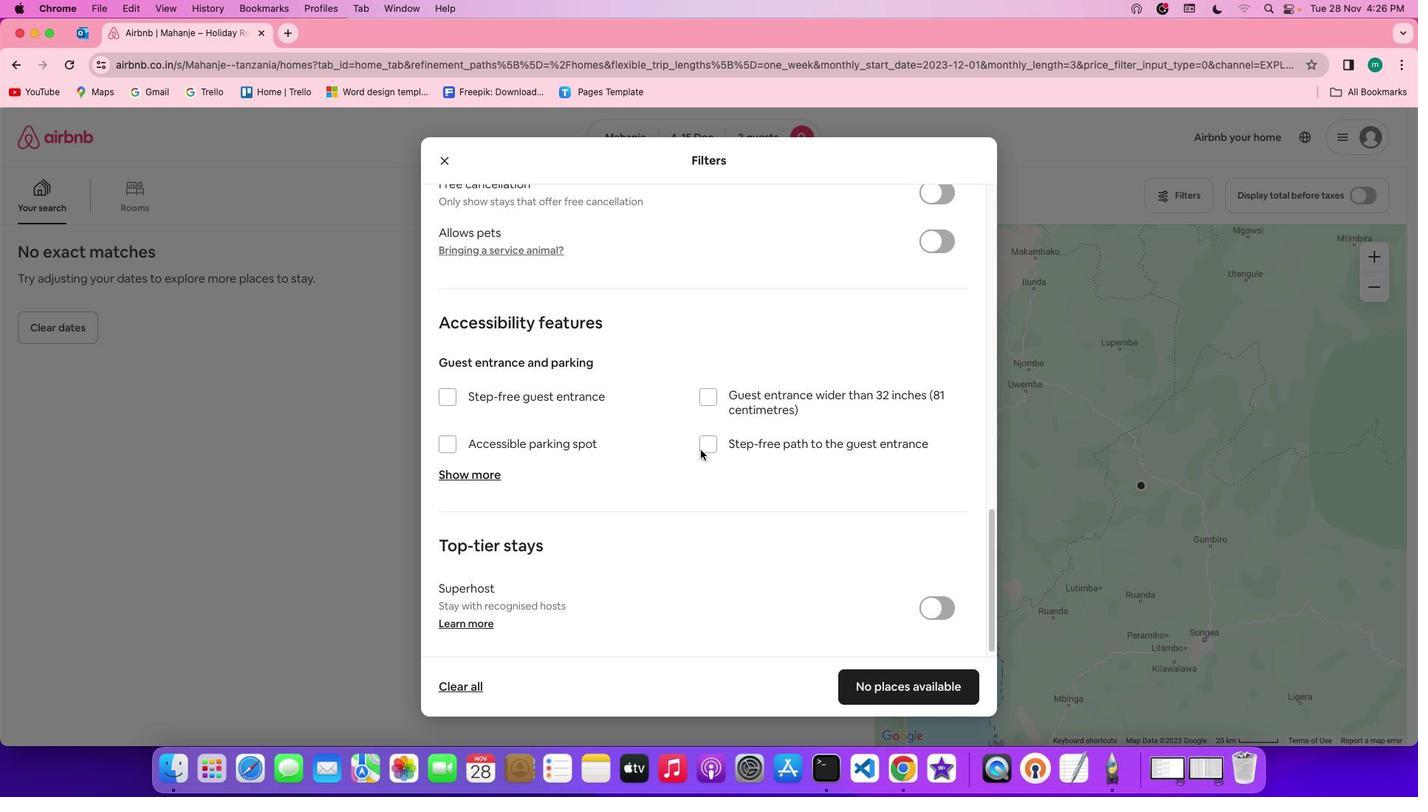 
Action: Mouse scrolled (700, 450) with delta (0, 0)
Screenshot: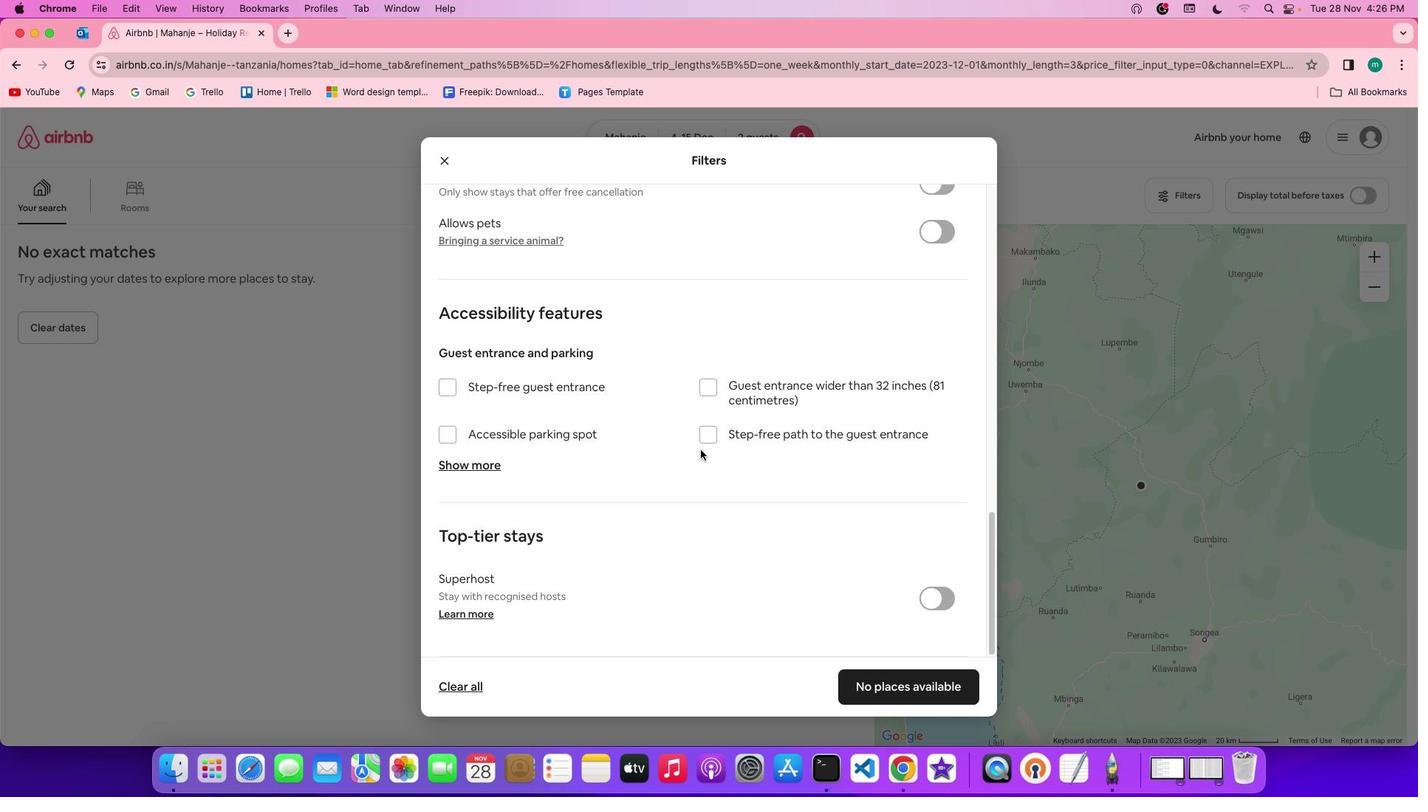 
Action: Mouse scrolled (700, 450) with delta (0, 0)
Screenshot: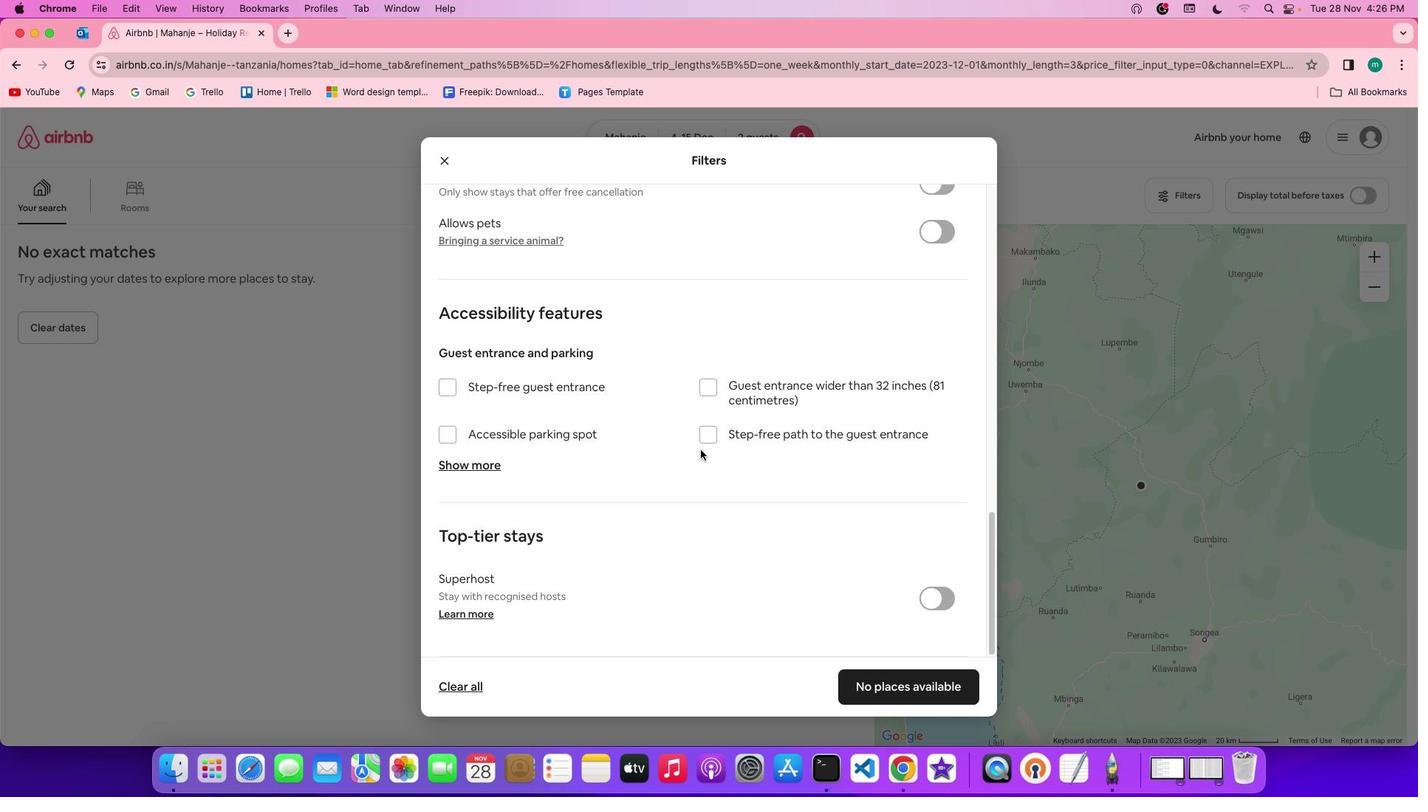 
Action: Mouse scrolled (700, 450) with delta (0, -2)
Screenshot: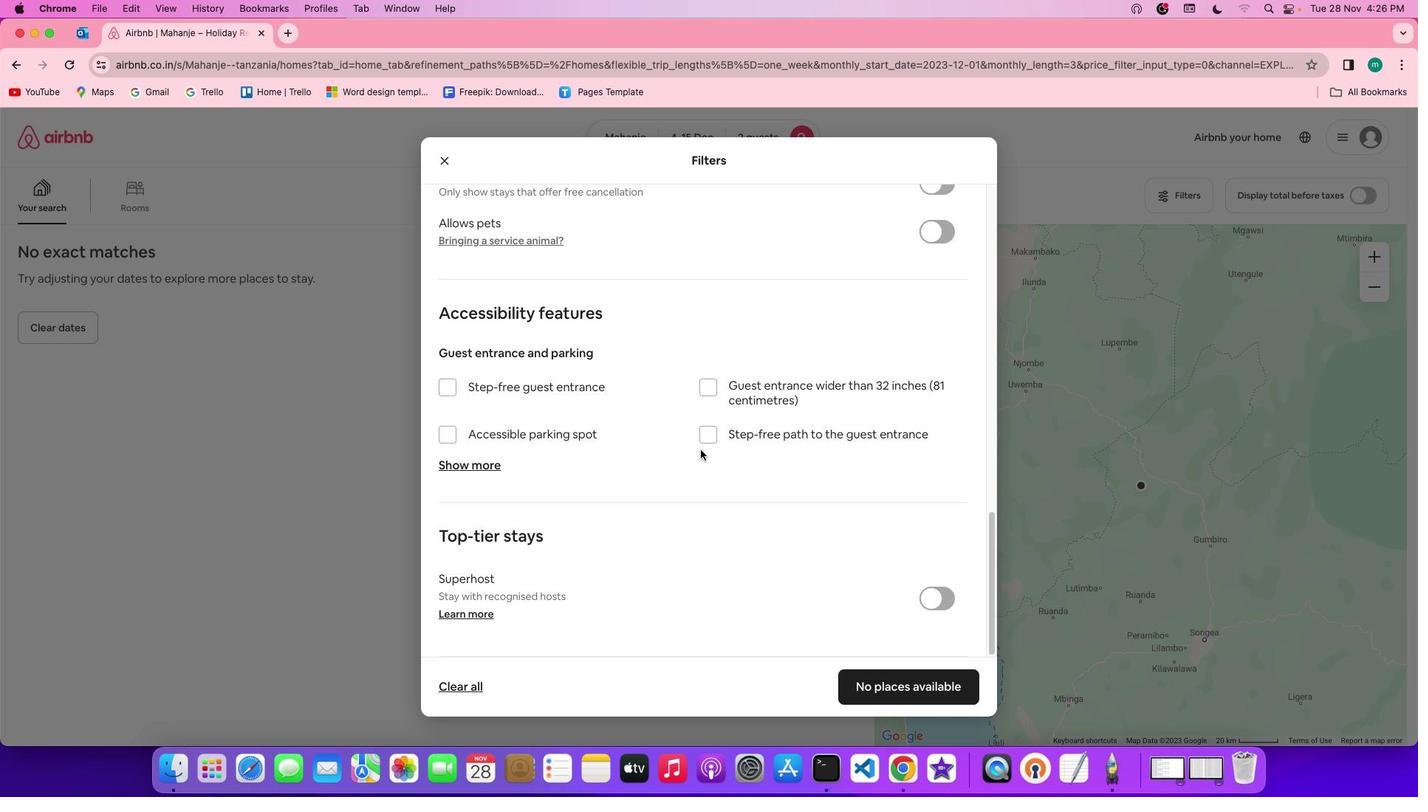 
Action: Mouse scrolled (700, 450) with delta (0, -2)
Screenshot: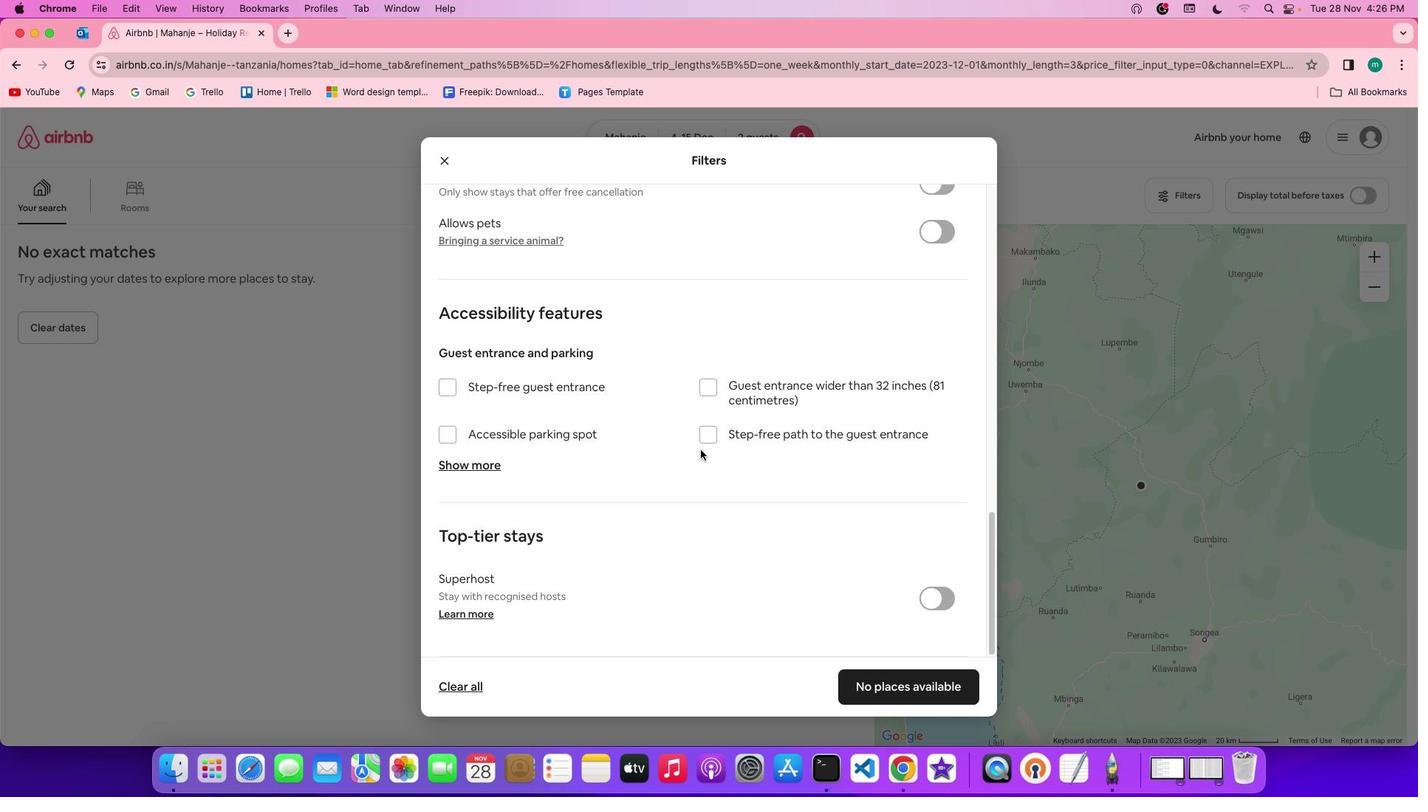 
Action: Mouse scrolled (700, 450) with delta (0, -3)
Screenshot: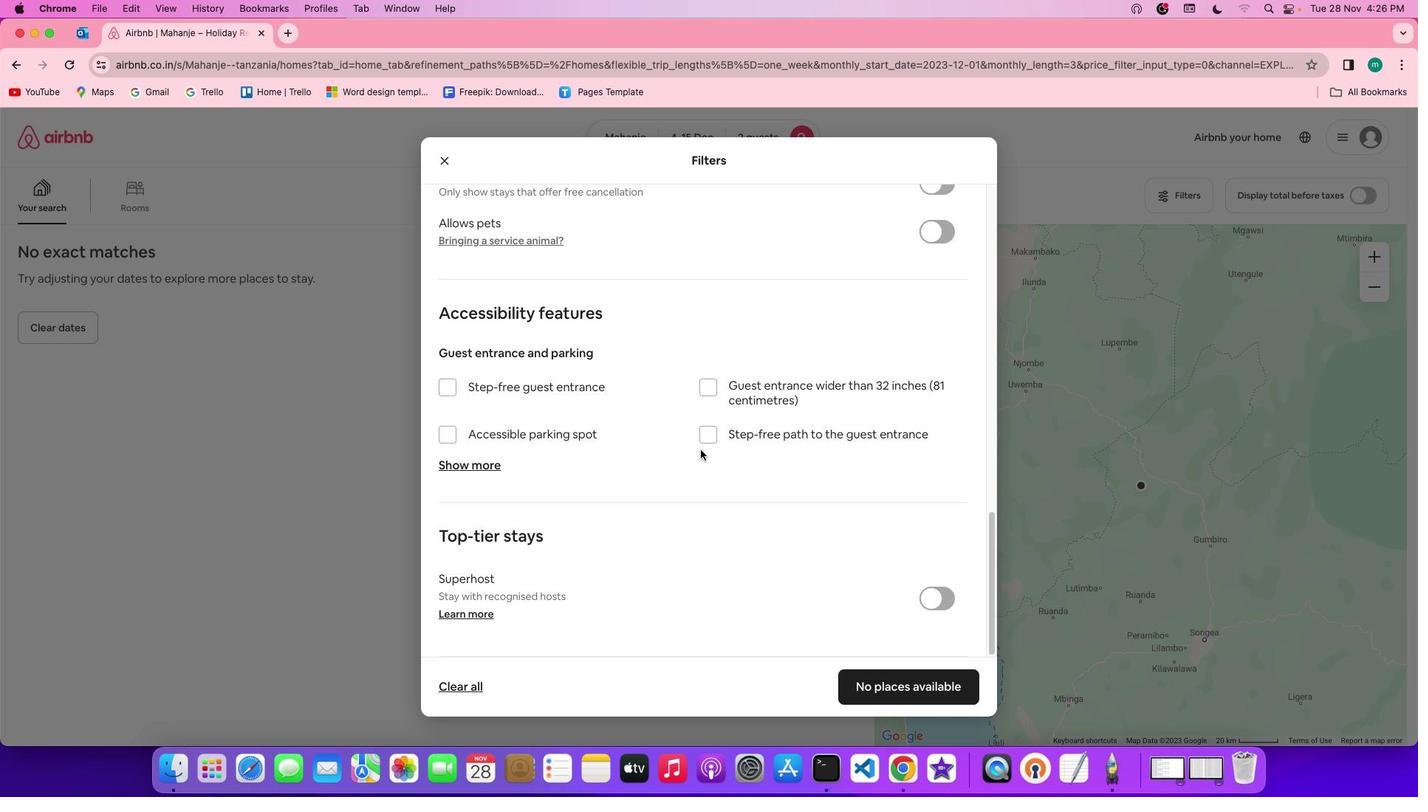 
Action: Mouse moved to (907, 678)
Screenshot: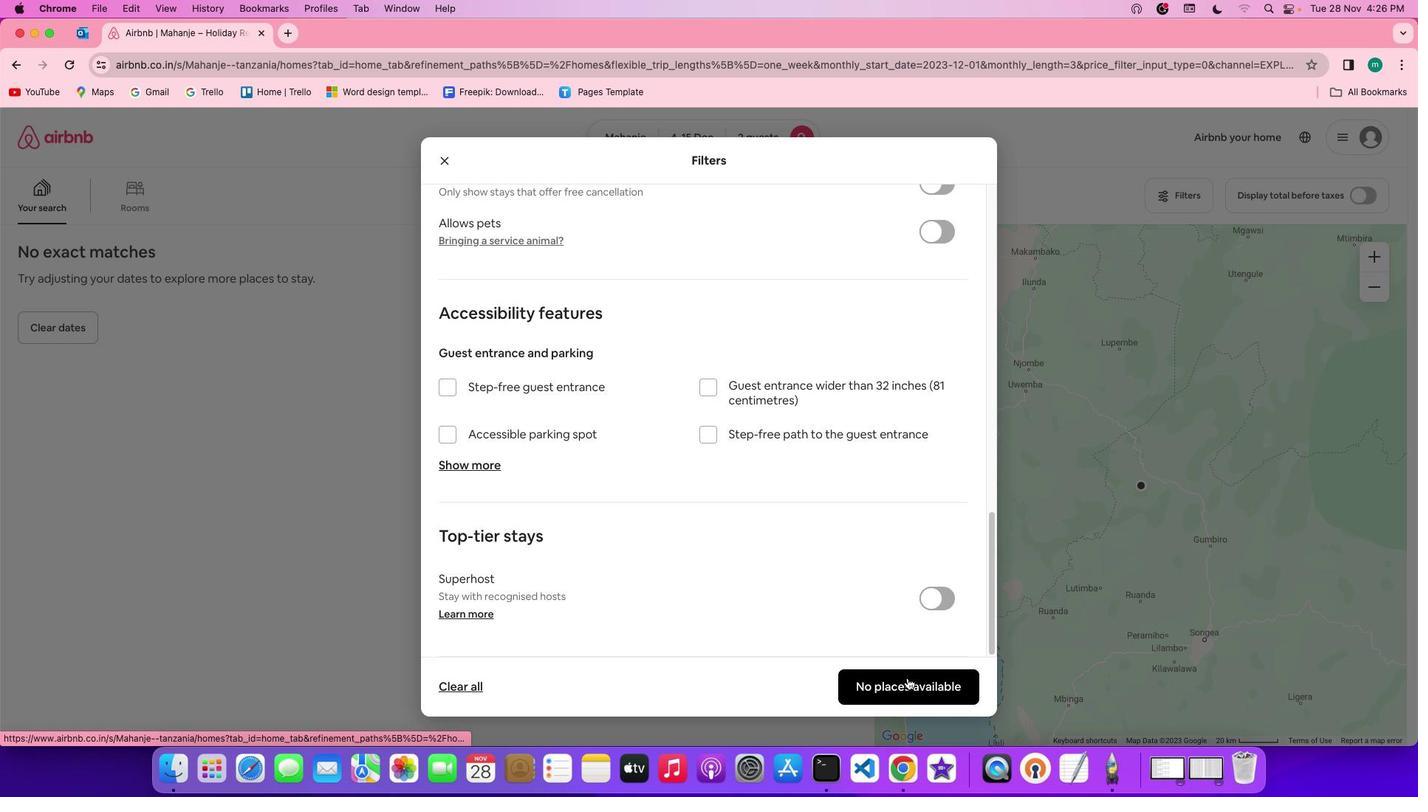 
Action: Mouse pressed left at (907, 678)
Screenshot: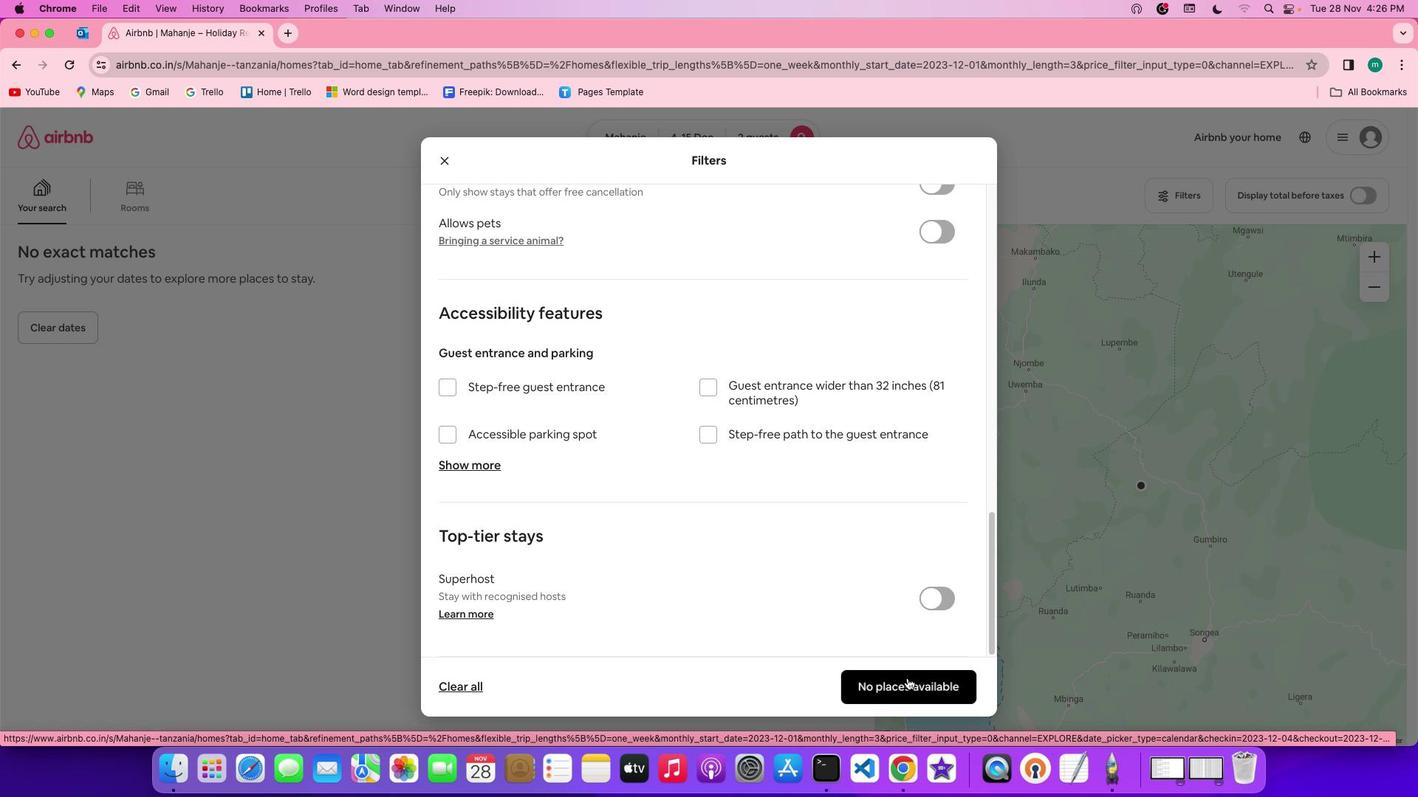 
Action: Mouse moved to (348, 395)
Screenshot: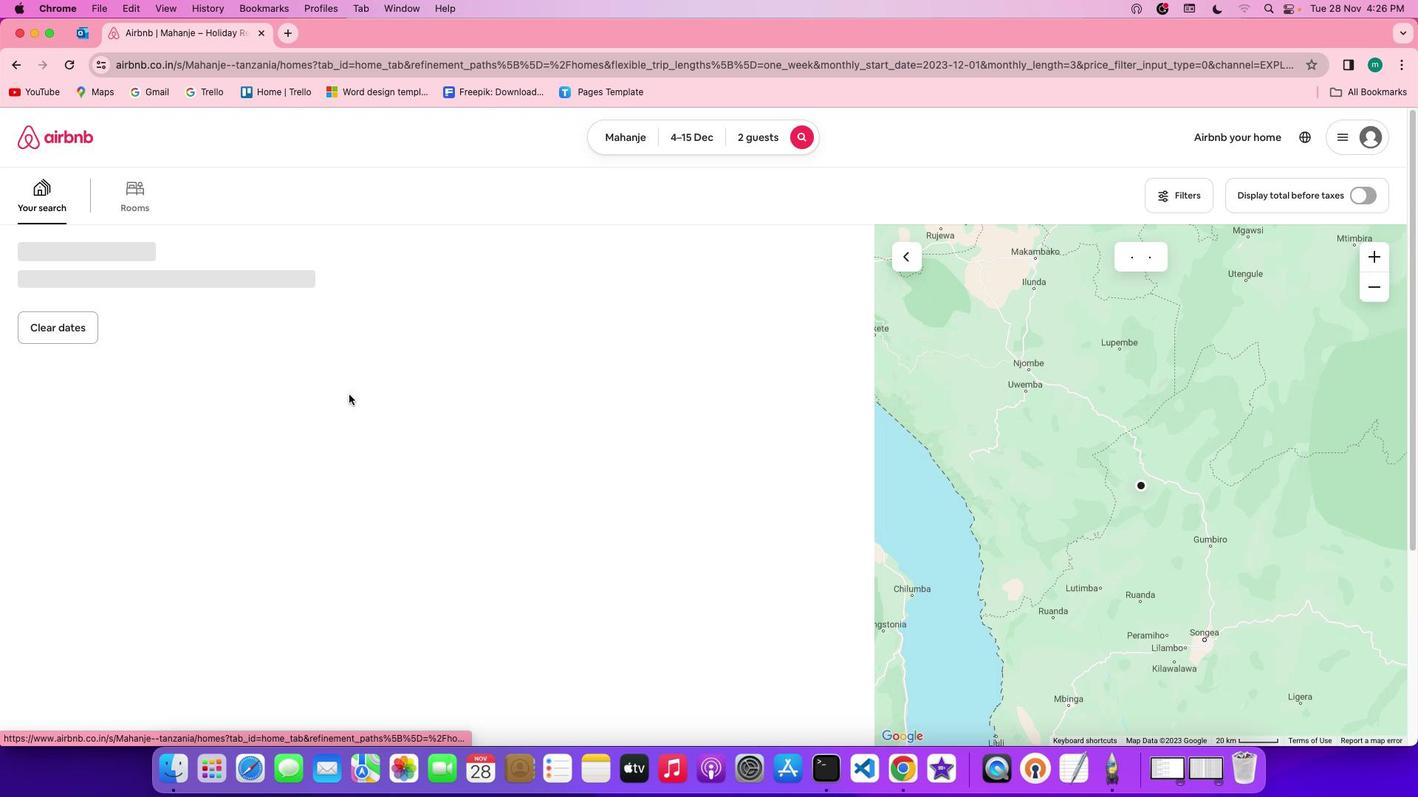 
